 Task: Buy 5 Cleaning & Sanitizing from Home Brewing & Wine Making section under best seller category for shipping address: Dillon Turner, 3507 Cook Hill Road, Danbury, Connecticut 06810, Cell Number 2034707320. Pay from credit card ending with 6759, CVV 506
Action: Mouse moved to (16, 84)
Screenshot: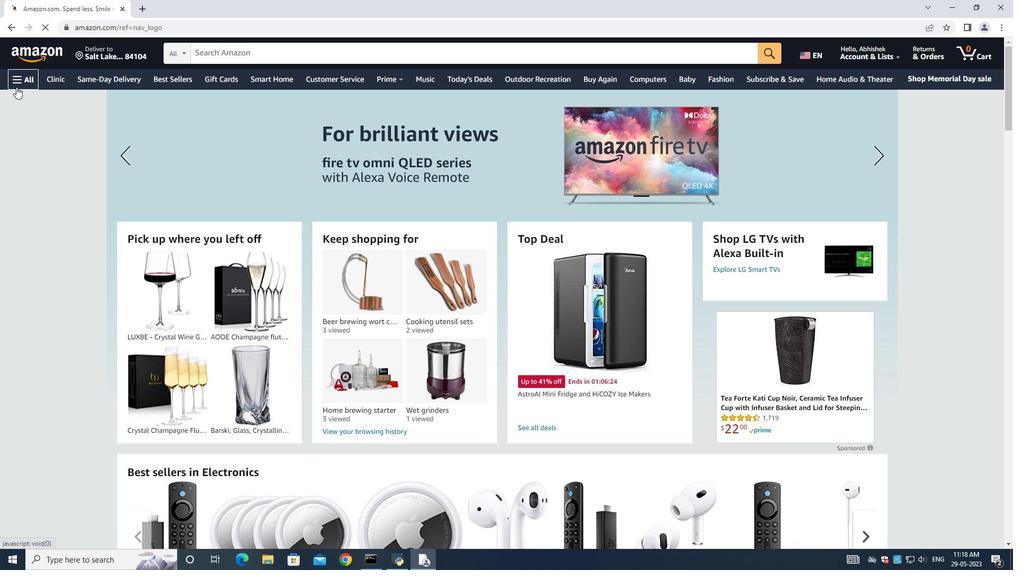 
Action: Mouse pressed left at (16, 84)
Screenshot: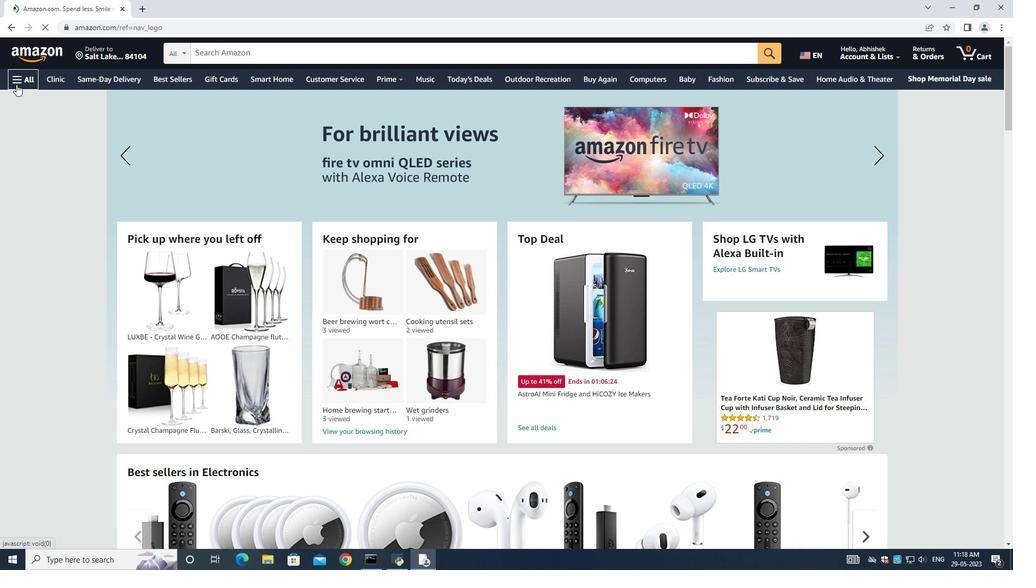 
Action: Mouse moved to (99, 110)
Screenshot: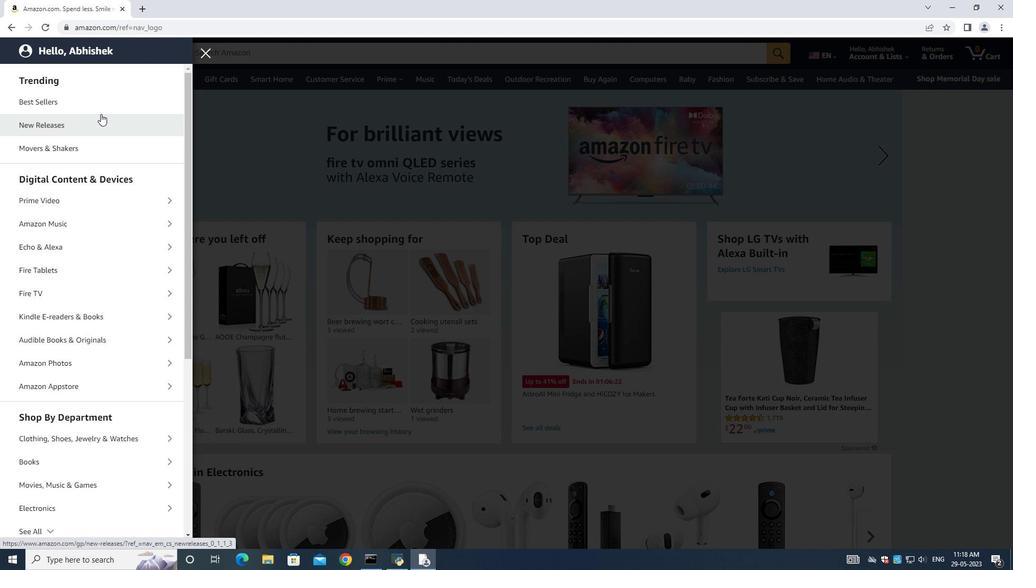 
Action: Mouse pressed left at (99, 110)
Screenshot: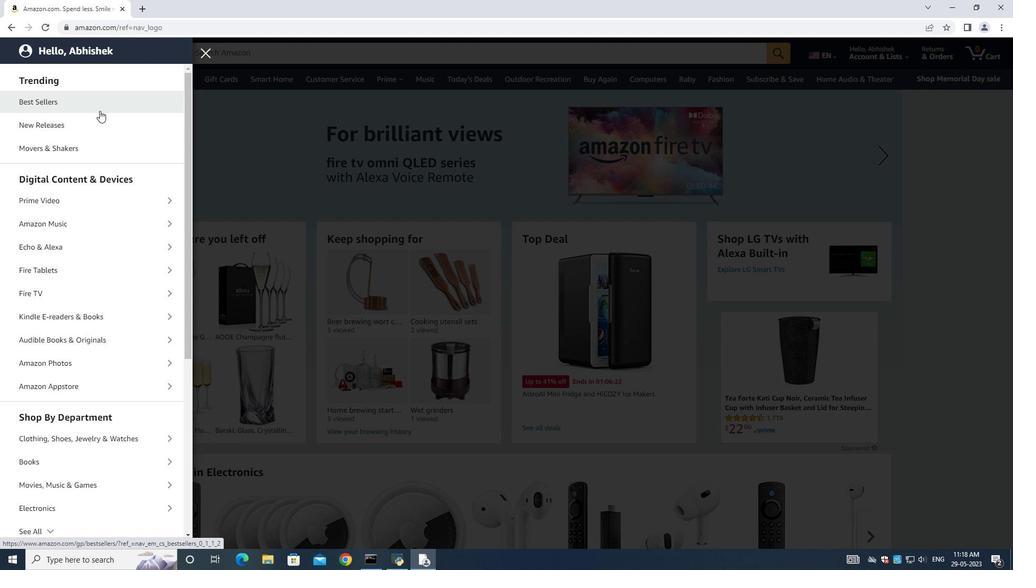 
Action: Mouse moved to (246, 57)
Screenshot: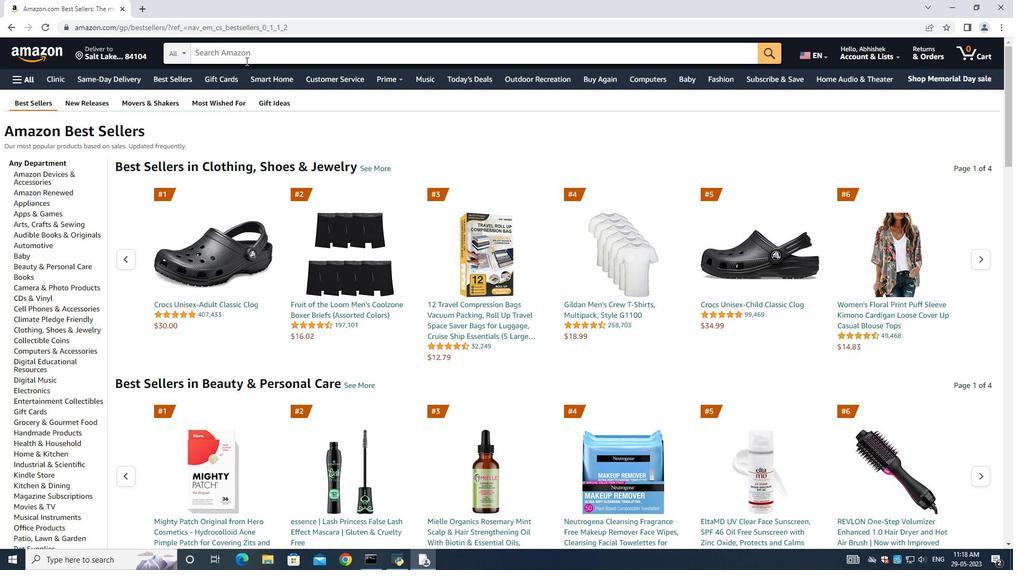 
Action: Mouse pressed left at (246, 57)
Screenshot: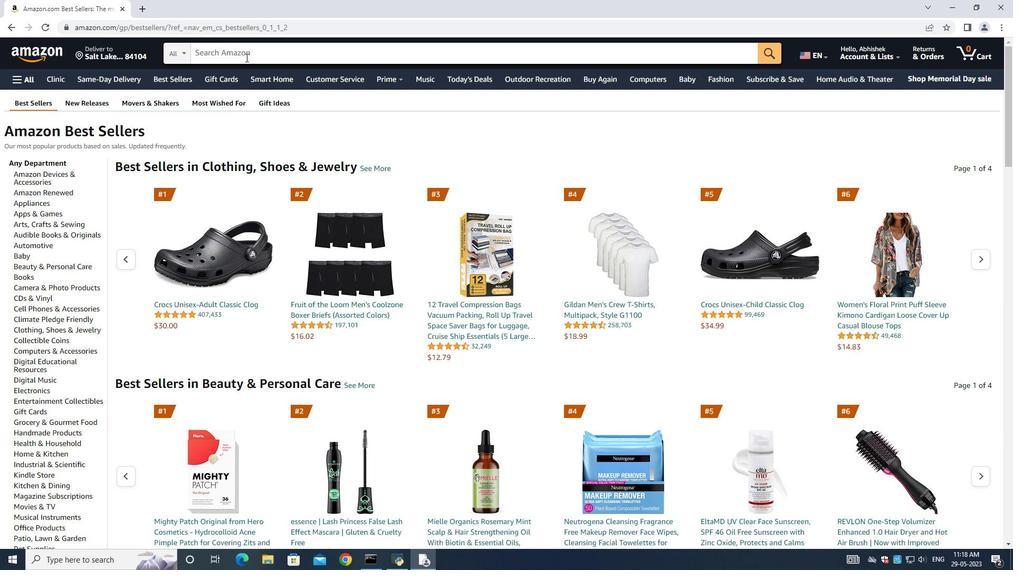 
Action: Key pressed <Key.shift>Cleaning<Key.space><Key.shift><Key.shift><Key.shift><Key.shift><Key.shift><Key.shift><Key.shift><Key.shift><Key.shift><Key.shift><Key.shift><Key.shift><Key.shift><Key.shift><Key.shift><Key.shift><Key.shift><Key.shift><Key.shift><Key.shift><Key.shift><Key.shift><Key.shift><Key.shift><Key.shift><Key.shift><Key.shift>&<Key.space><Key.shift>Sanitizing<Key.enter>
Screenshot: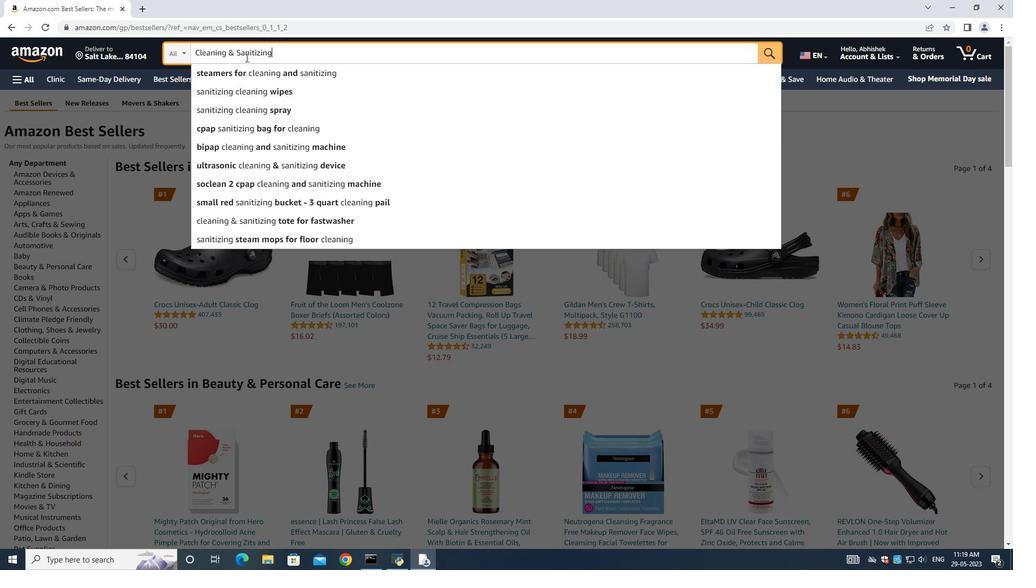 
Action: Mouse moved to (496, 224)
Screenshot: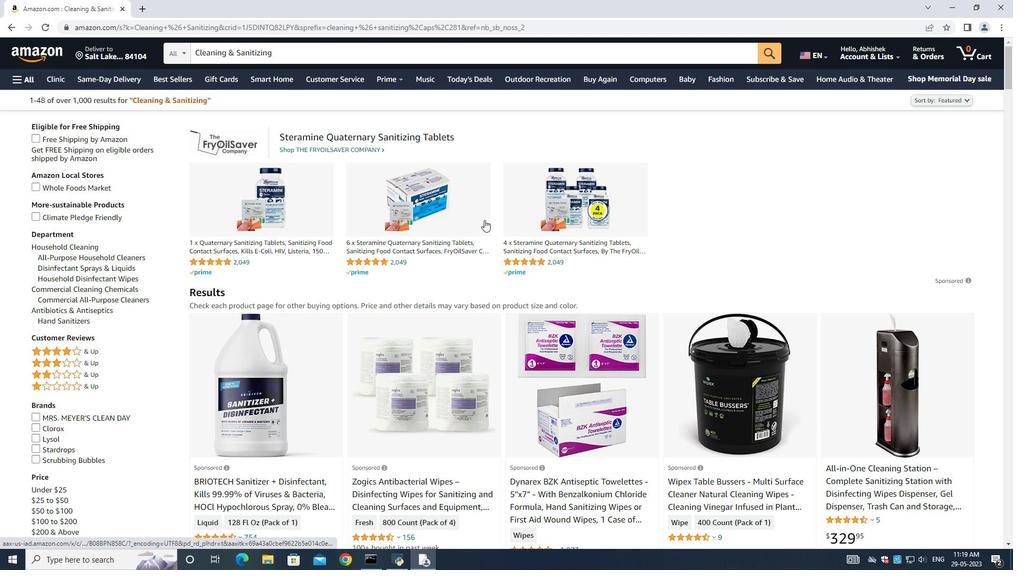 
Action: Mouse scrolled (496, 223) with delta (0, 0)
Screenshot: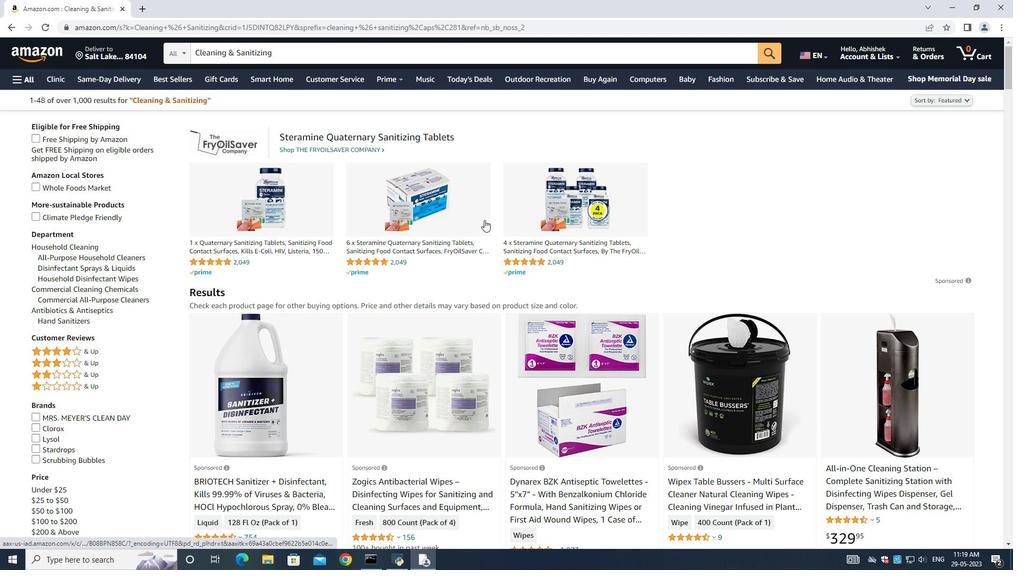 
Action: Mouse moved to (496, 224)
Screenshot: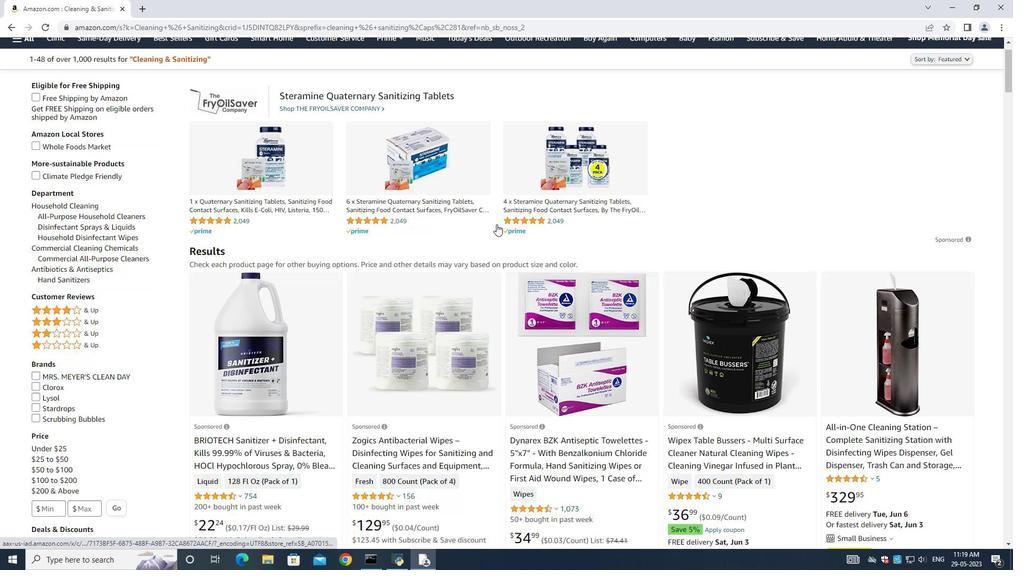 
Action: Mouse scrolled (496, 223) with delta (0, 0)
Screenshot: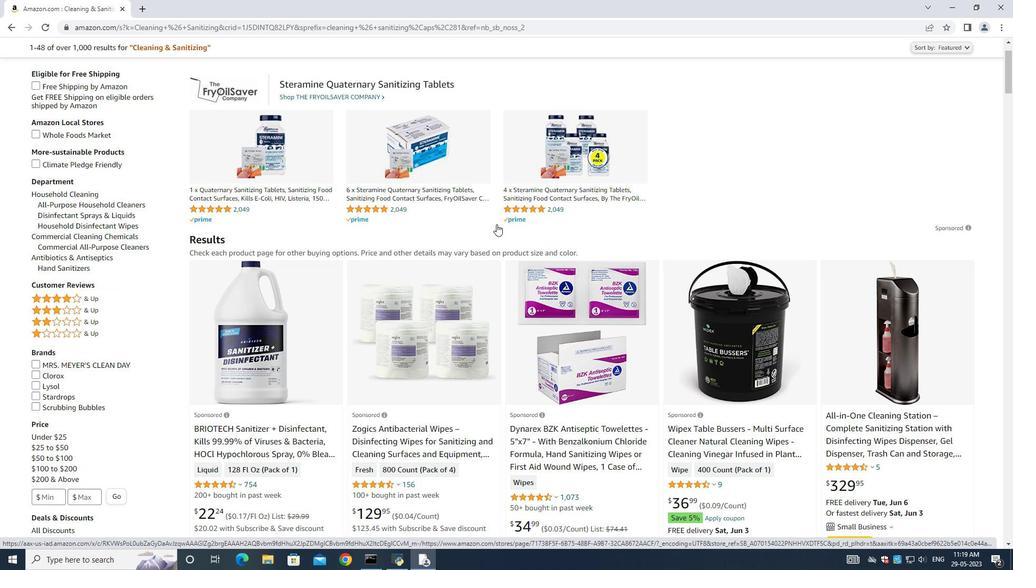
Action: Mouse scrolled (496, 223) with delta (0, 0)
Screenshot: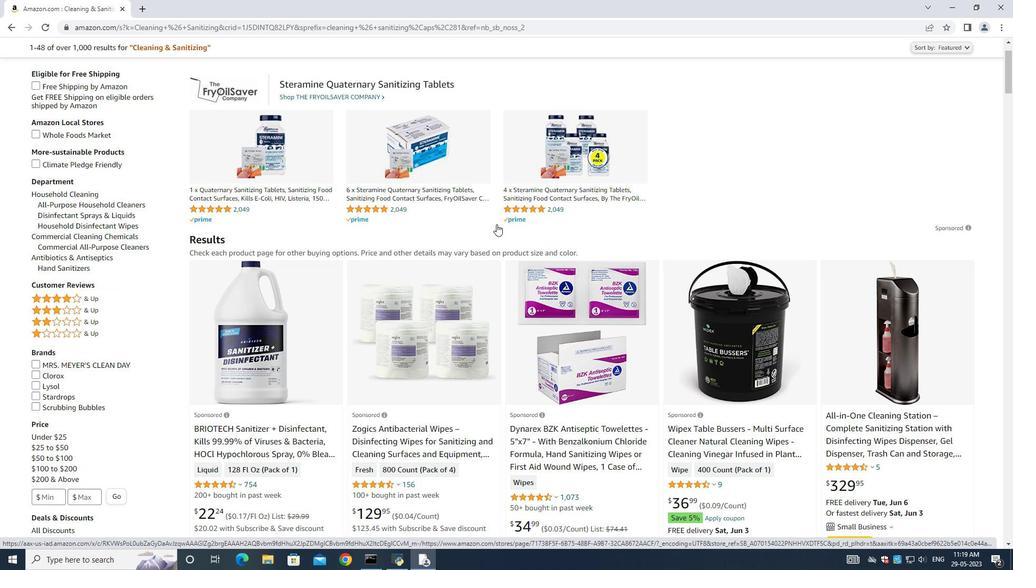 
Action: Mouse moved to (218, 357)
Screenshot: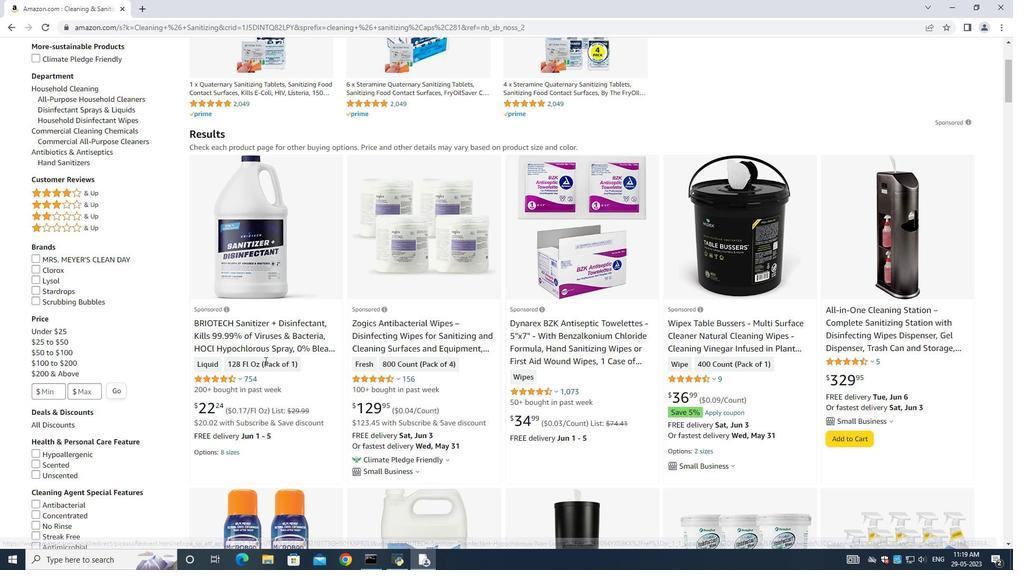
Action: Mouse scrolled (218, 357) with delta (0, 0)
Screenshot: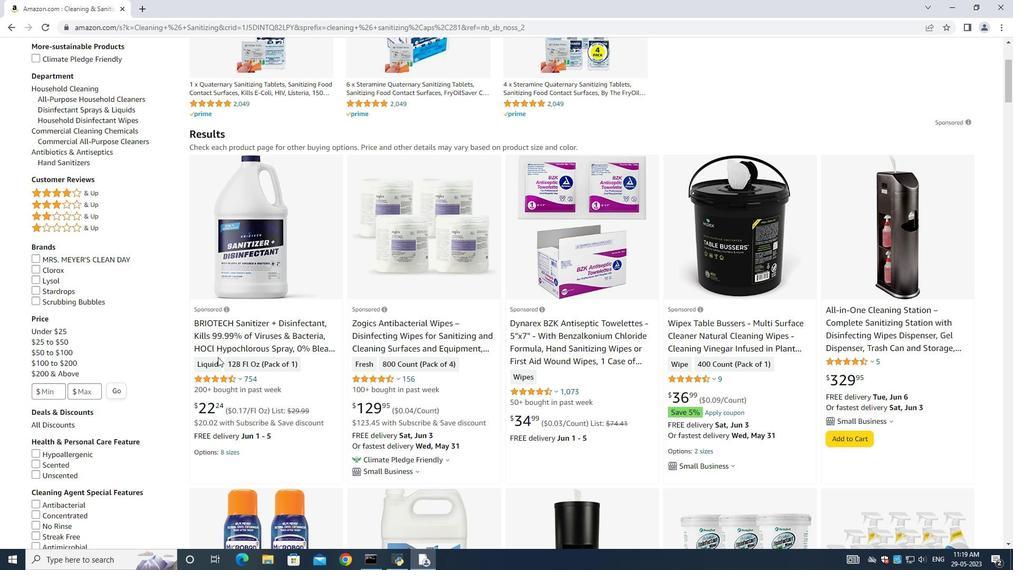 
Action: Mouse scrolled (218, 357) with delta (0, 0)
Screenshot: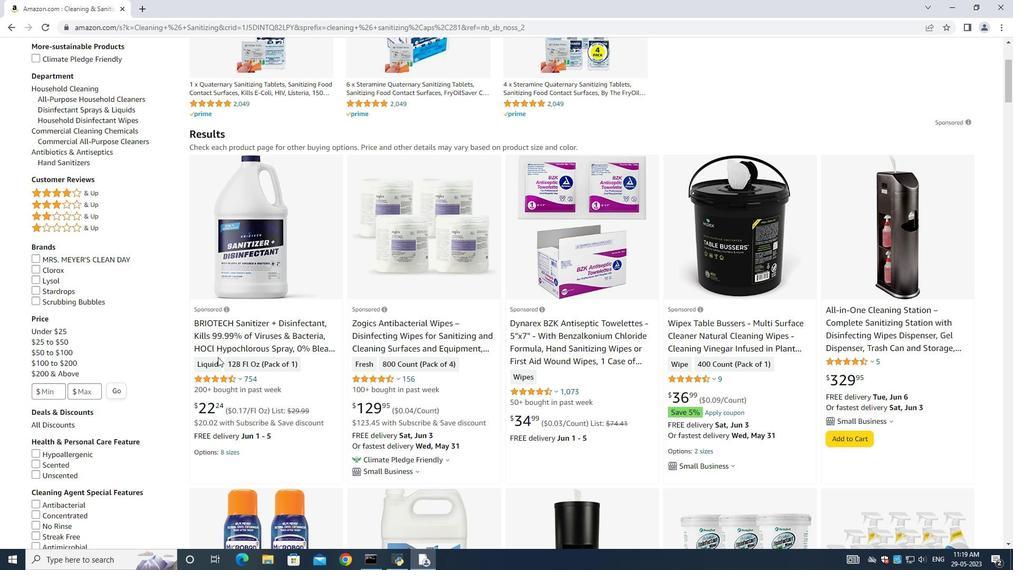 
Action: Mouse scrolled (218, 357) with delta (0, 0)
Screenshot: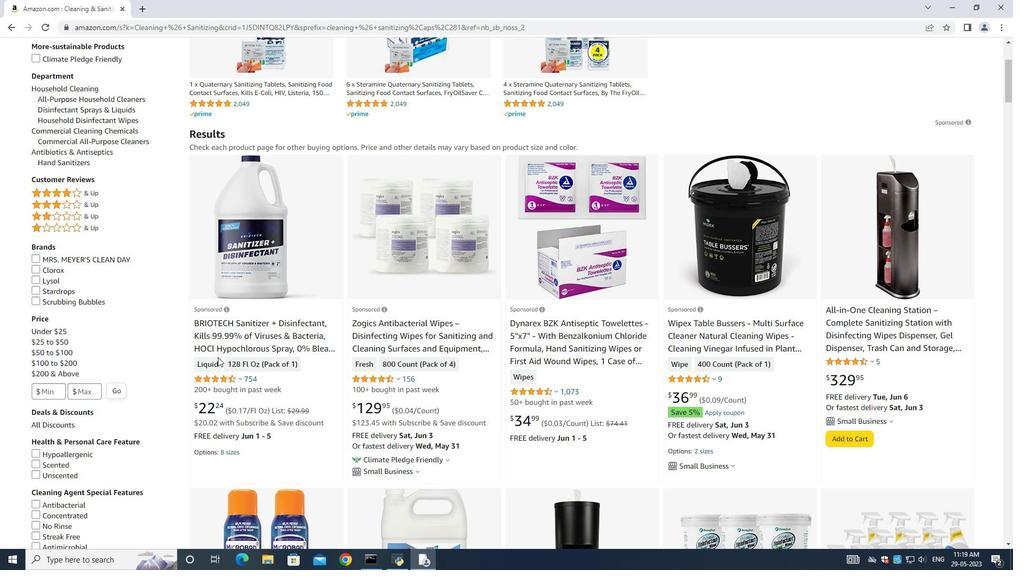 
Action: Mouse scrolled (218, 357) with delta (0, 0)
Screenshot: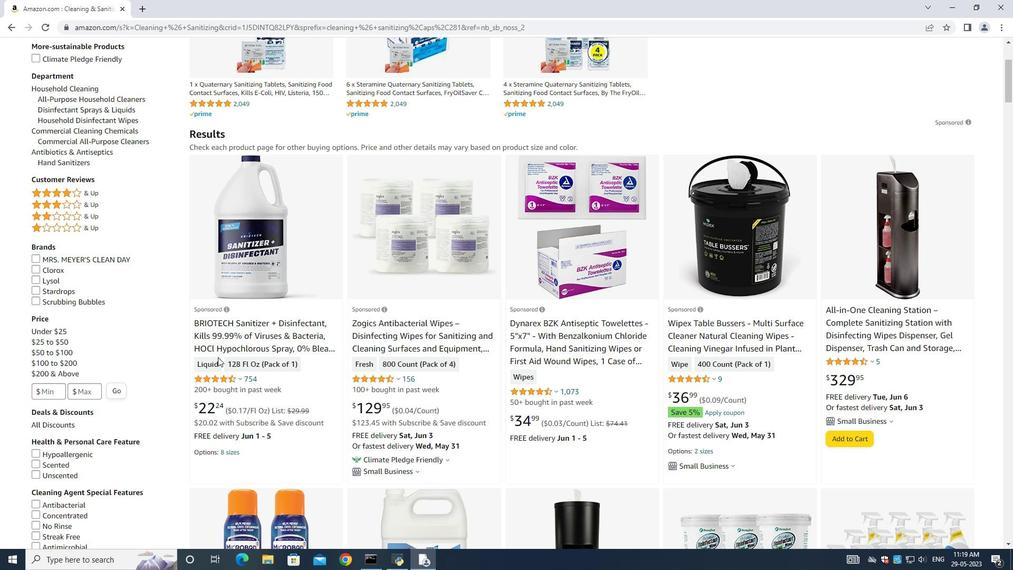 
Action: Mouse moved to (416, 395)
Screenshot: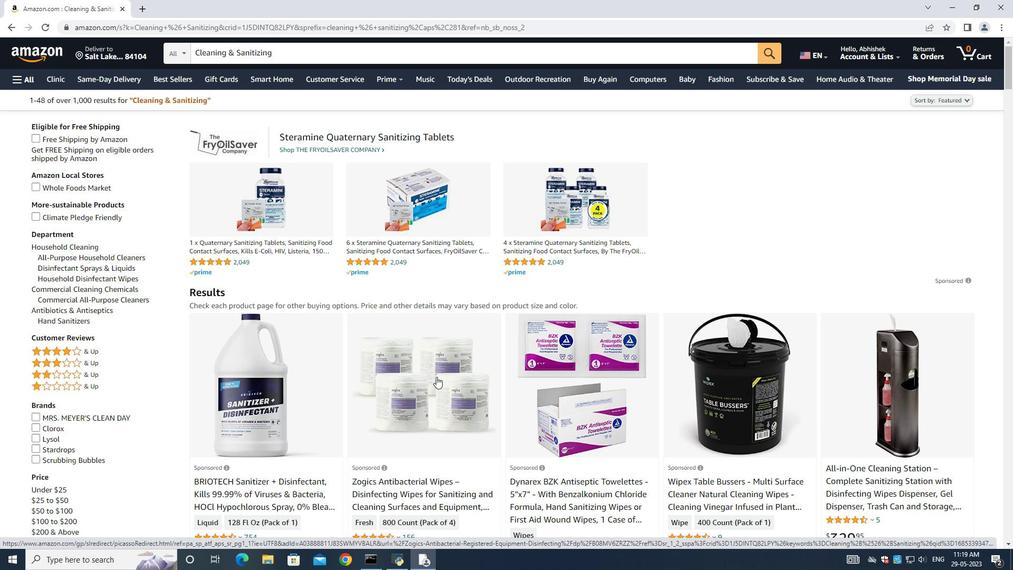 
Action: Mouse scrolled (416, 394) with delta (0, 0)
Screenshot: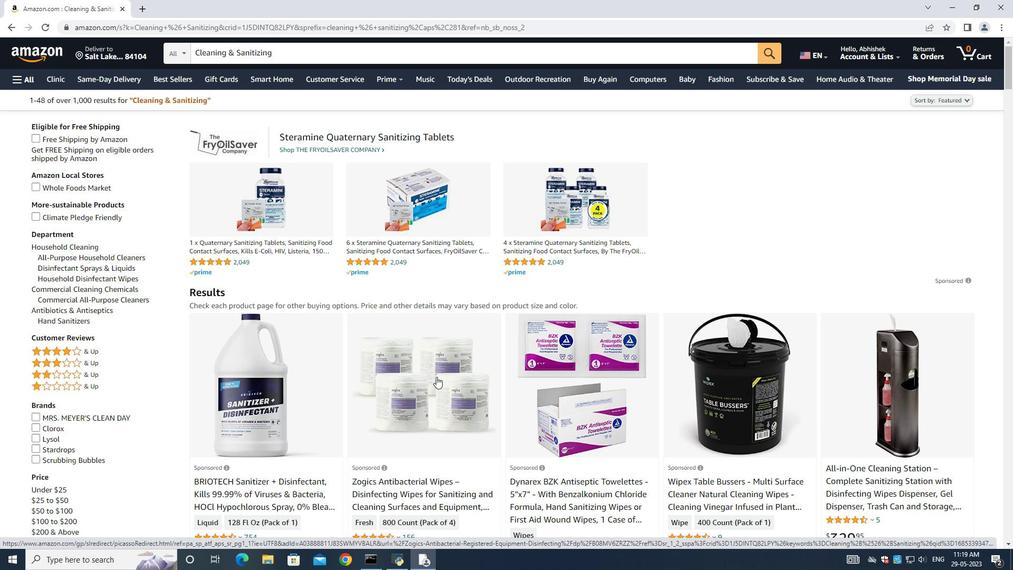 
Action: Mouse scrolled (416, 394) with delta (0, 0)
Screenshot: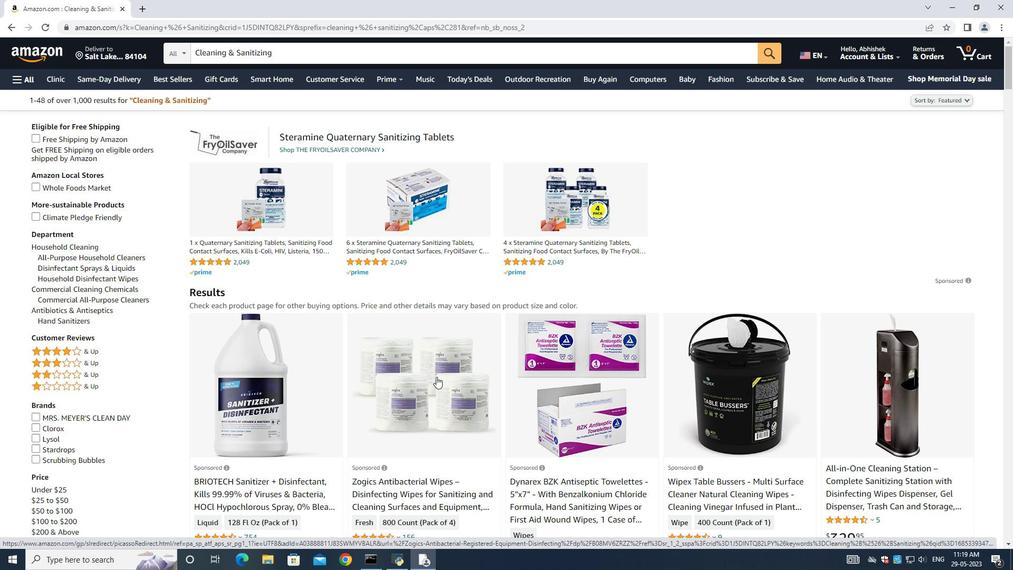 
Action: Mouse scrolled (416, 394) with delta (0, 0)
Screenshot: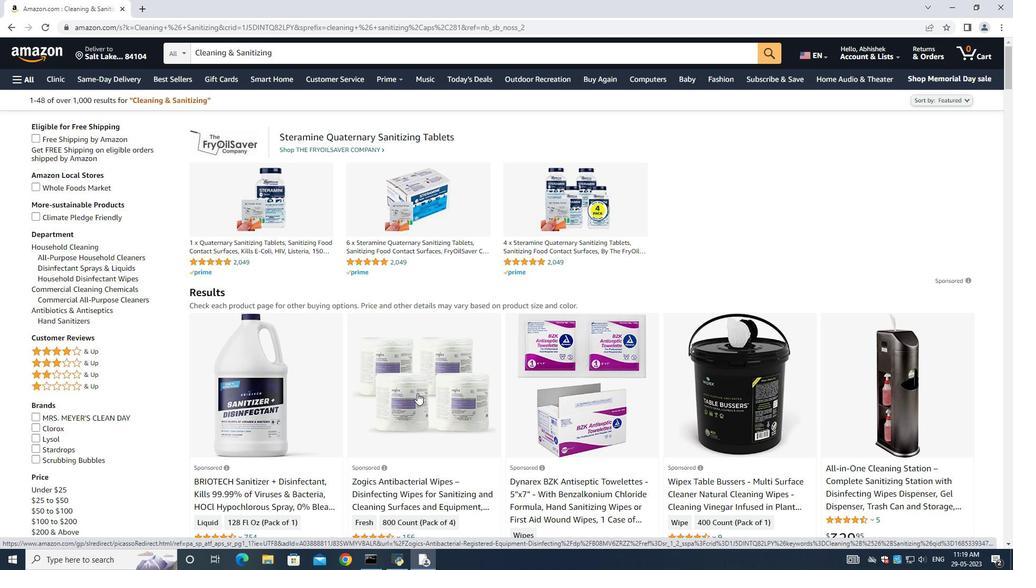 
Action: Mouse scrolled (416, 394) with delta (0, 0)
Screenshot: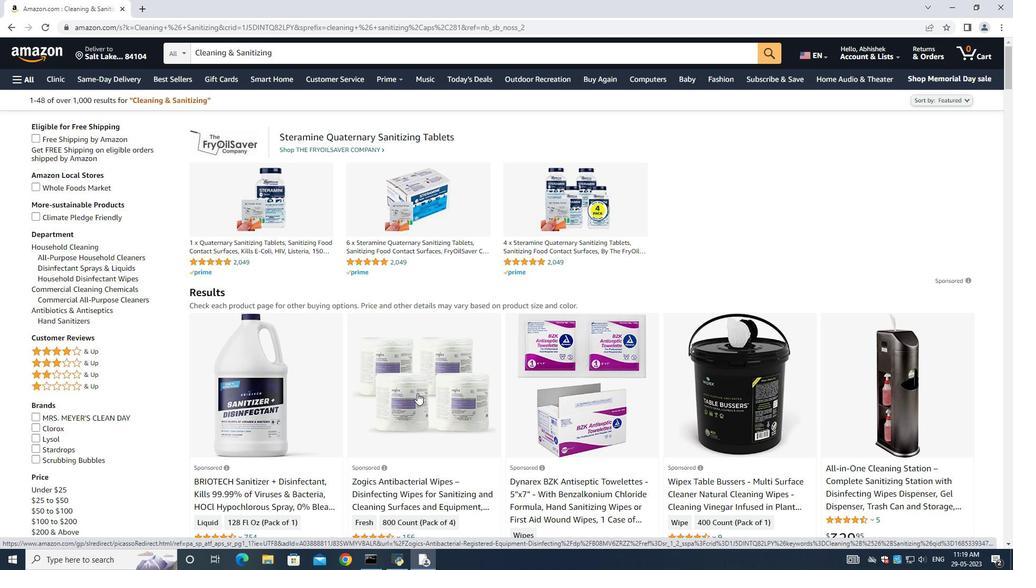 
Action: Mouse scrolled (416, 394) with delta (0, 0)
Screenshot: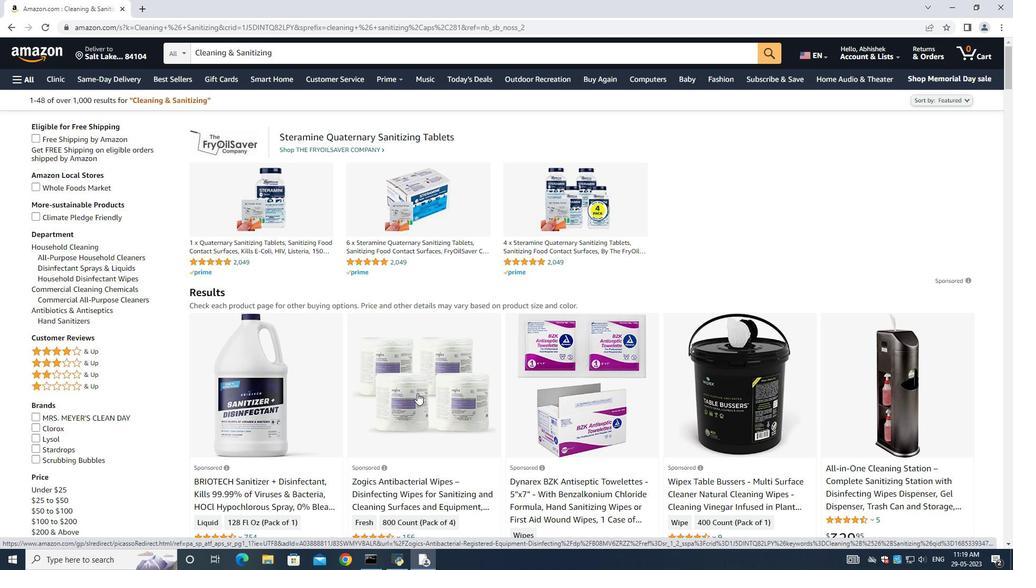 
Action: Mouse scrolled (416, 394) with delta (0, 0)
Screenshot: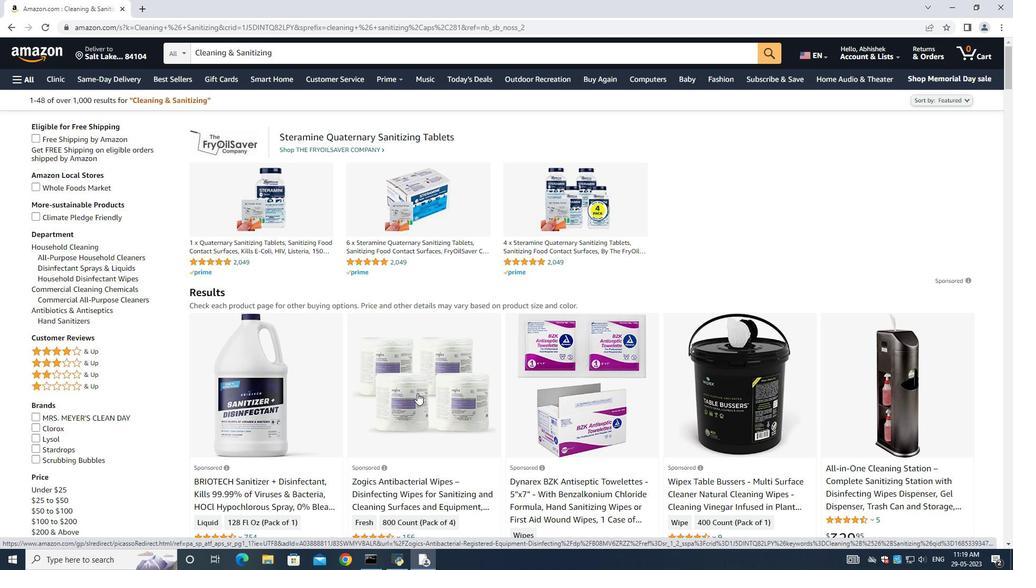 
Action: Mouse moved to (416, 392)
Screenshot: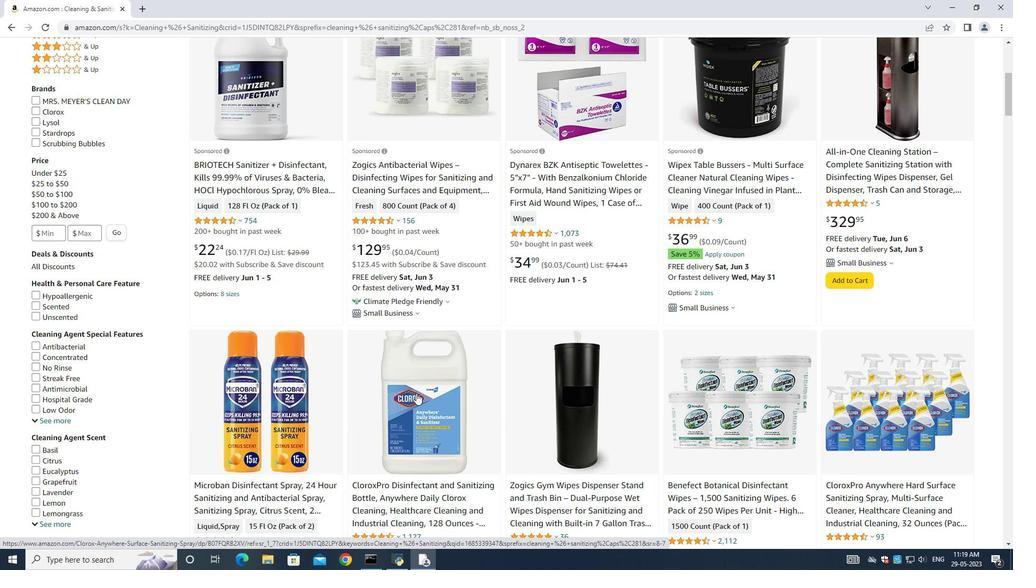 
Action: Mouse scrolled (416, 391) with delta (0, 0)
Screenshot: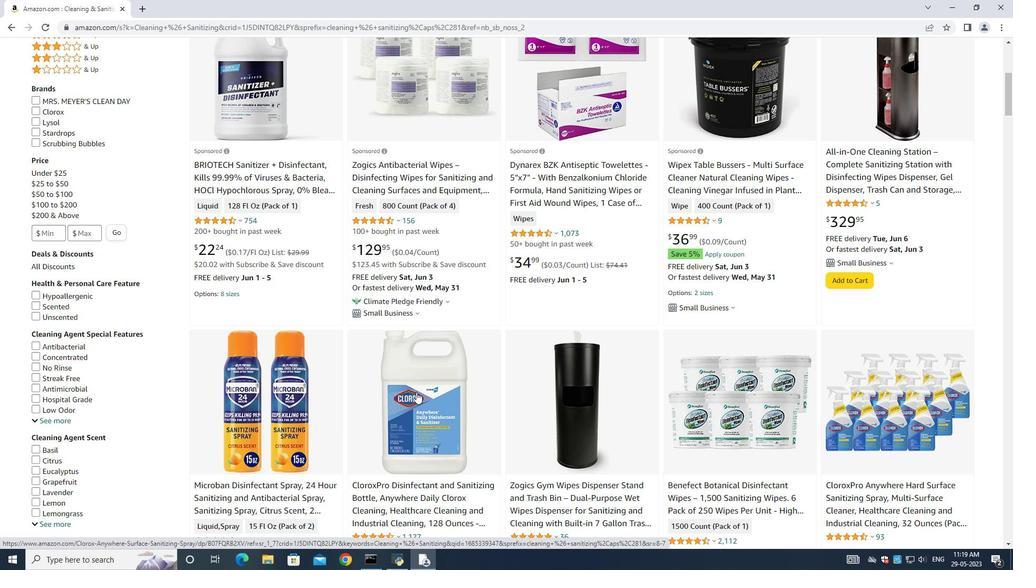 
Action: Mouse scrolled (416, 391) with delta (0, 0)
Screenshot: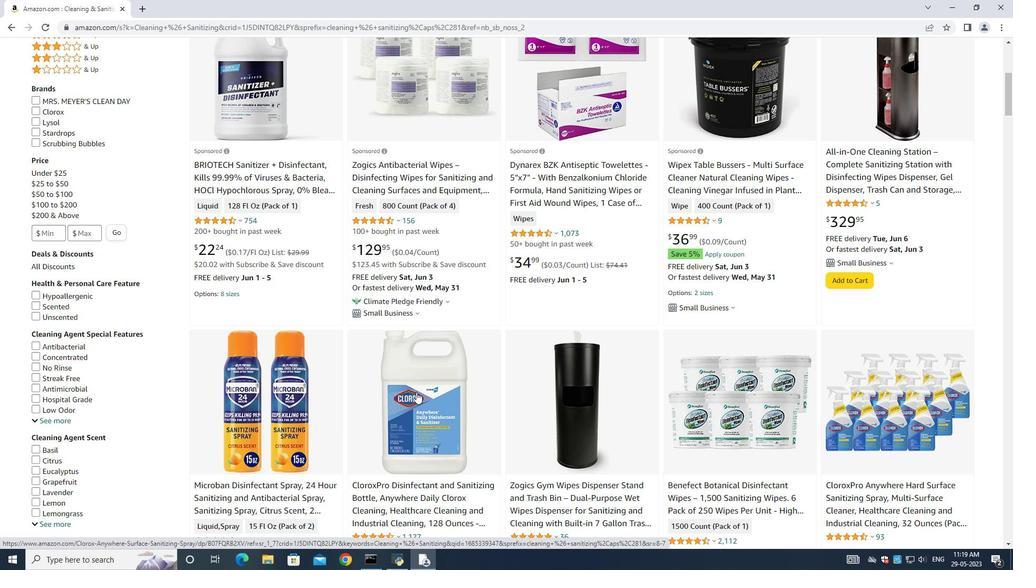 
Action: Mouse scrolled (416, 391) with delta (0, 0)
Screenshot: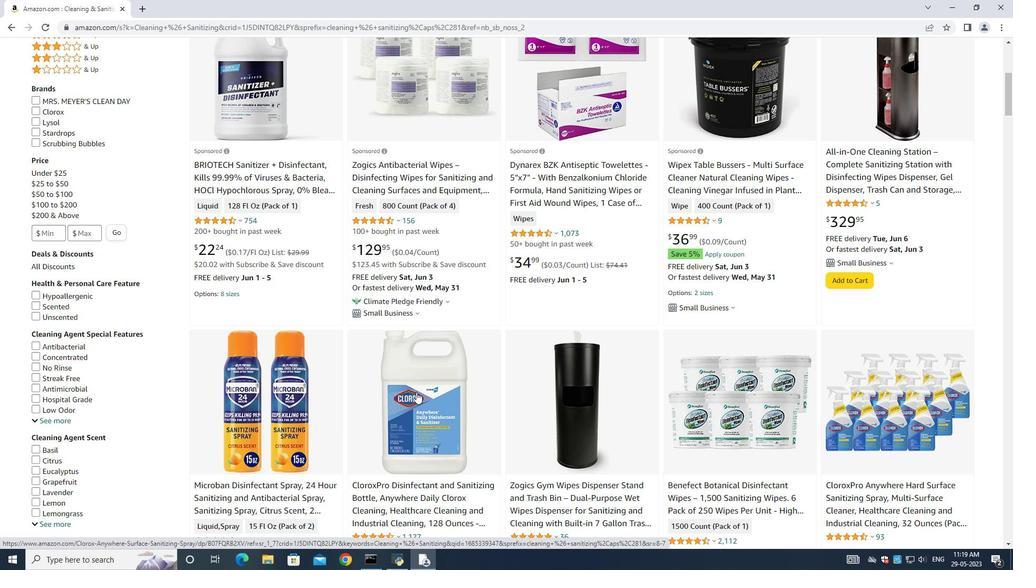 
Action: Mouse scrolled (416, 391) with delta (0, 0)
Screenshot: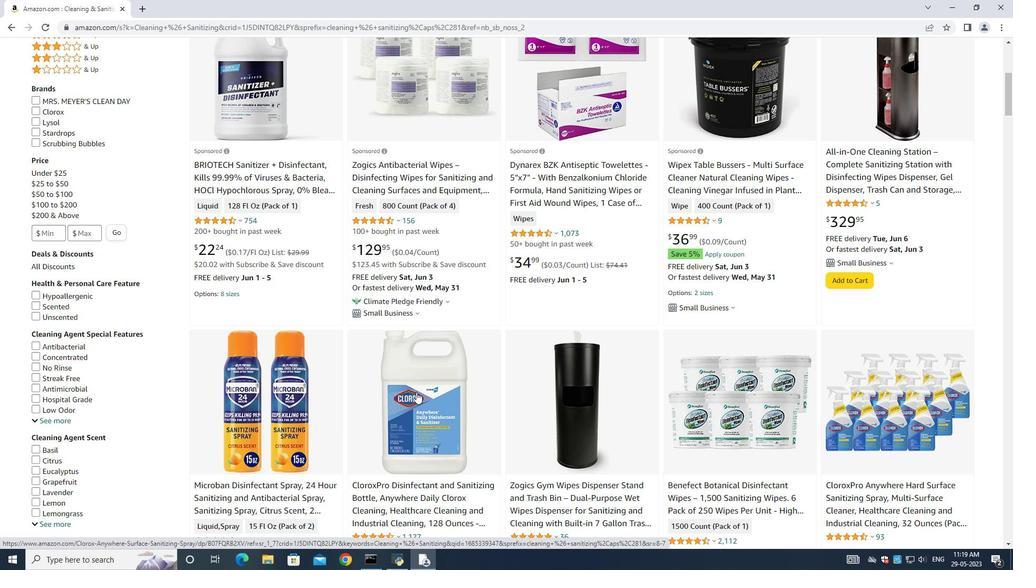 
Action: Mouse scrolled (416, 391) with delta (0, 0)
Screenshot: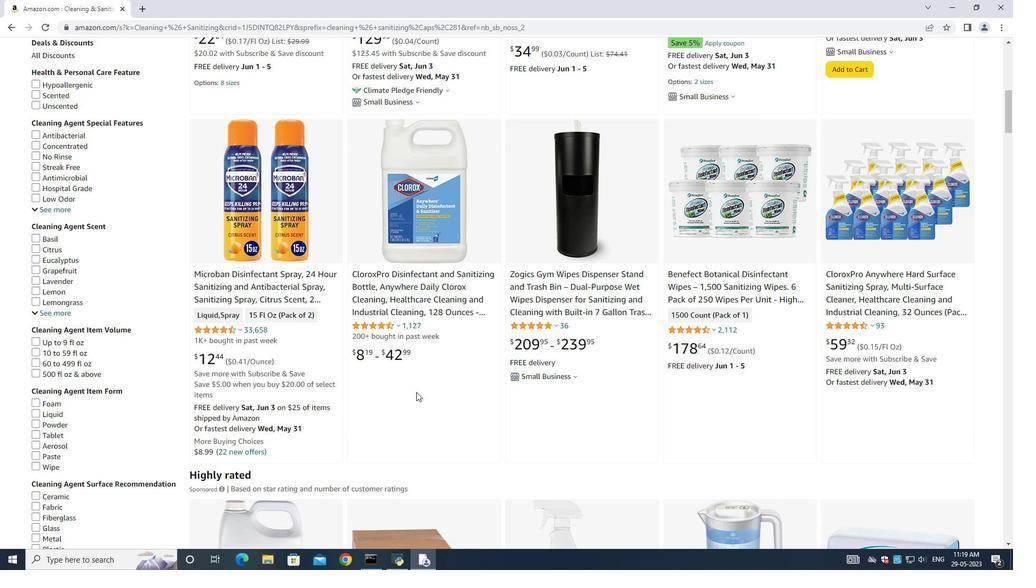 
Action: Mouse scrolled (416, 391) with delta (0, 0)
Screenshot: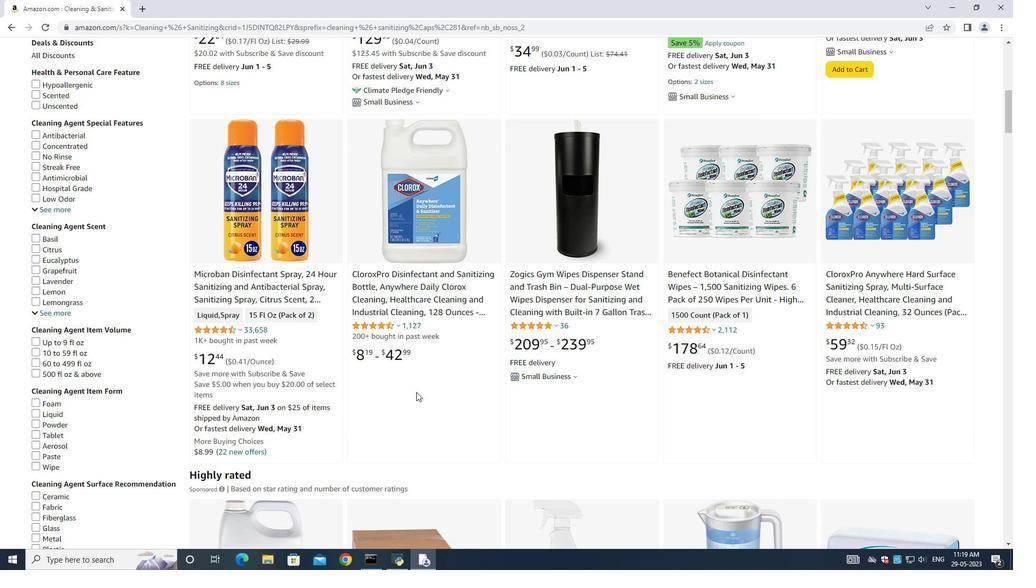 
Action: Mouse scrolled (416, 391) with delta (0, 0)
Screenshot: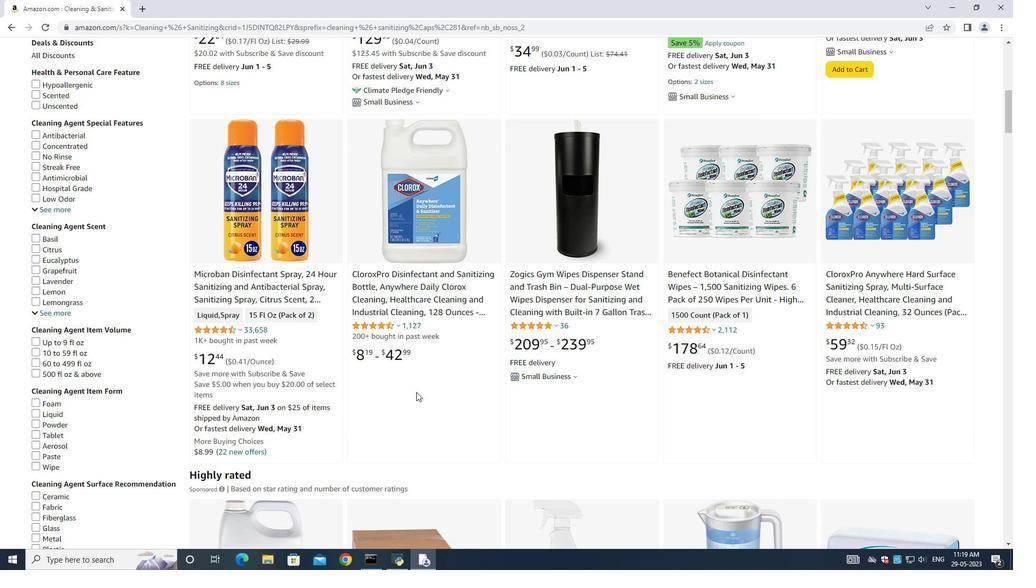 
Action: Mouse scrolled (416, 391) with delta (0, 0)
Screenshot: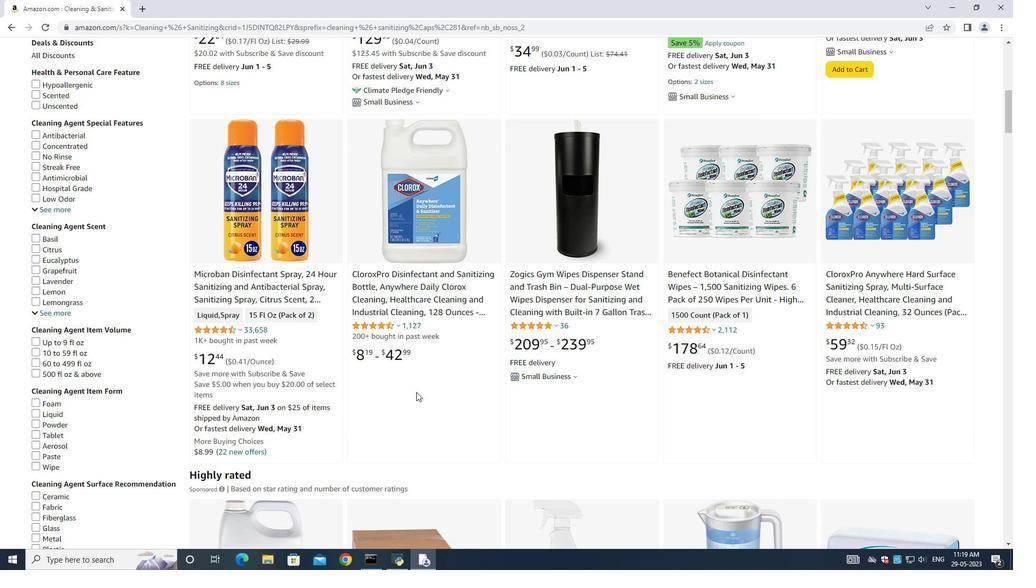 
Action: Mouse moved to (989, 405)
Screenshot: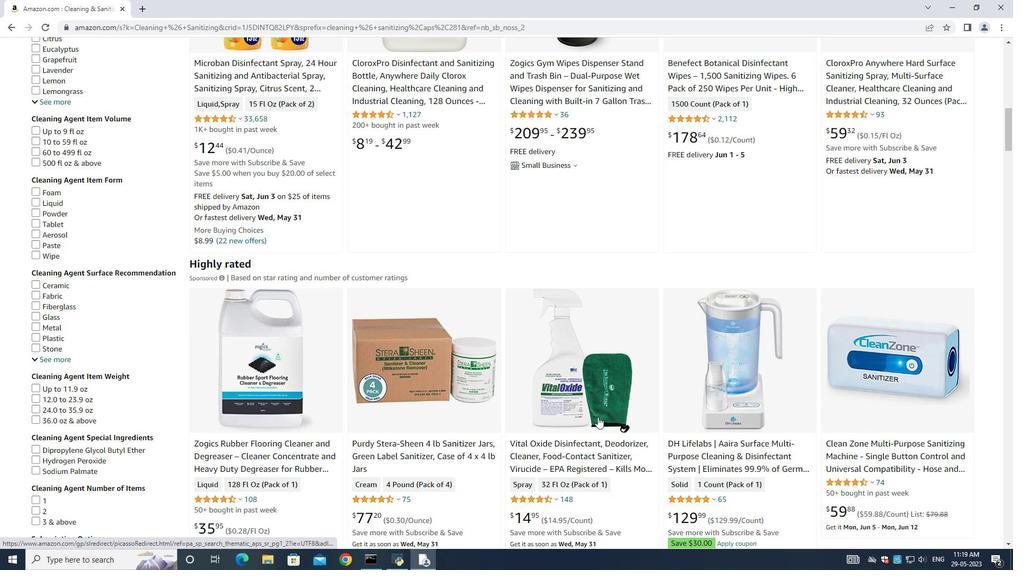 
Action: Mouse scrolled (989, 406) with delta (0, 0)
Screenshot: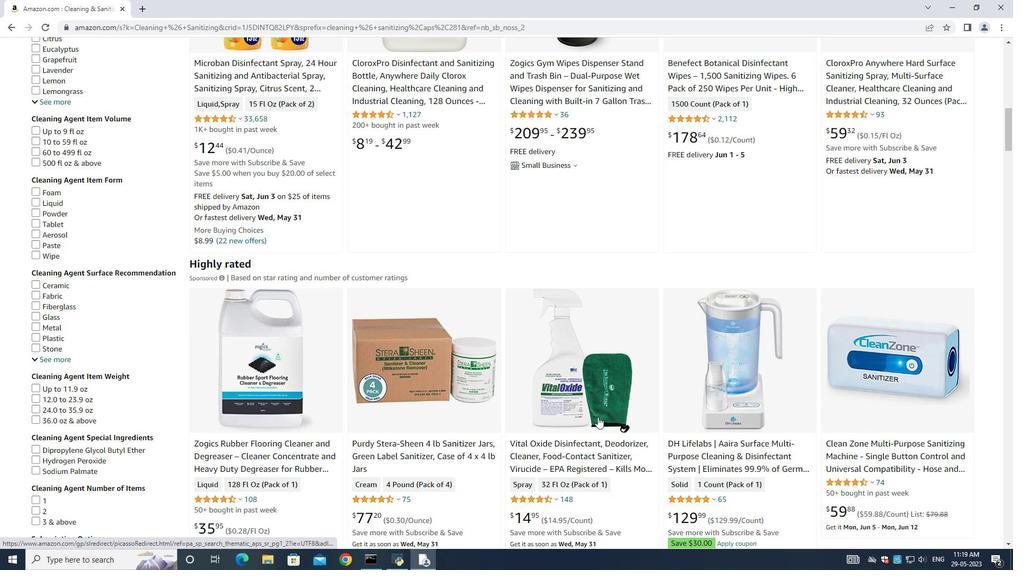 
Action: Mouse moved to (1007, 403)
Screenshot: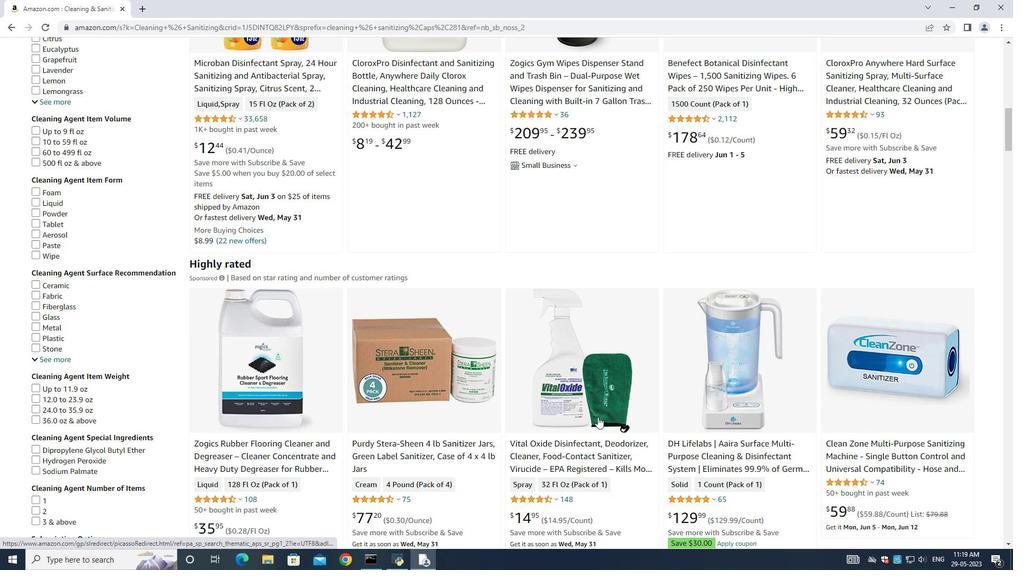 
Action: Mouse scrolled (1002, 405) with delta (0, 0)
Screenshot: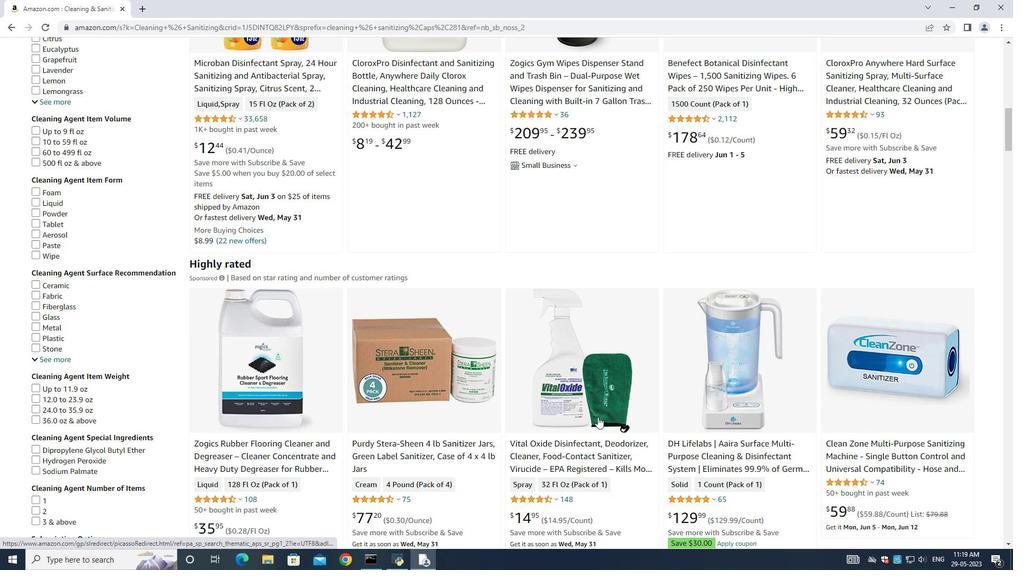 
Action: Mouse moved to (1008, 403)
Screenshot: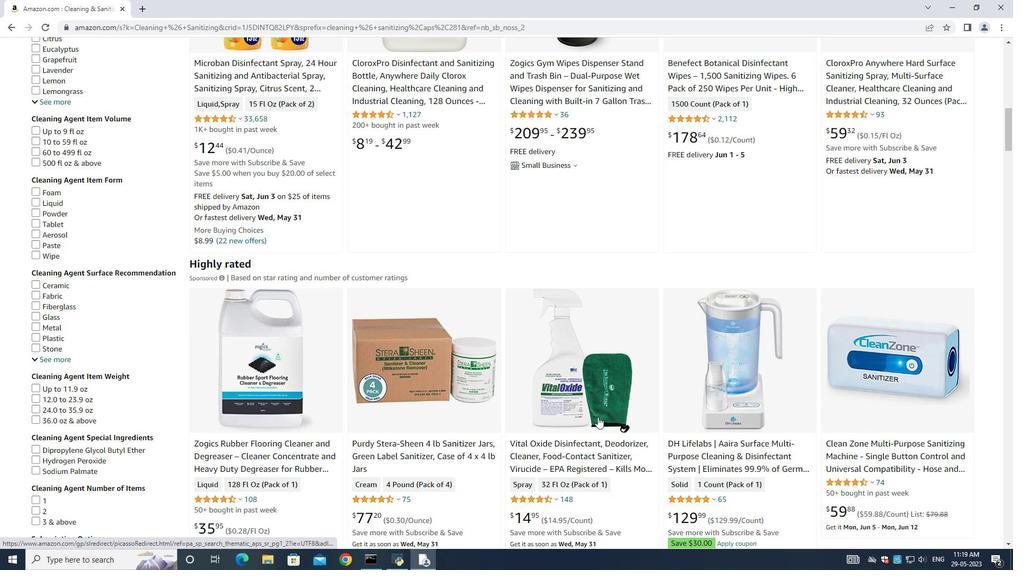 
Action: Mouse scrolled (1007, 404) with delta (0, 0)
Screenshot: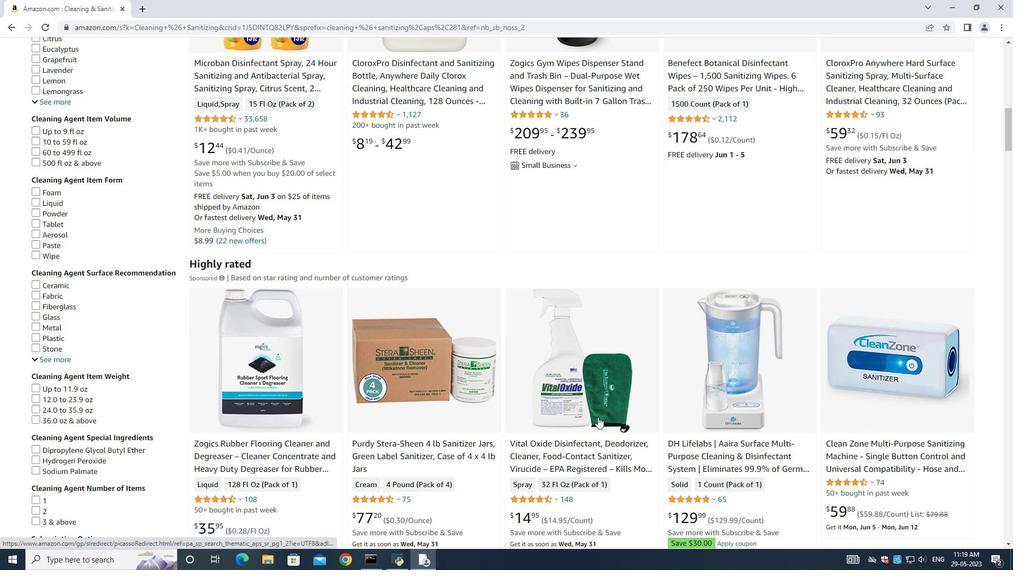 
Action: Mouse moved to (1009, 403)
Screenshot: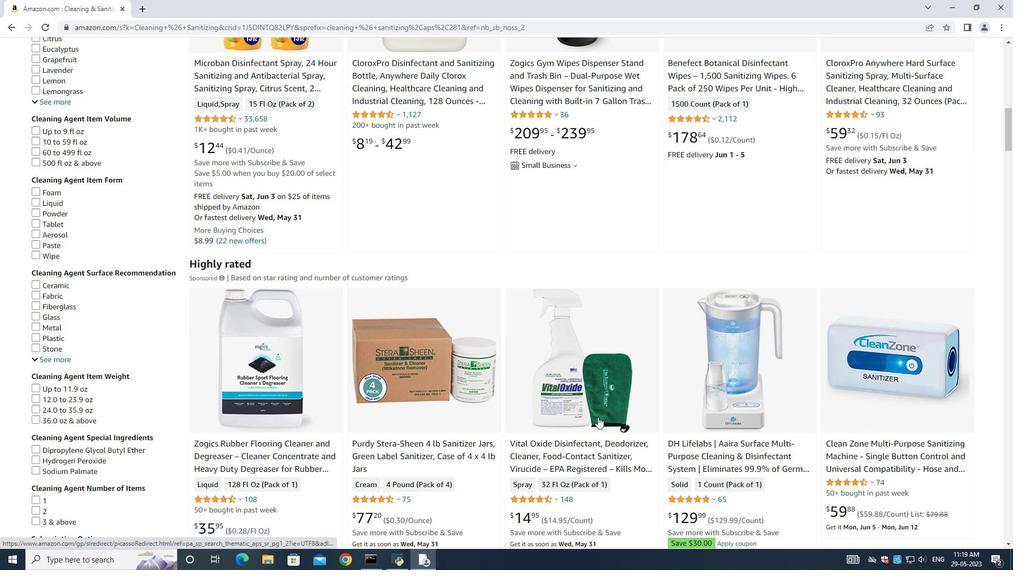 
Action: Mouse scrolled (1008, 404) with delta (0, 0)
Screenshot: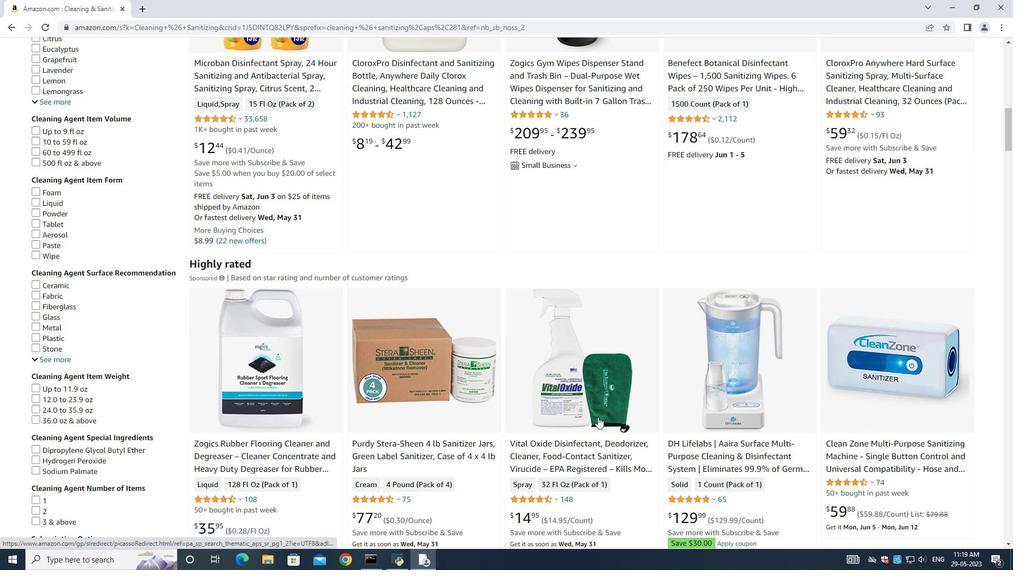 
Action: Mouse scrolled (1009, 404) with delta (0, 0)
Screenshot: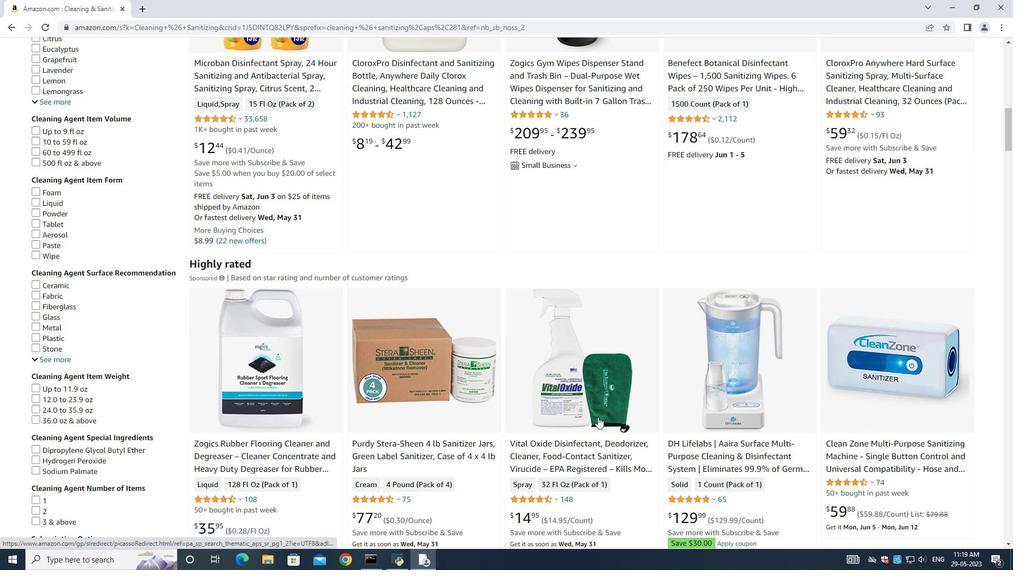 
Action: Mouse scrolled (1009, 404) with delta (0, 0)
Screenshot: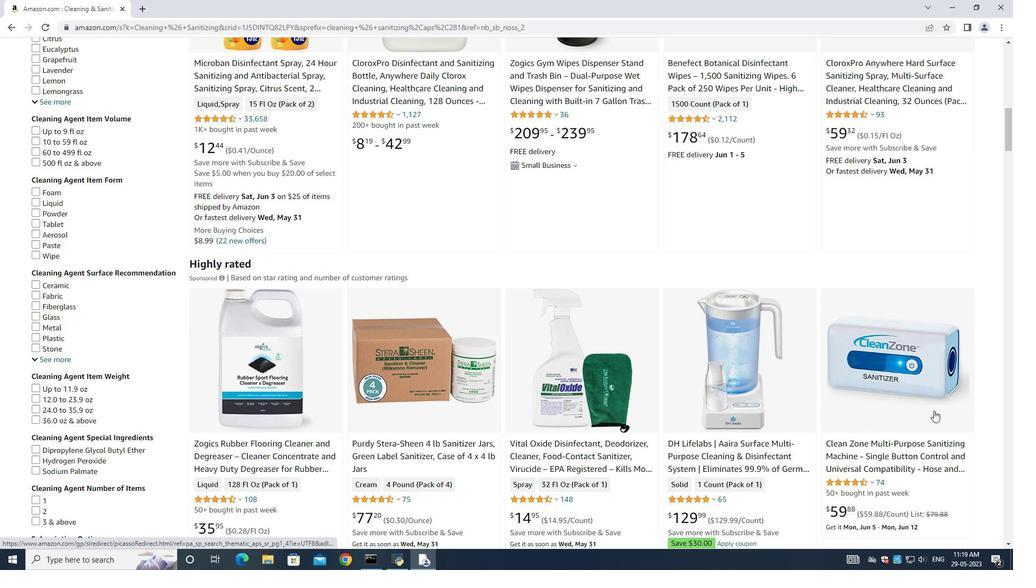 
Action: Mouse scrolled (1009, 404) with delta (0, 0)
Screenshot: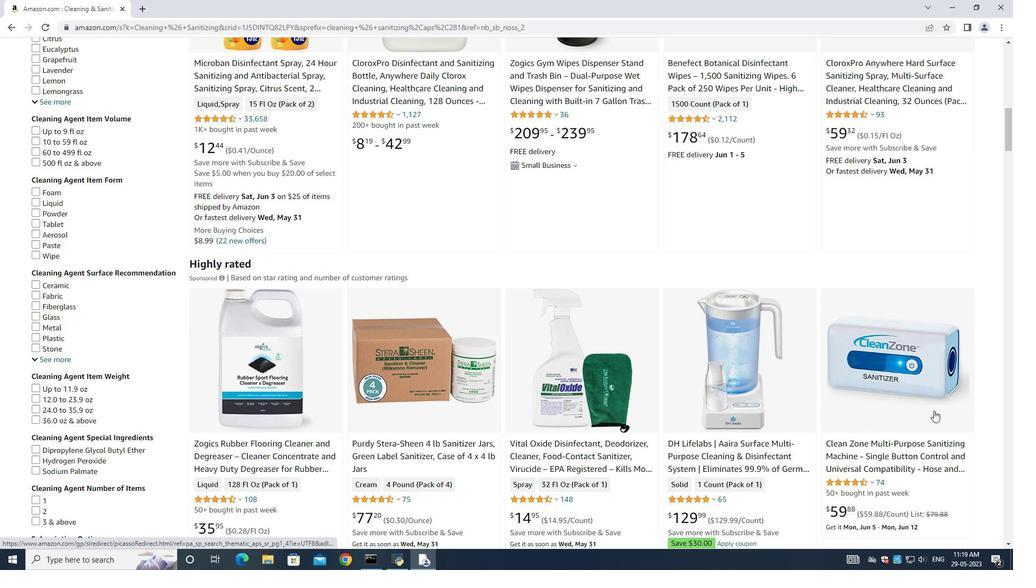 
Action: Mouse scrolled (1009, 404) with delta (0, 0)
Screenshot: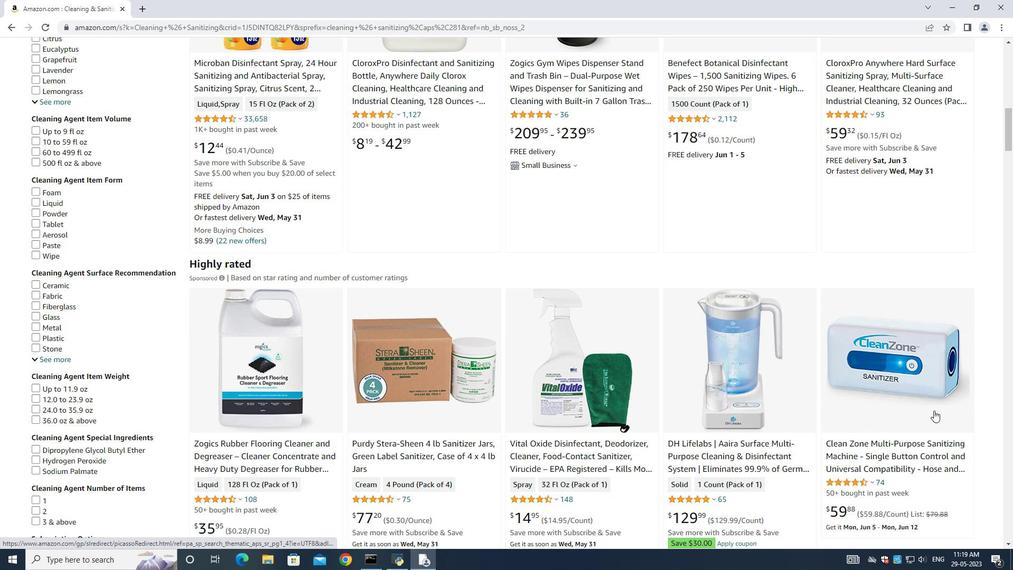 
Action: Mouse moved to (953, 376)
Screenshot: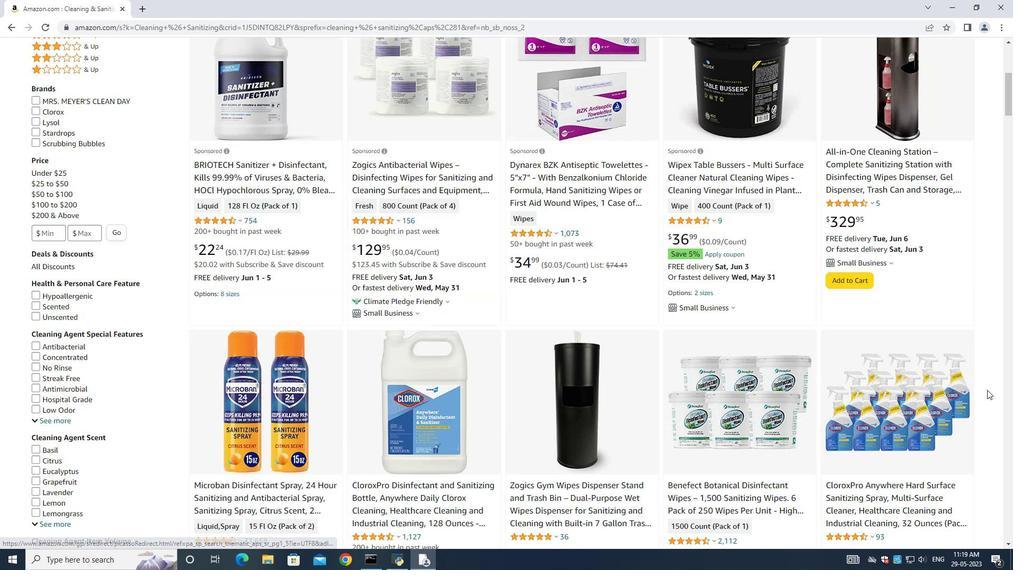 
Action: Mouse scrolled (953, 377) with delta (0, 0)
Screenshot: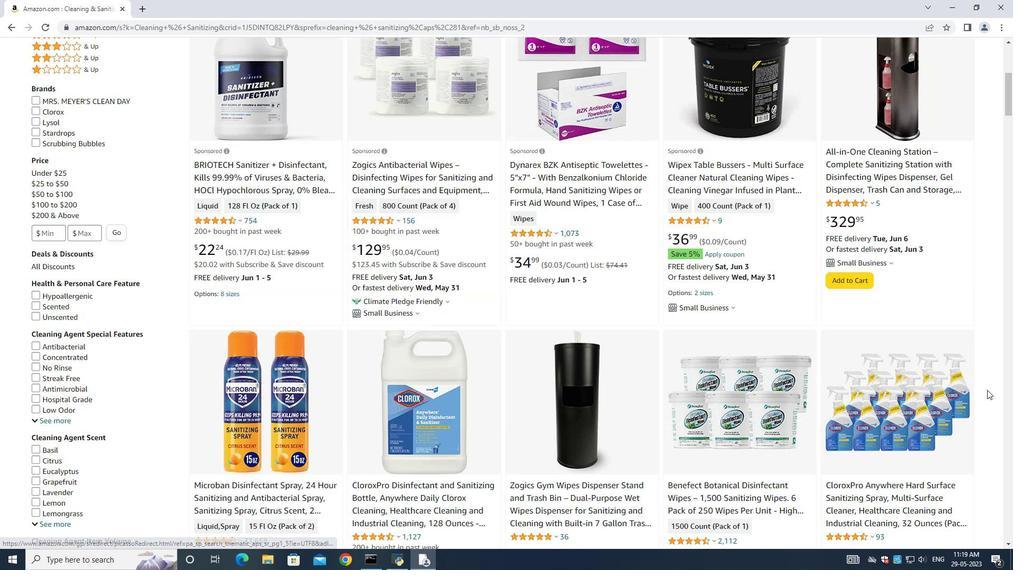 
Action: Mouse scrolled (953, 377) with delta (0, 0)
Screenshot: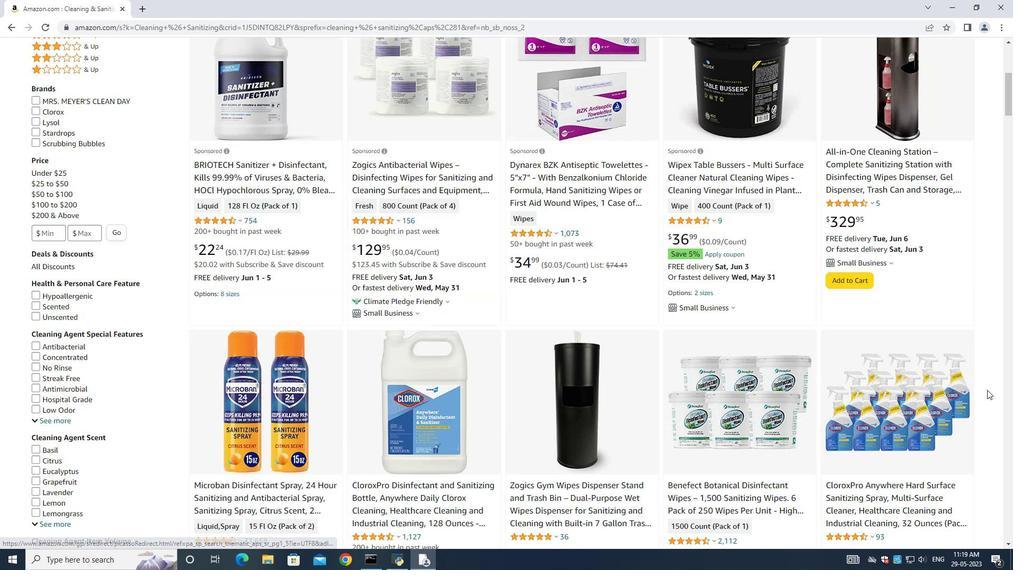 
Action: Mouse moved to (953, 376)
Screenshot: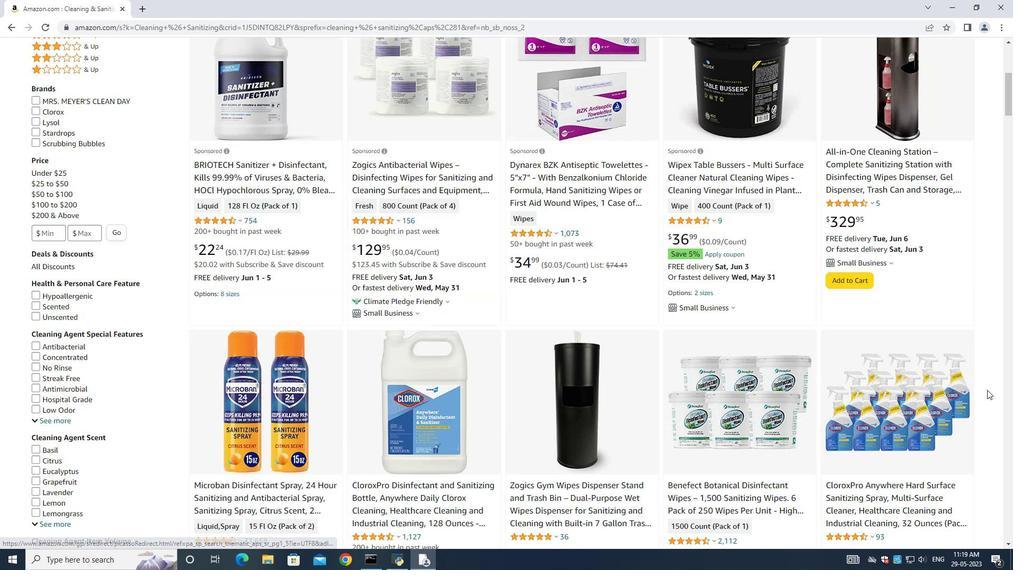 
Action: Mouse scrolled (953, 377) with delta (0, 0)
Screenshot: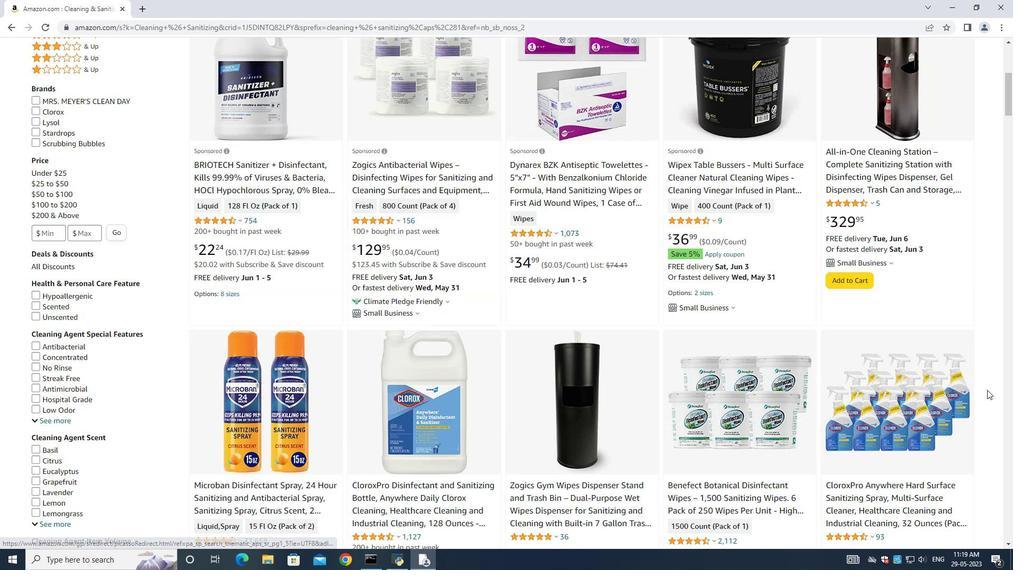 
Action: Mouse scrolled (953, 377) with delta (0, 0)
Screenshot: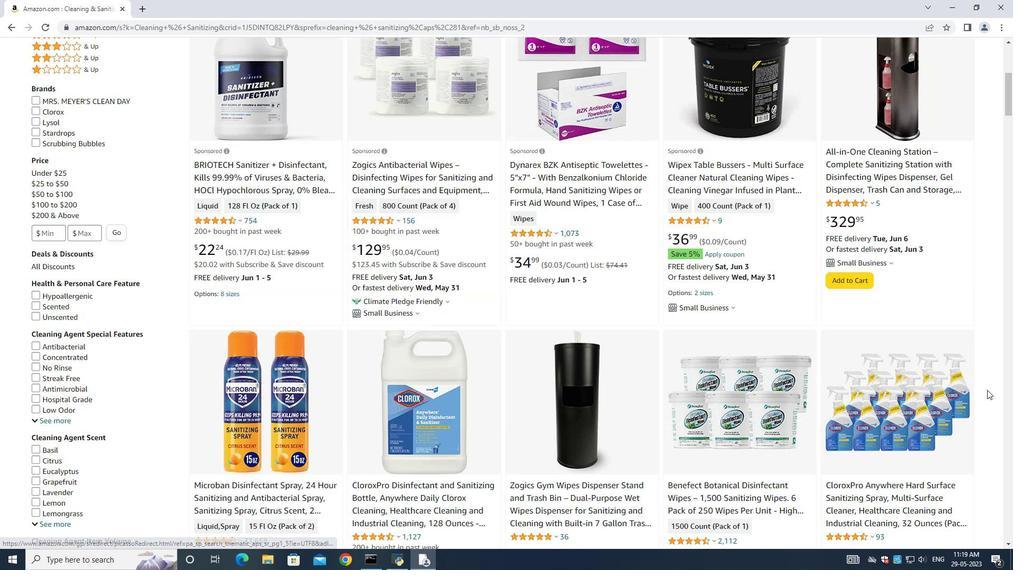 
Action: Mouse scrolled (953, 377) with delta (0, 0)
Screenshot: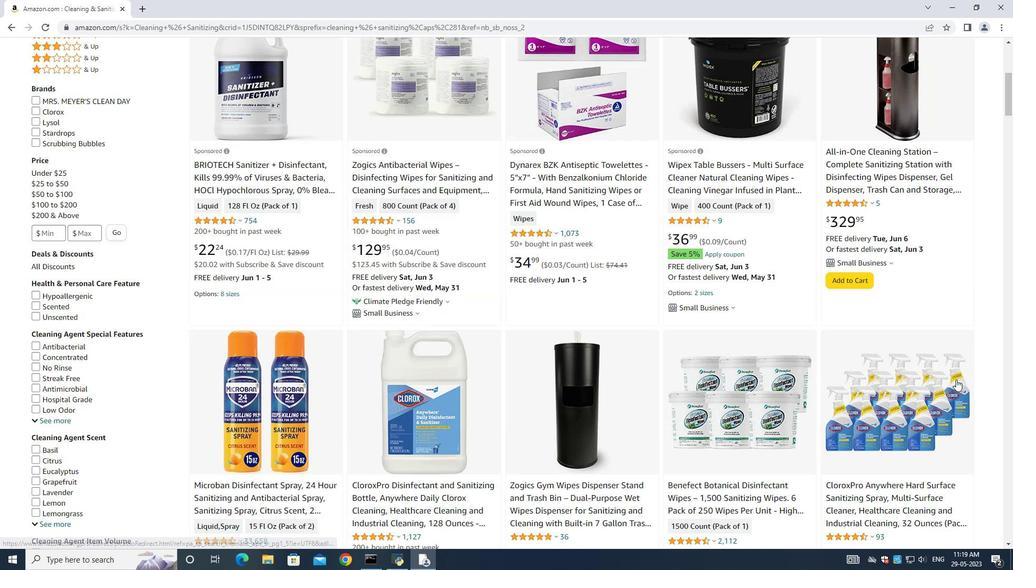 
Action: Mouse moved to (876, 429)
Screenshot: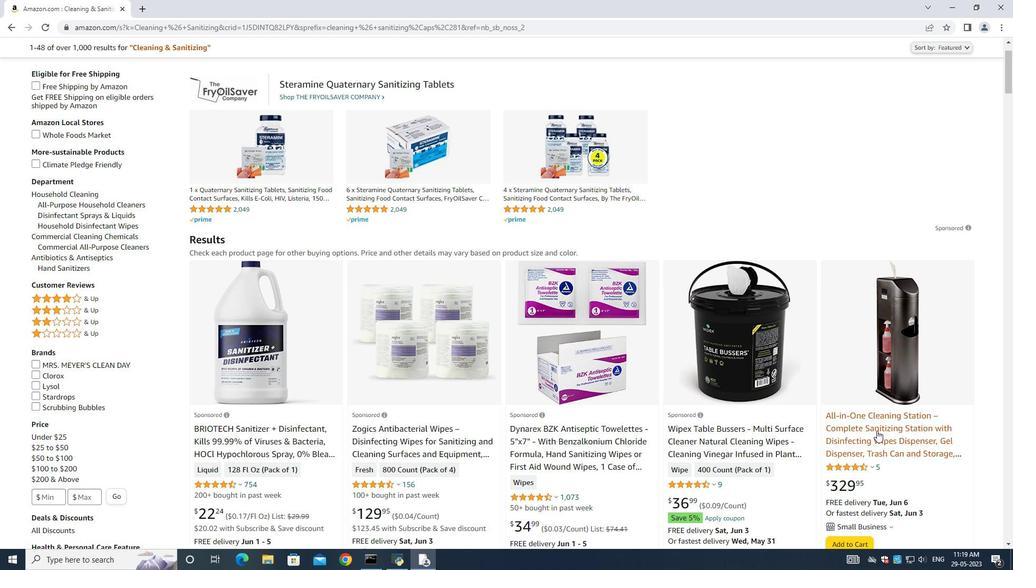 
Action: Mouse pressed left at (876, 429)
Screenshot: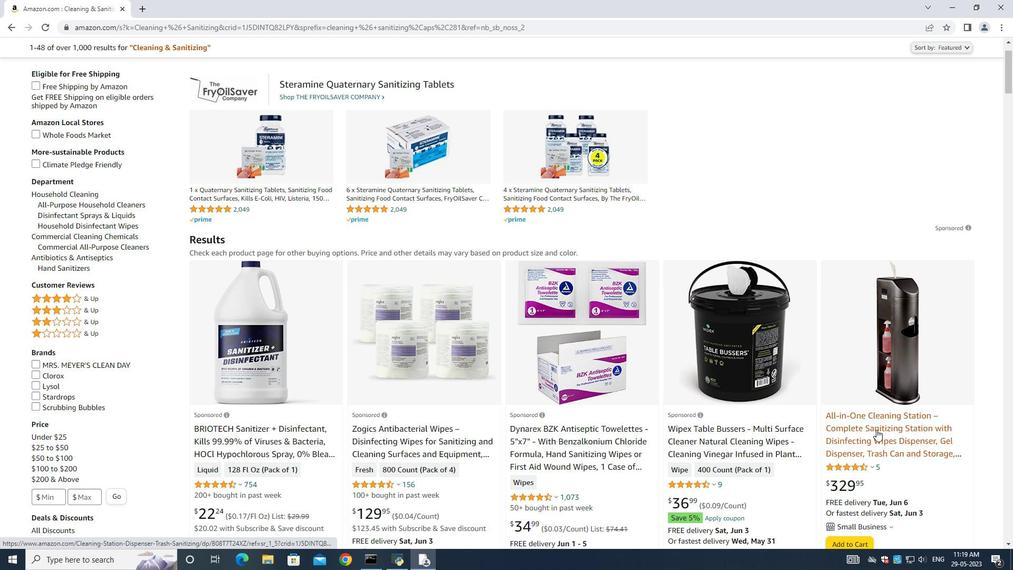 
Action: Mouse moved to (126, 355)
Screenshot: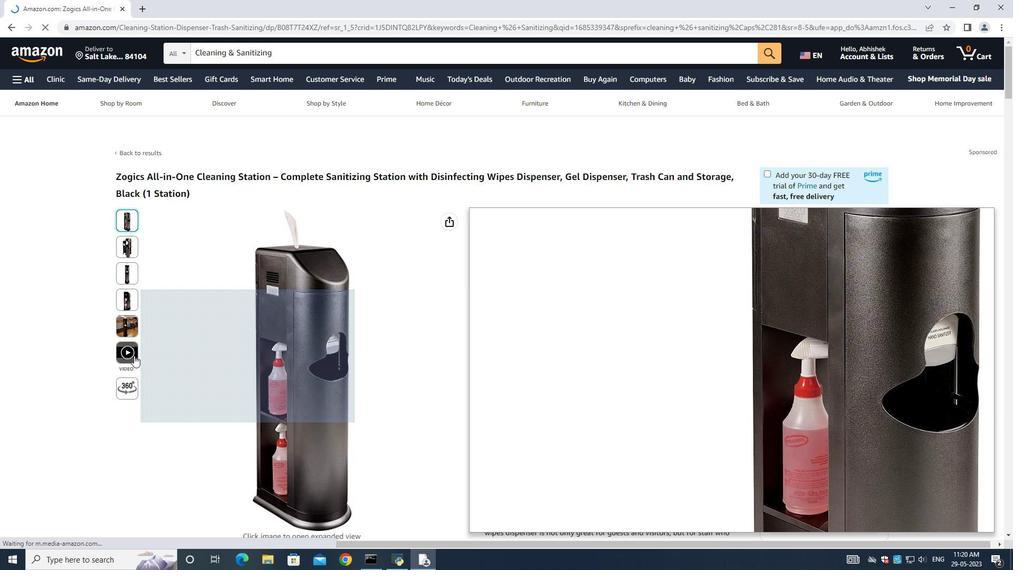
Action: Mouse pressed left at (126, 355)
Screenshot: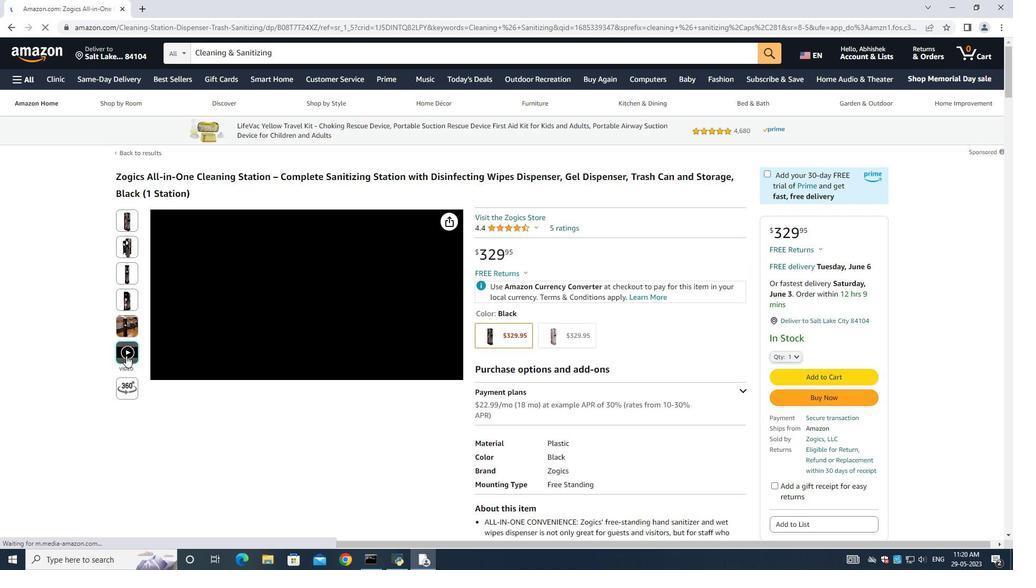 
Action: Mouse moved to (982, 97)
Screenshot: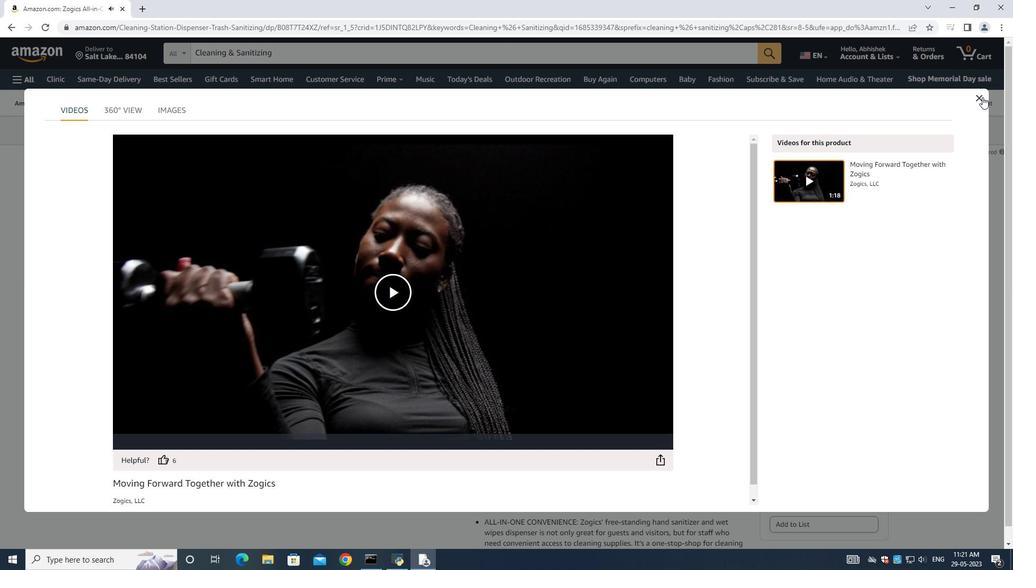 
Action: Mouse pressed left at (982, 97)
Screenshot: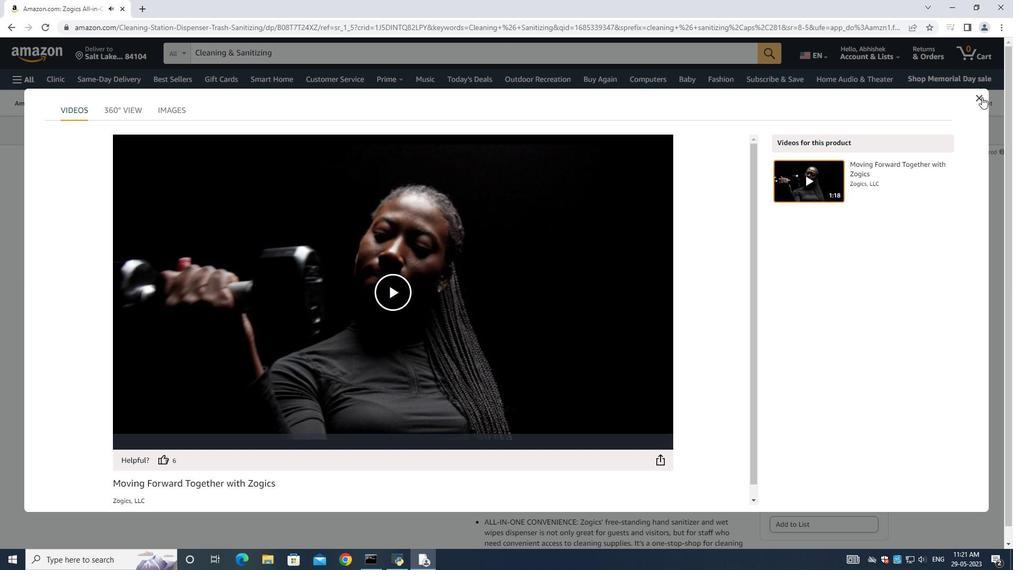 
Action: Mouse moved to (131, 328)
Screenshot: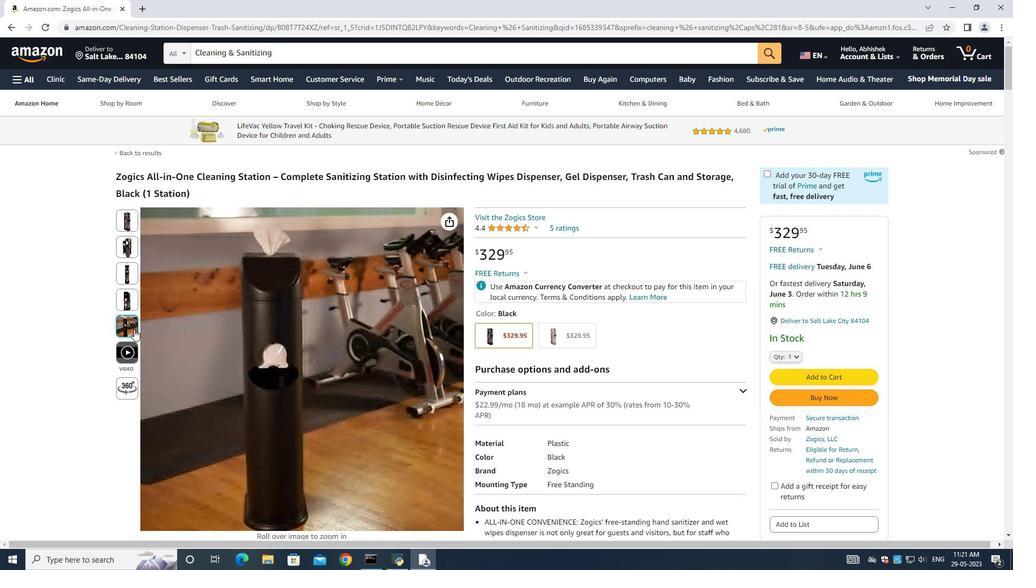 
Action: Mouse pressed left at (131, 328)
Screenshot: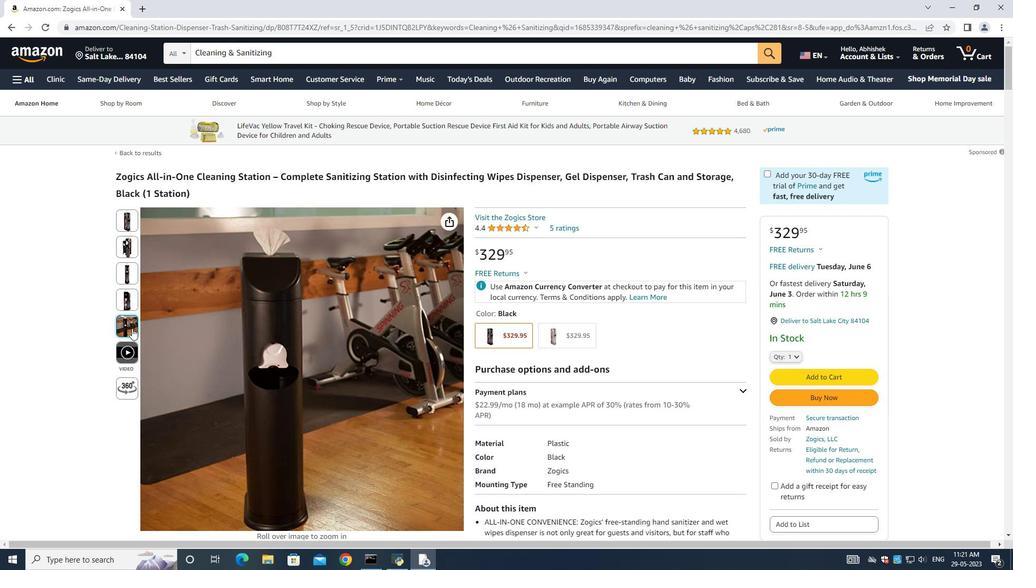 
Action: Mouse moved to (121, 298)
Screenshot: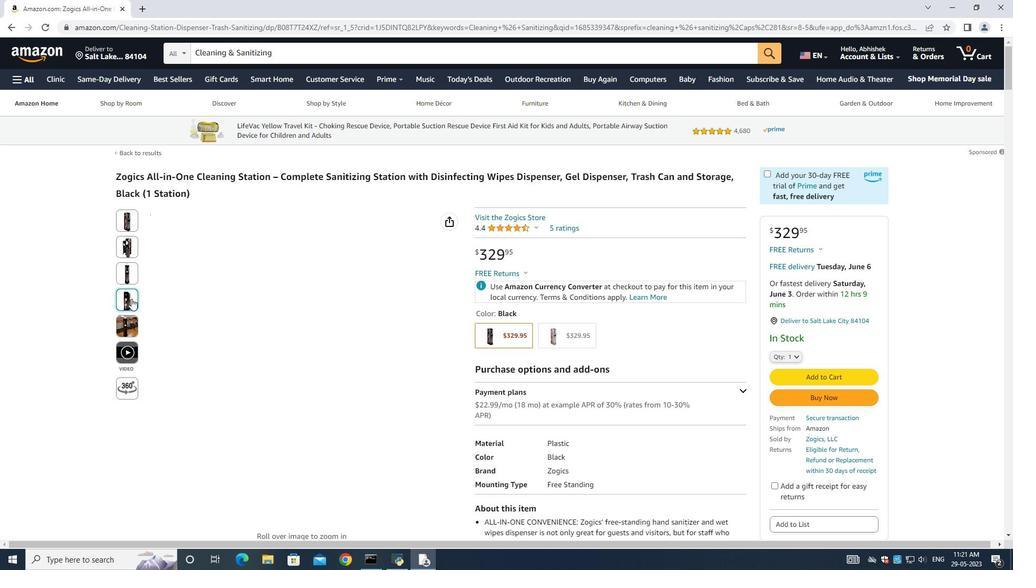
Action: Mouse pressed left at (121, 298)
Screenshot: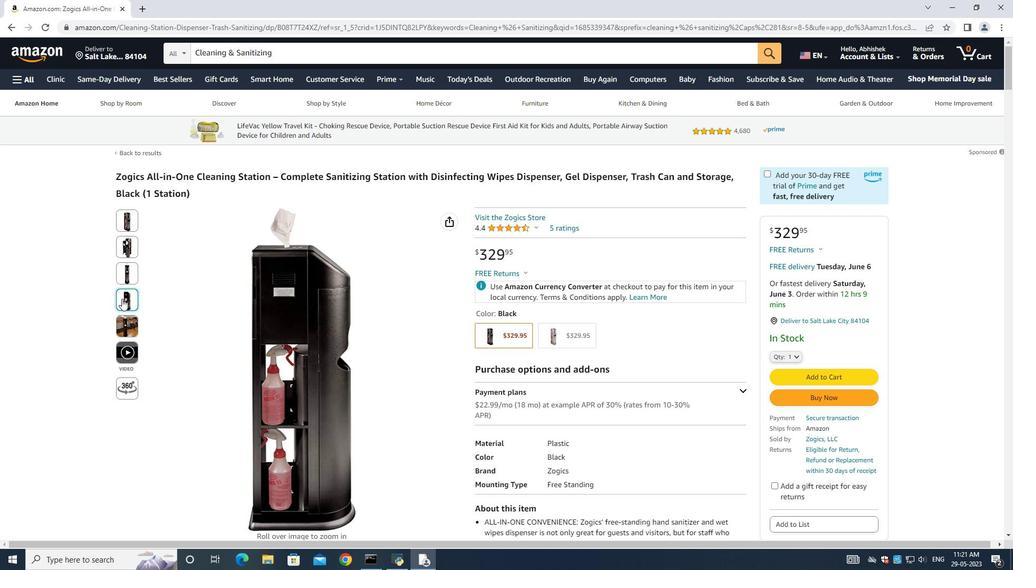 
Action: Mouse moved to (123, 269)
Screenshot: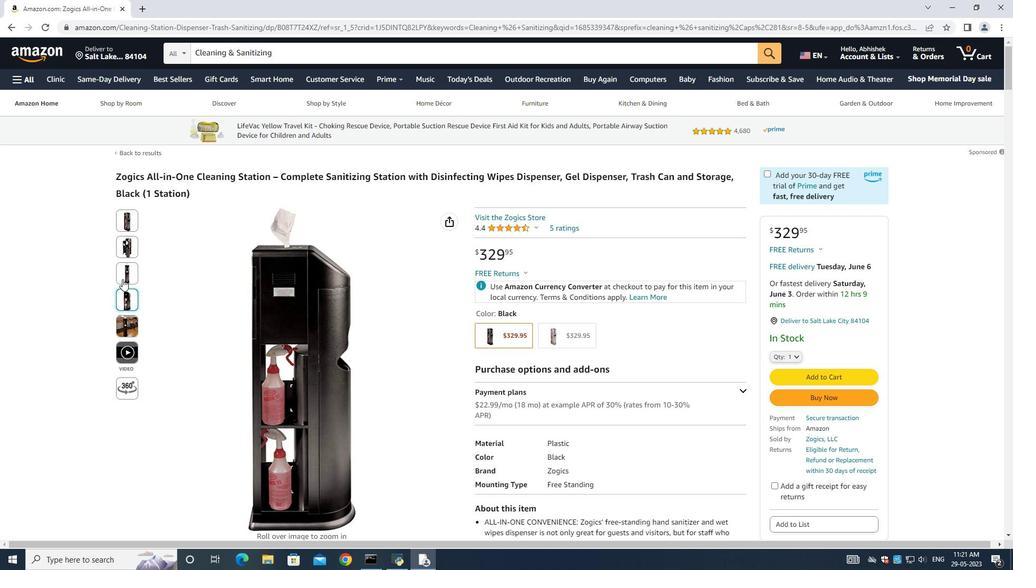 
Action: Mouse pressed left at (123, 269)
Screenshot: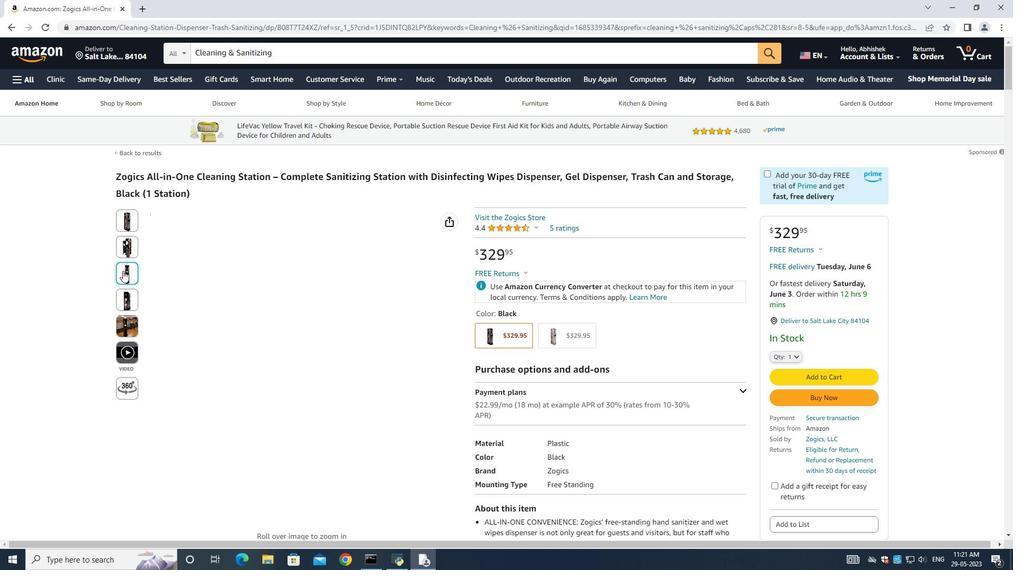 
Action: Mouse moved to (129, 242)
Screenshot: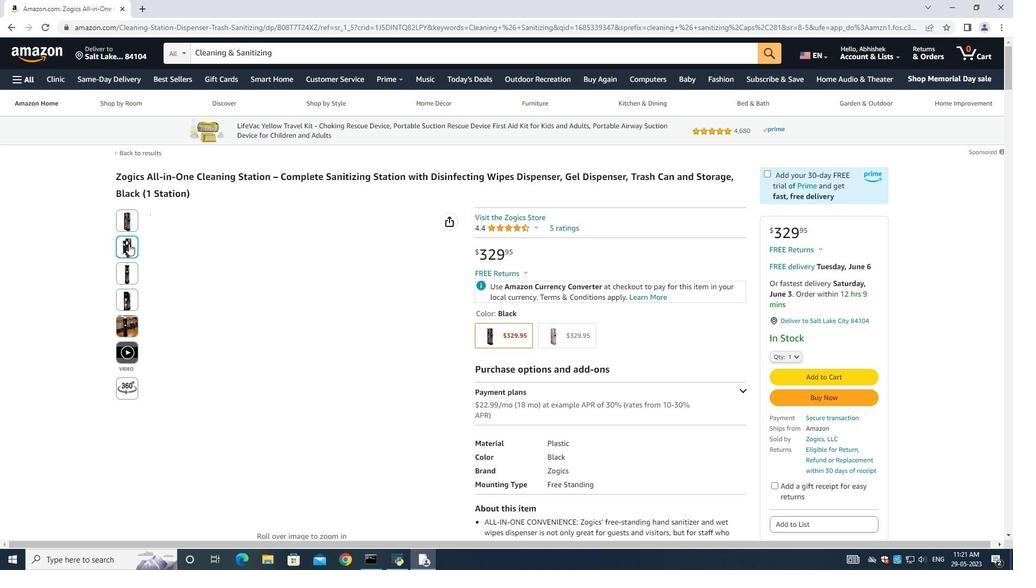 
Action: Mouse pressed left at (129, 242)
Screenshot: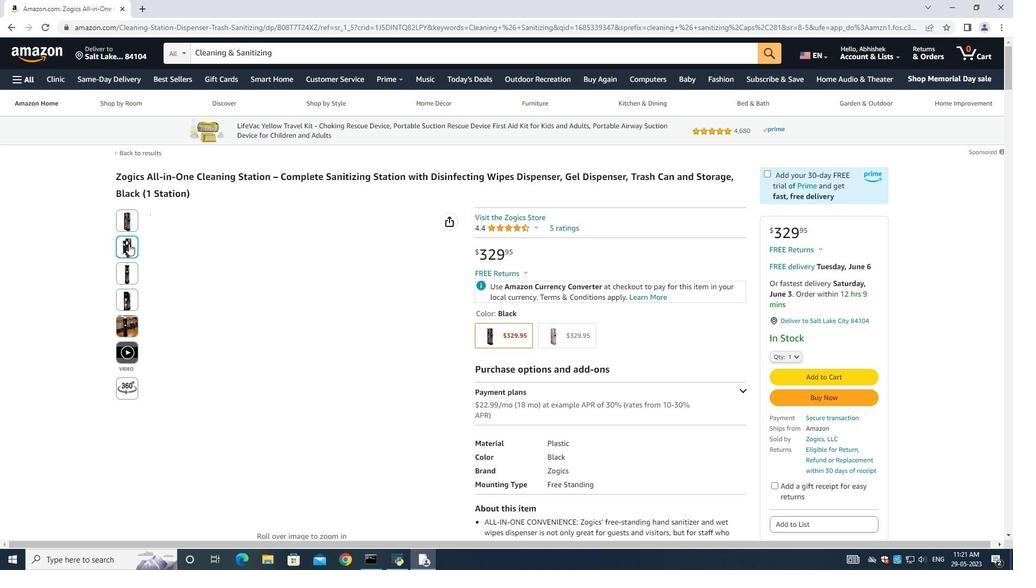 
Action: Mouse moved to (128, 220)
Screenshot: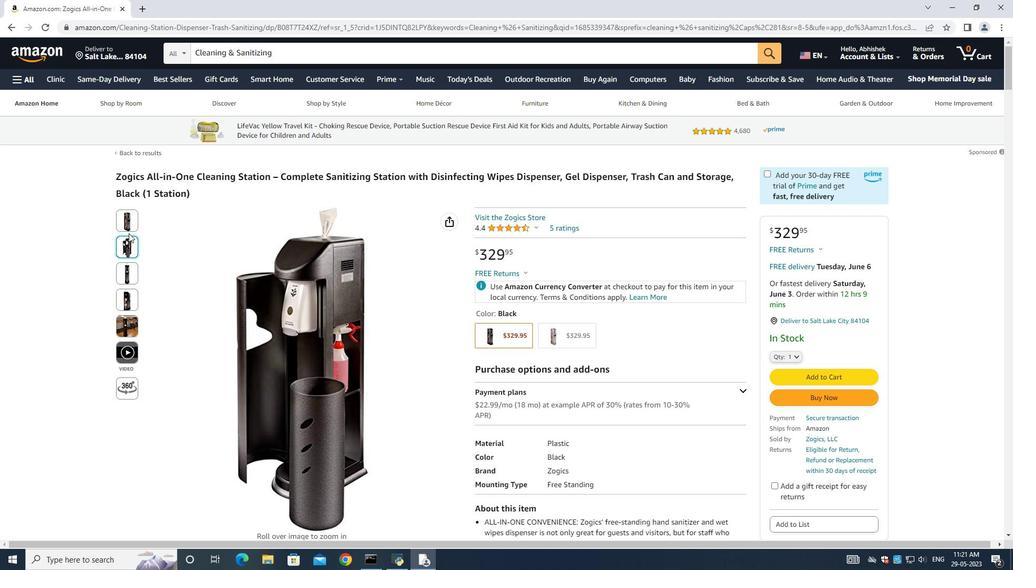 
Action: Mouse pressed left at (128, 220)
Screenshot: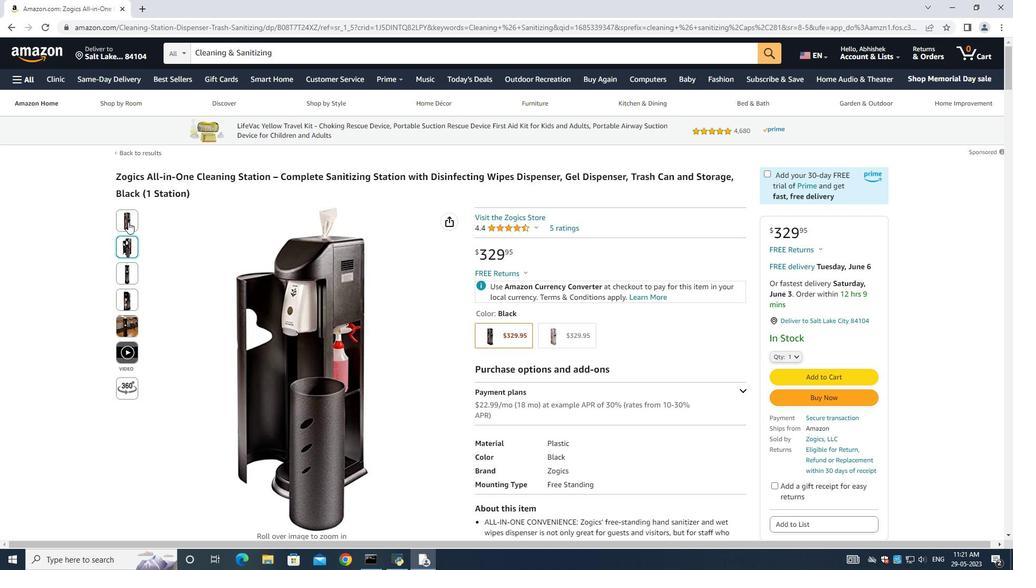 
Action: Mouse moved to (794, 354)
Screenshot: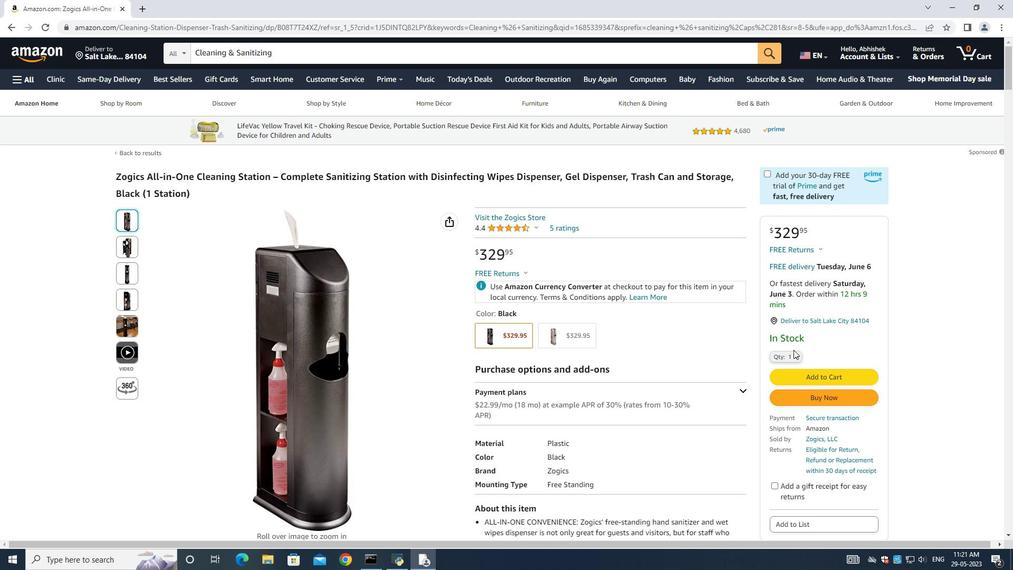 
Action: Mouse pressed left at (794, 354)
Screenshot: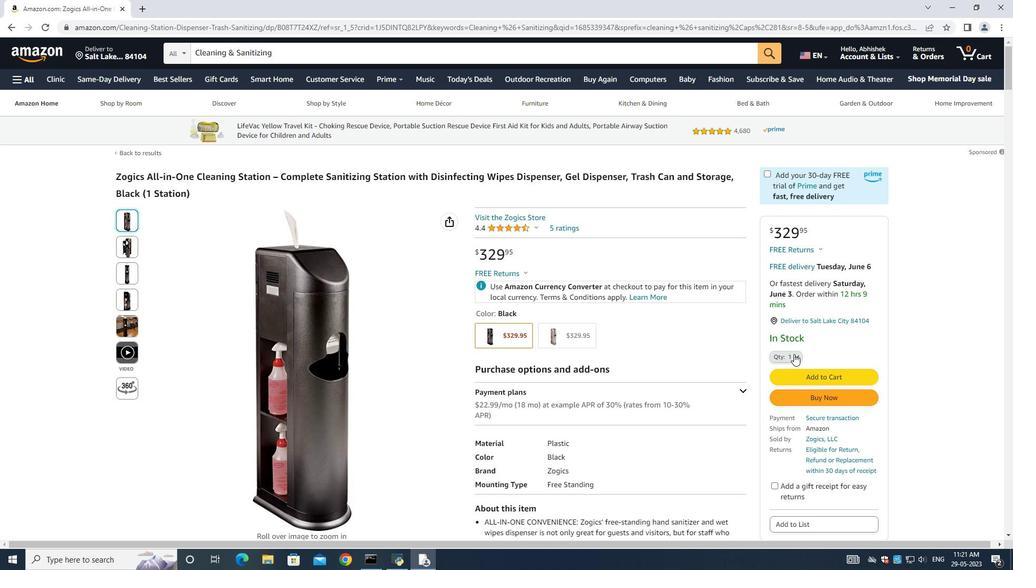 
Action: Mouse moved to (782, 117)
Screenshot: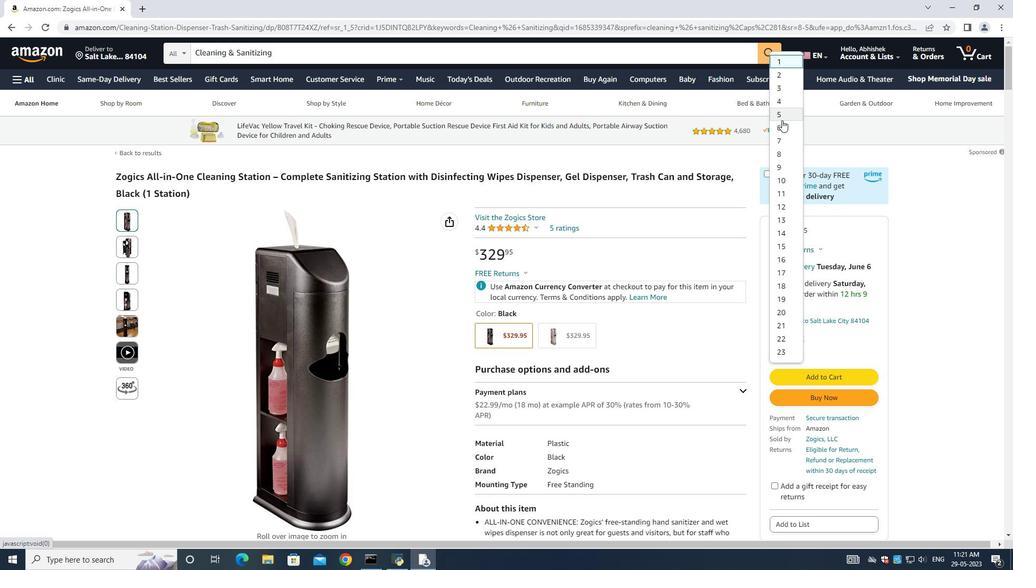 
Action: Mouse pressed left at (782, 117)
Screenshot: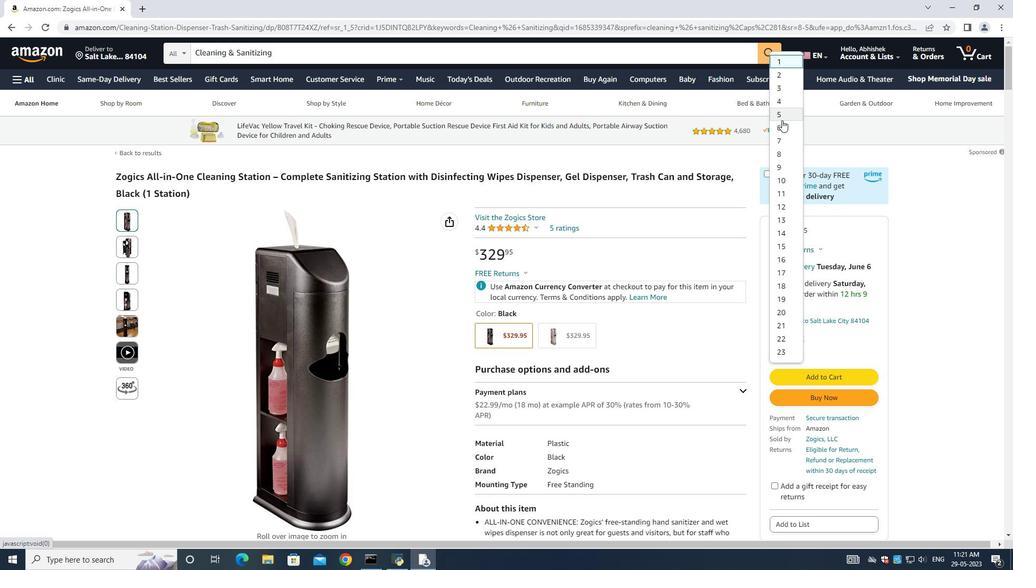 
Action: Mouse moved to (814, 397)
Screenshot: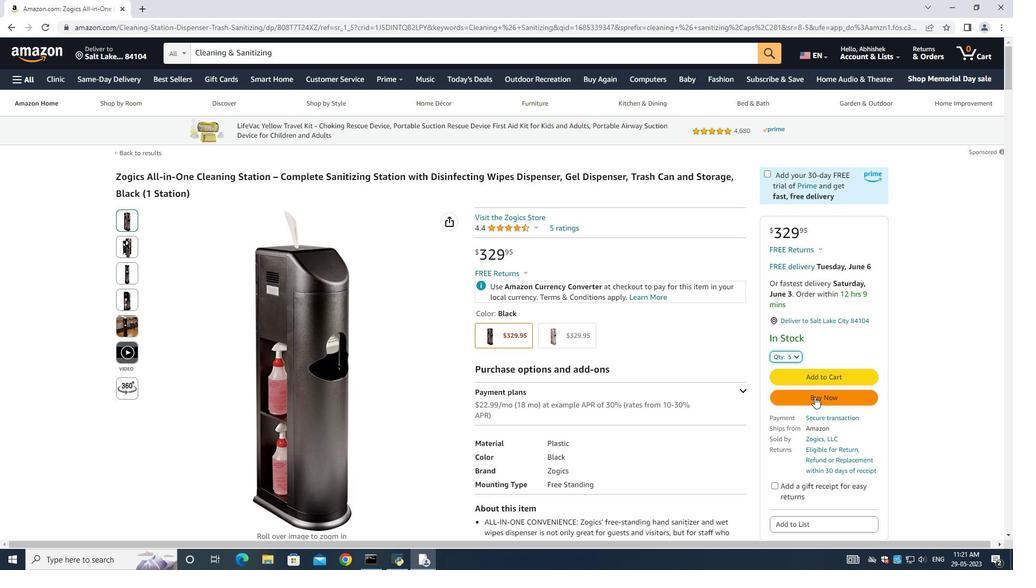 
Action: Mouse pressed left at (814, 397)
Screenshot: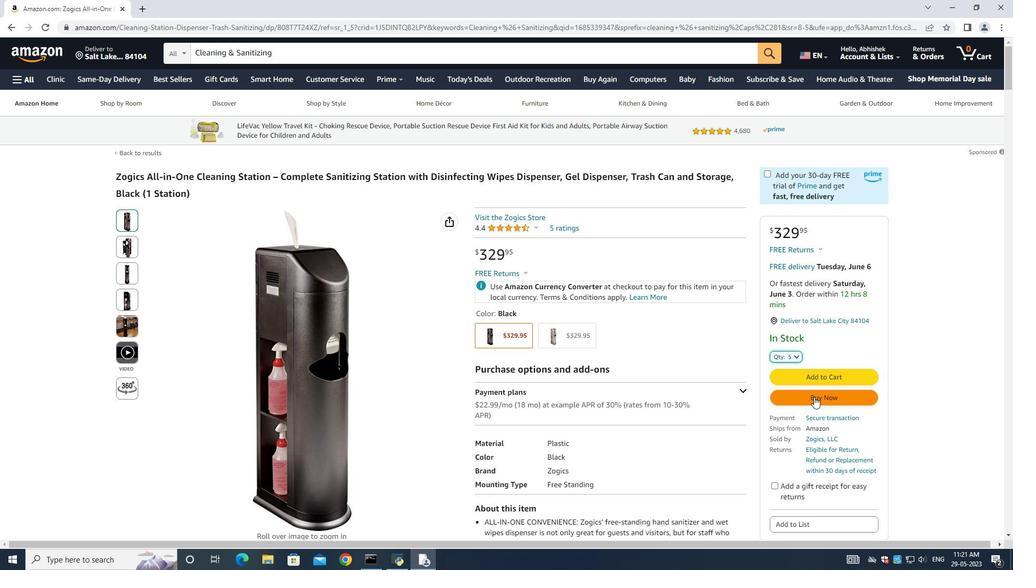 
Action: Mouse moved to (342, 375)
Screenshot: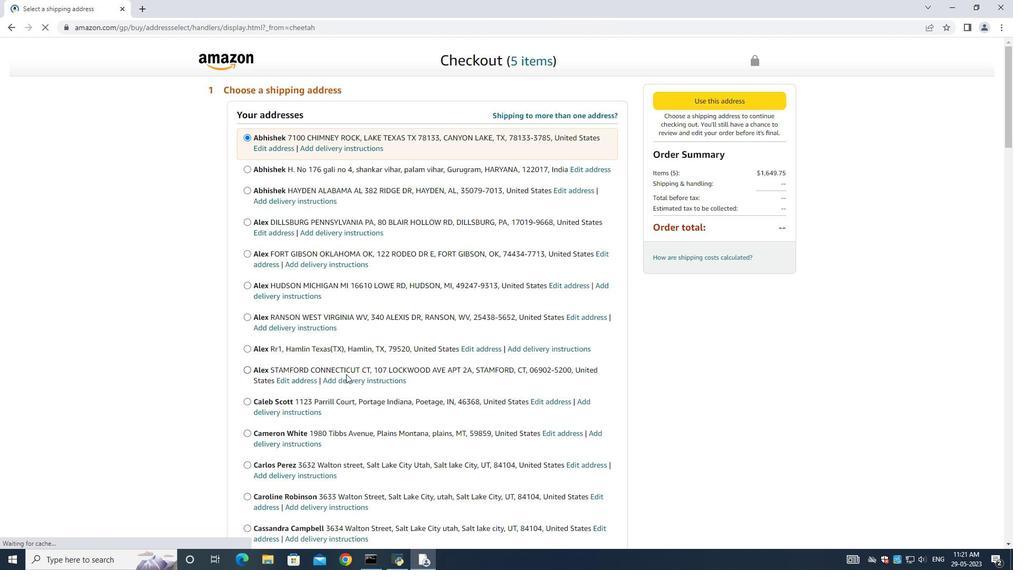 
Action: Mouse scrolled (342, 374) with delta (0, 0)
Screenshot: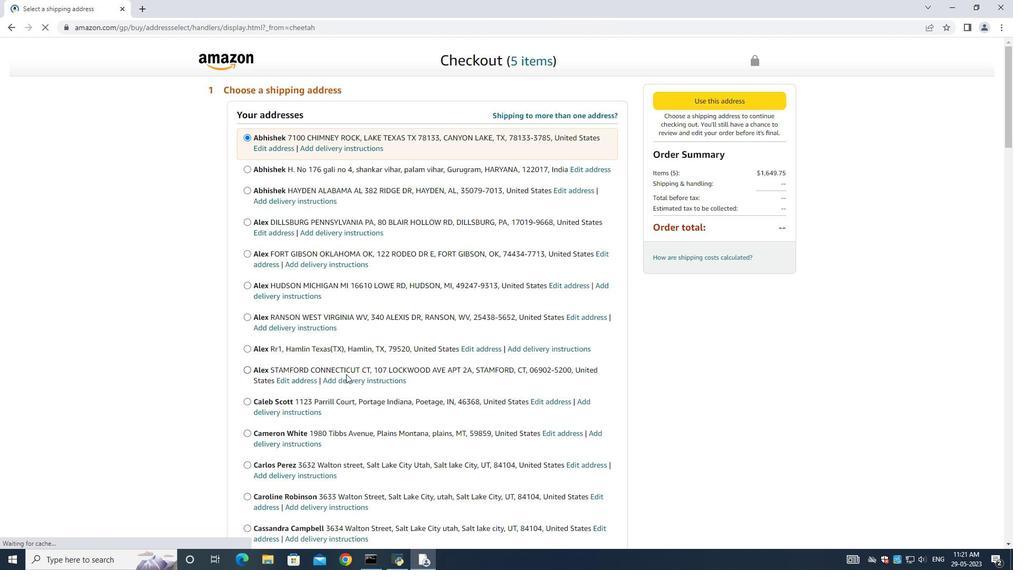 
Action: Mouse moved to (337, 381)
Screenshot: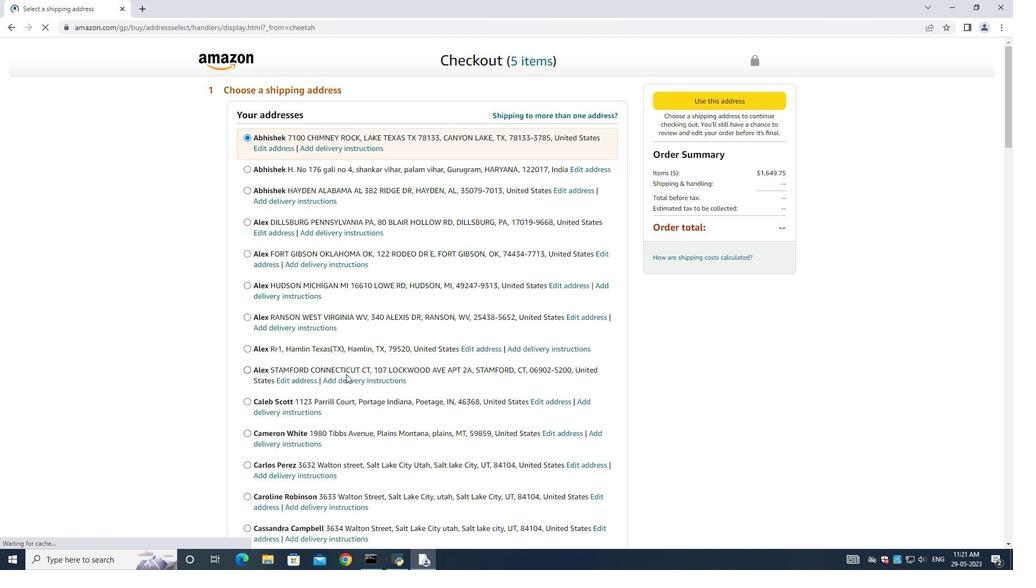 
Action: Mouse scrolled (337, 380) with delta (0, 0)
Screenshot: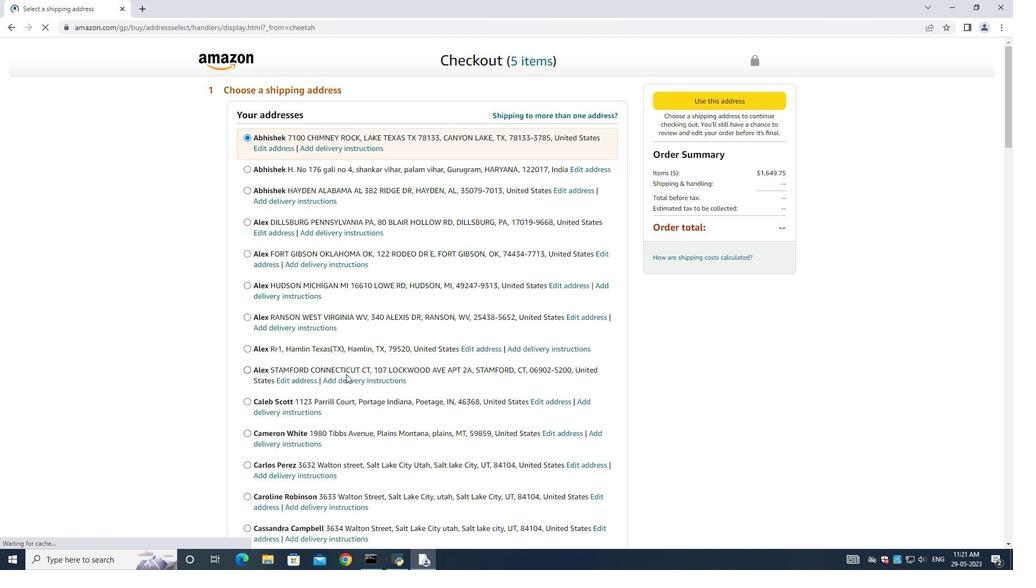 
Action: Mouse moved to (337, 381)
Screenshot: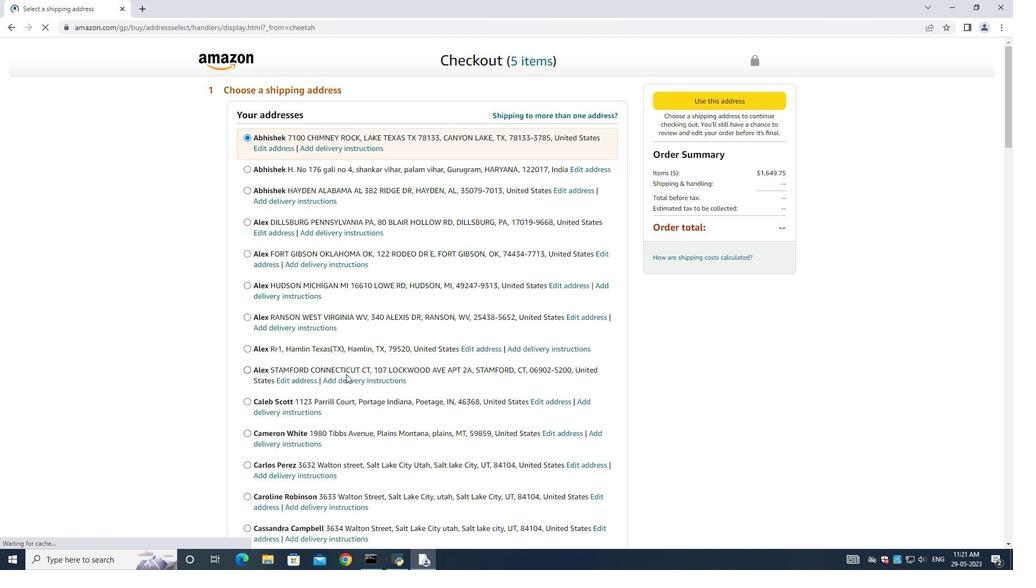 
Action: Mouse scrolled (337, 380) with delta (0, 0)
Screenshot: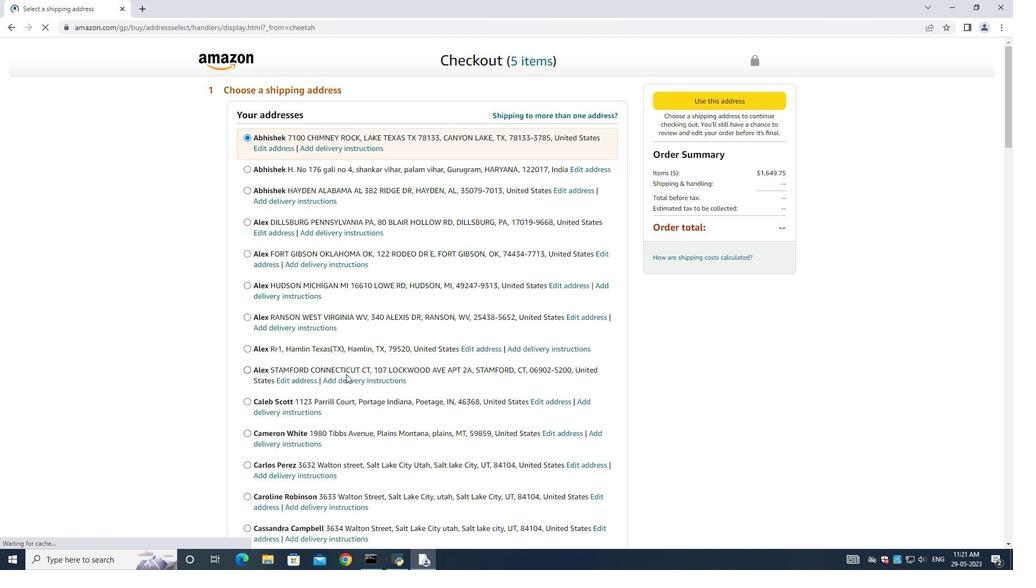 
Action: Mouse scrolled (337, 380) with delta (0, 0)
Screenshot: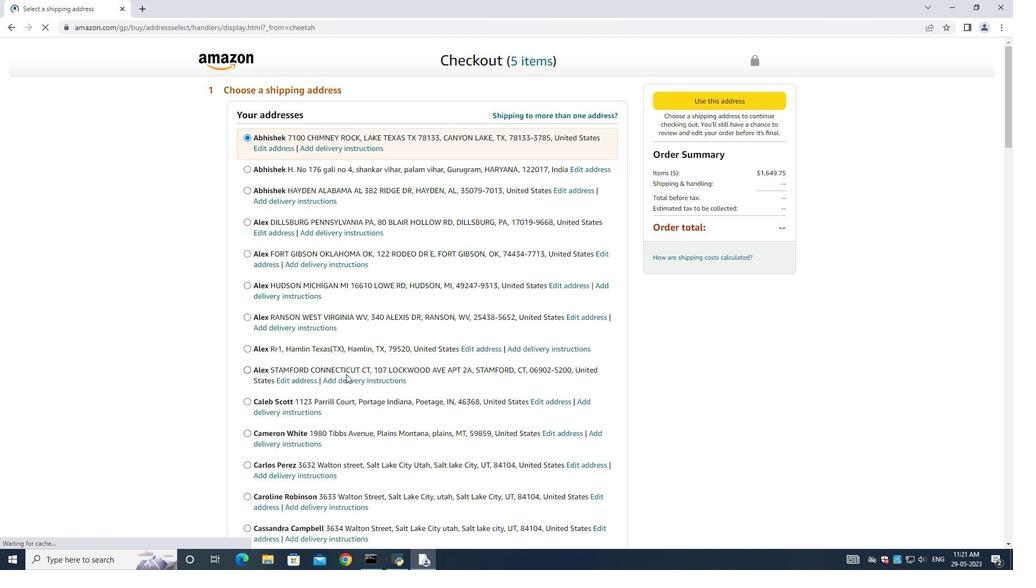 
Action: Mouse scrolled (337, 380) with delta (0, 0)
Screenshot: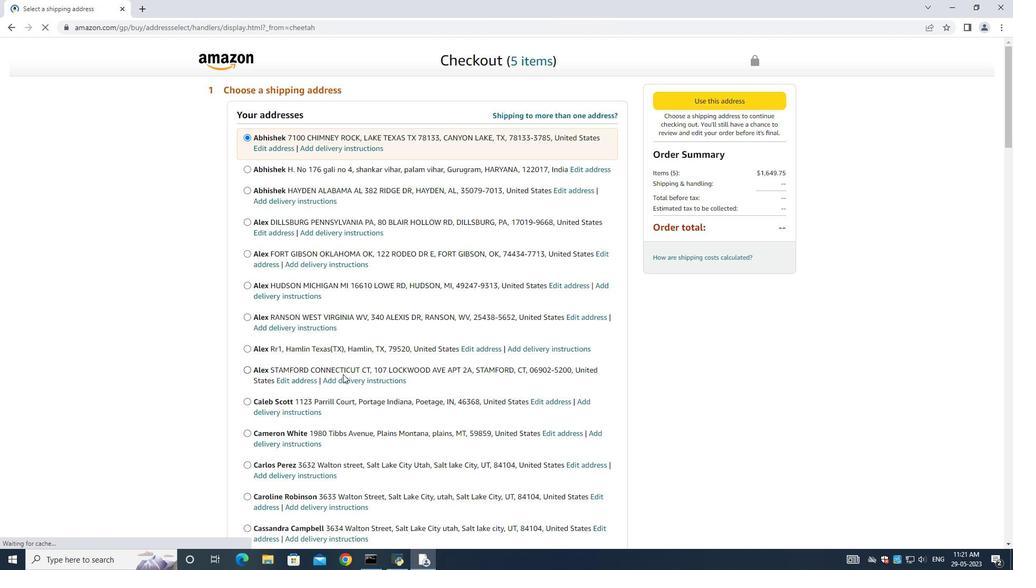 
Action: Mouse moved to (344, 376)
Screenshot: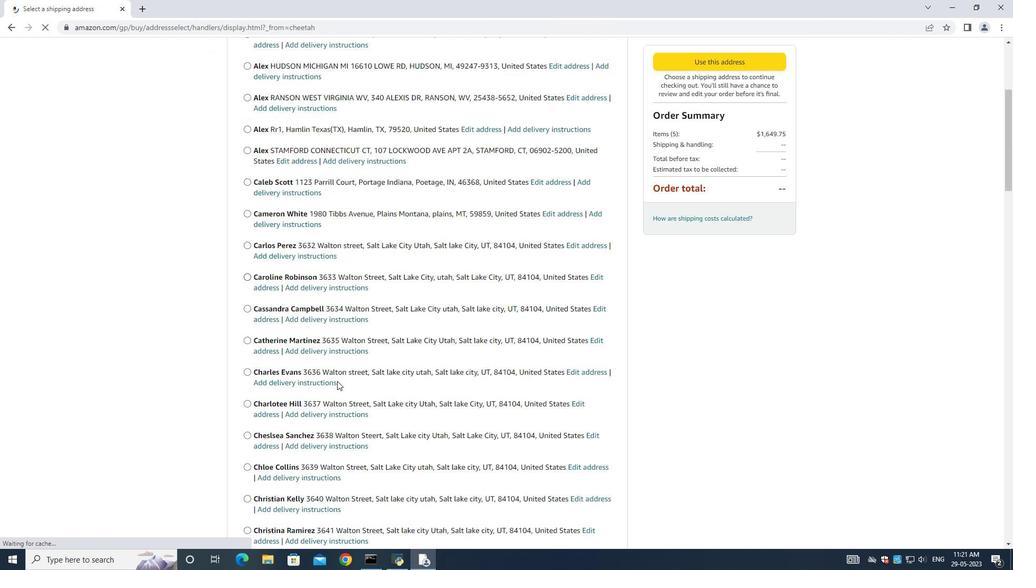 
Action: Mouse scrolled (344, 376) with delta (0, 0)
Screenshot: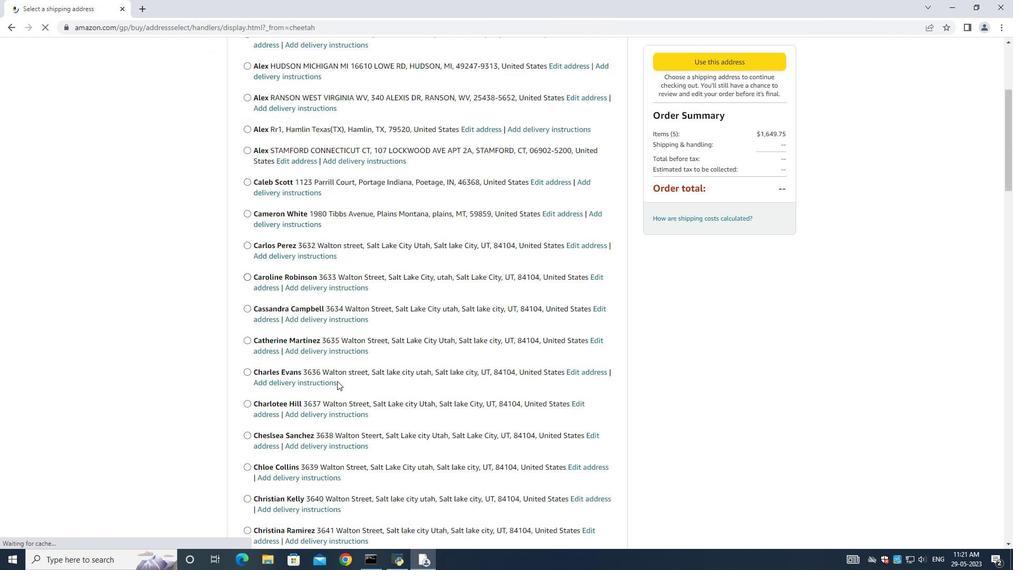 
Action: Mouse scrolled (344, 376) with delta (0, 0)
Screenshot: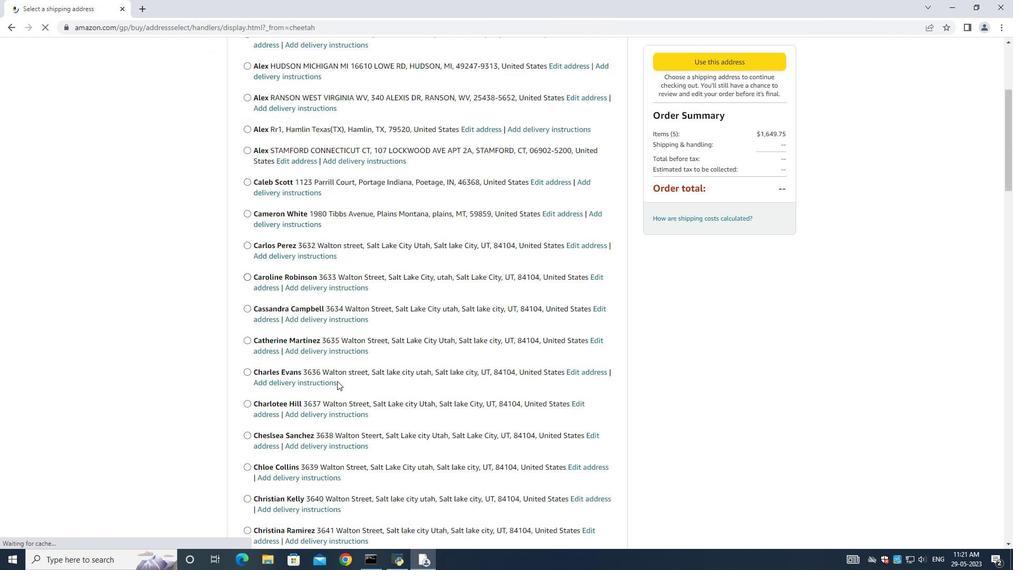 
Action: Mouse scrolled (344, 376) with delta (0, 0)
Screenshot: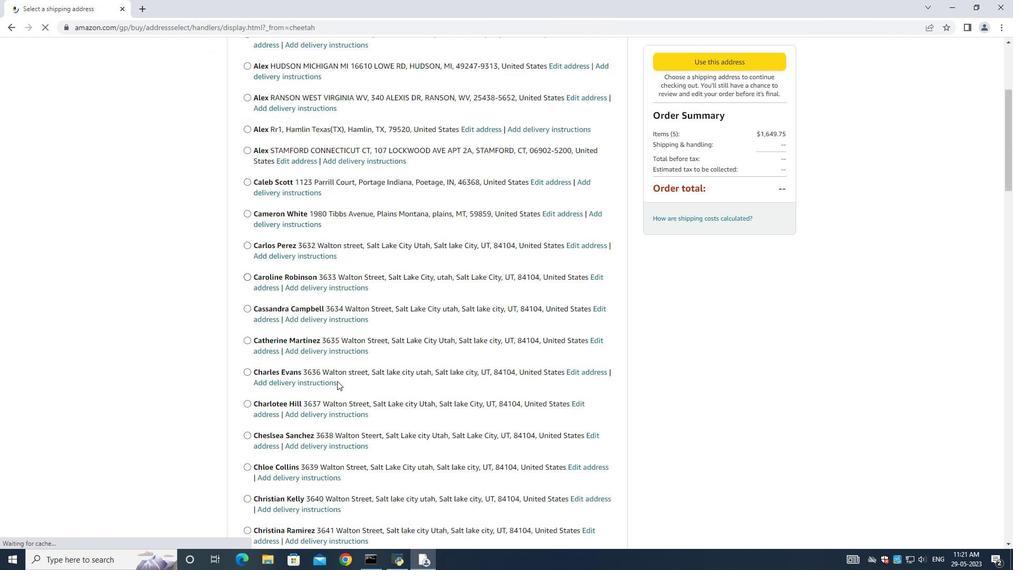 
Action: Mouse scrolled (344, 376) with delta (0, 0)
Screenshot: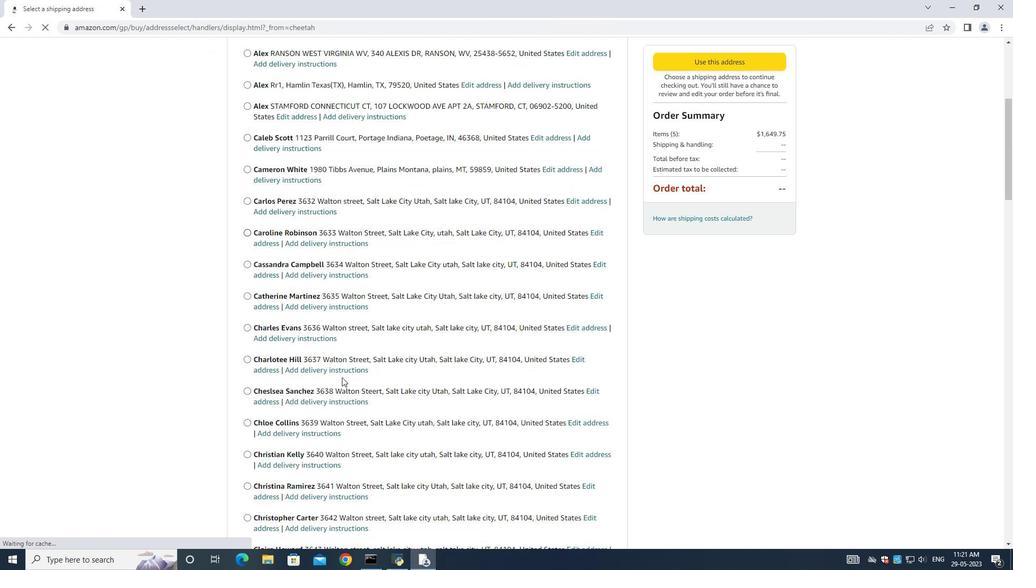 
Action: Mouse scrolled (344, 376) with delta (0, 0)
Screenshot: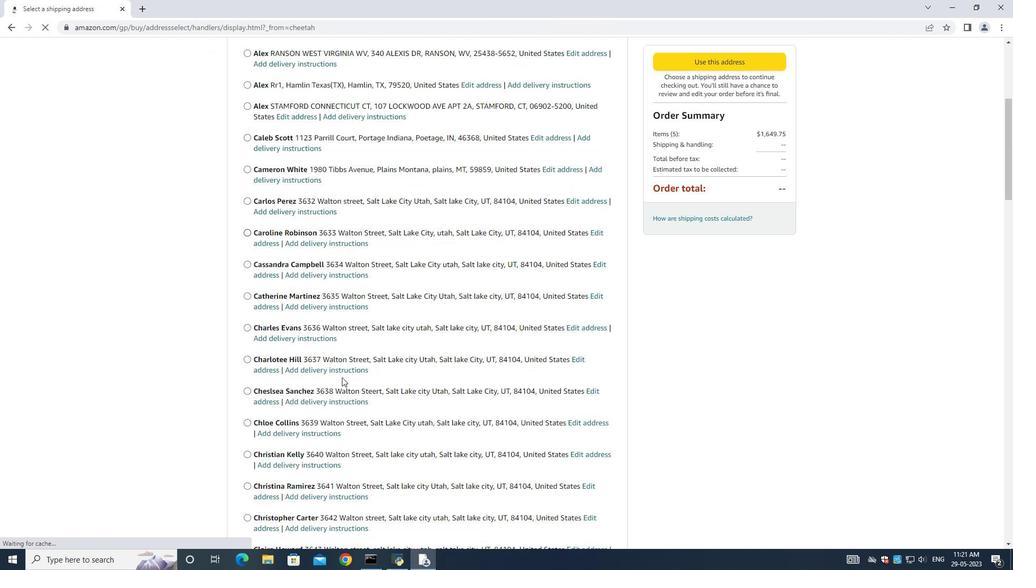 
Action: Mouse scrolled (344, 376) with delta (0, 0)
Screenshot: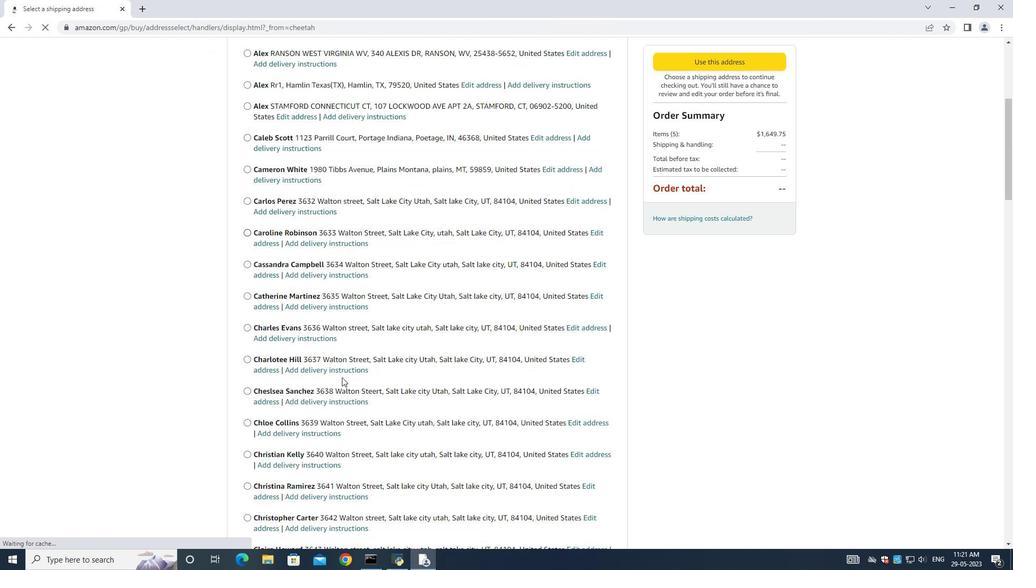 
Action: Mouse moved to (344, 375)
Screenshot: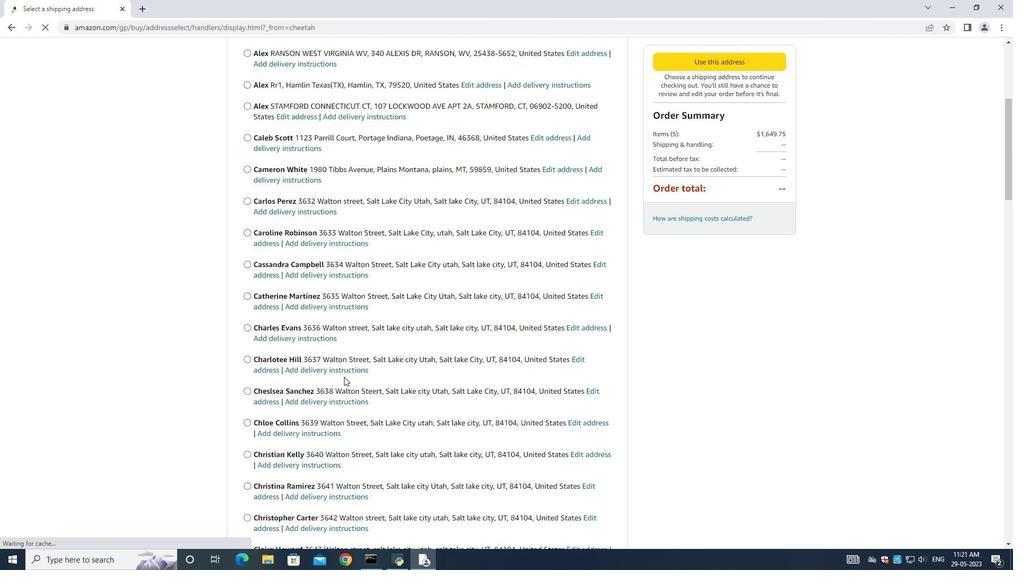 
Action: Mouse scrolled (344, 374) with delta (0, 0)
Screenshot: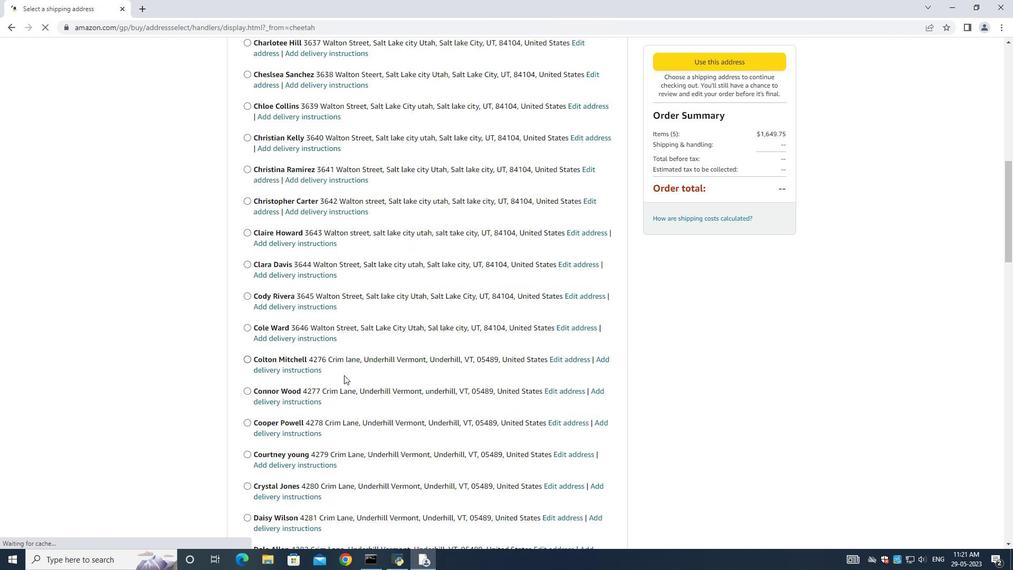 
Action: Mouse scrolled (344, 374) with delta (0, 0)
Screenshot: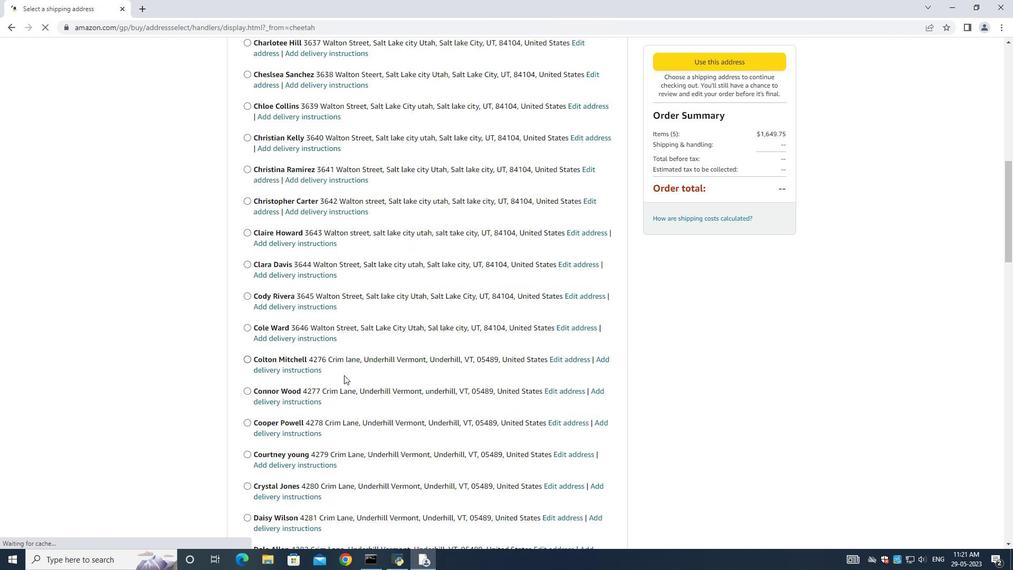 
Action: Mouse scrolled (344, 374) with delta (0, 0)
Screenshot: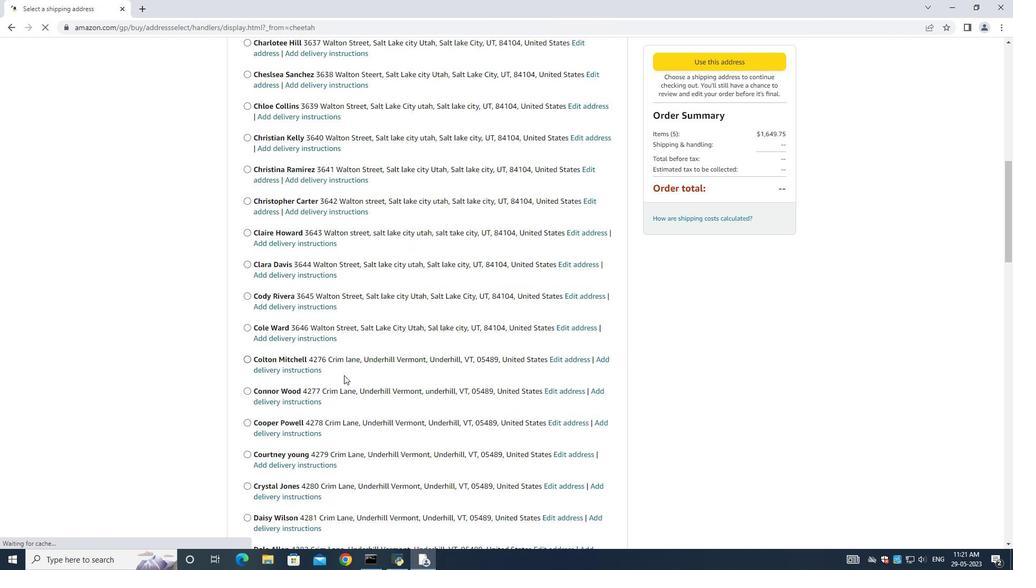 
Action: Mouse scrolled (344, 374) with delta (0, 0)
Screenshot: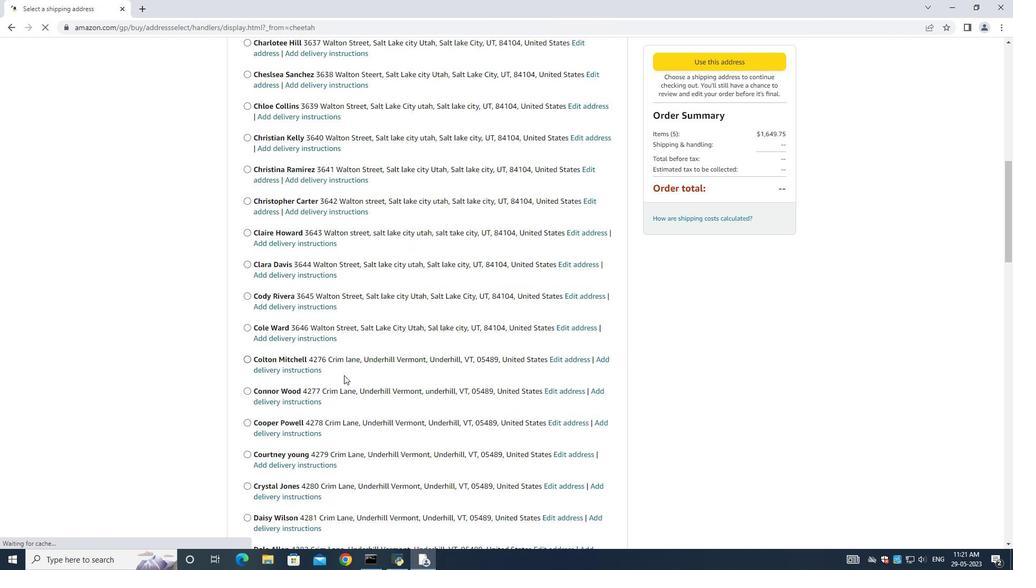 
Action: Mouse moved to (328, 426)
Screenshot: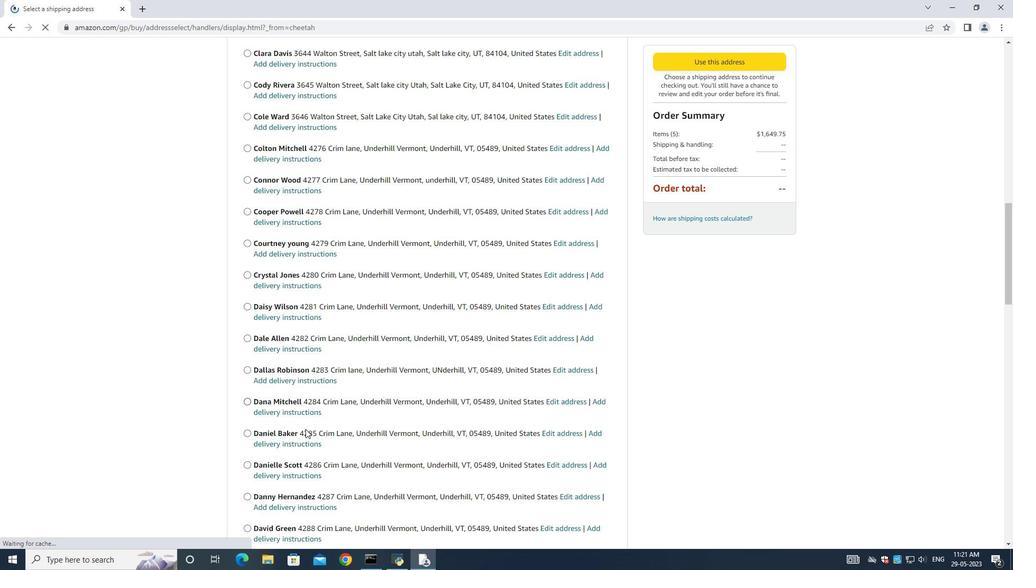 
Action: Mouse scrolled (327, 426) with delta (0, 0)
Screenshot: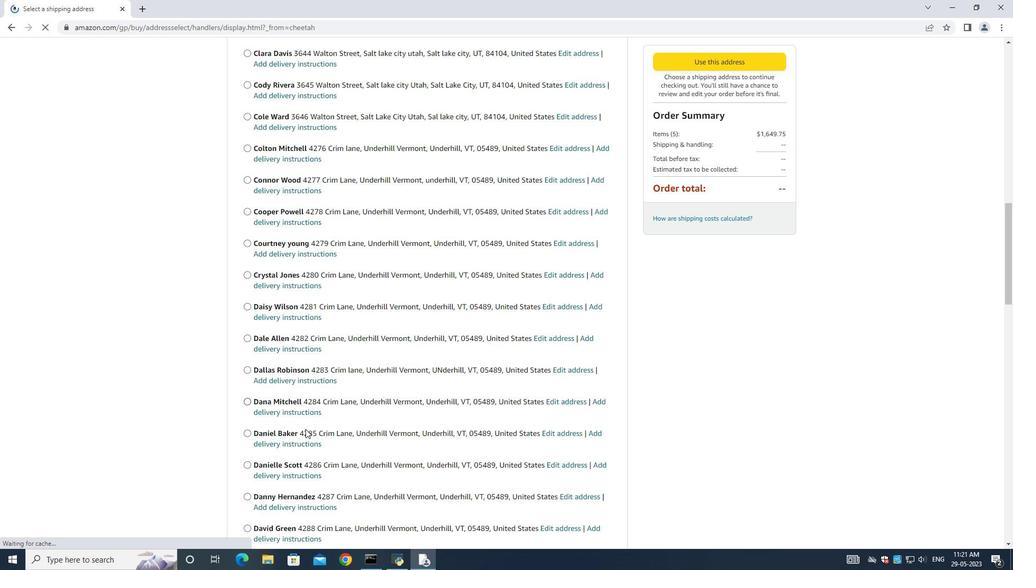 
Action: Mouse moved to (330, 426)
Screenshot: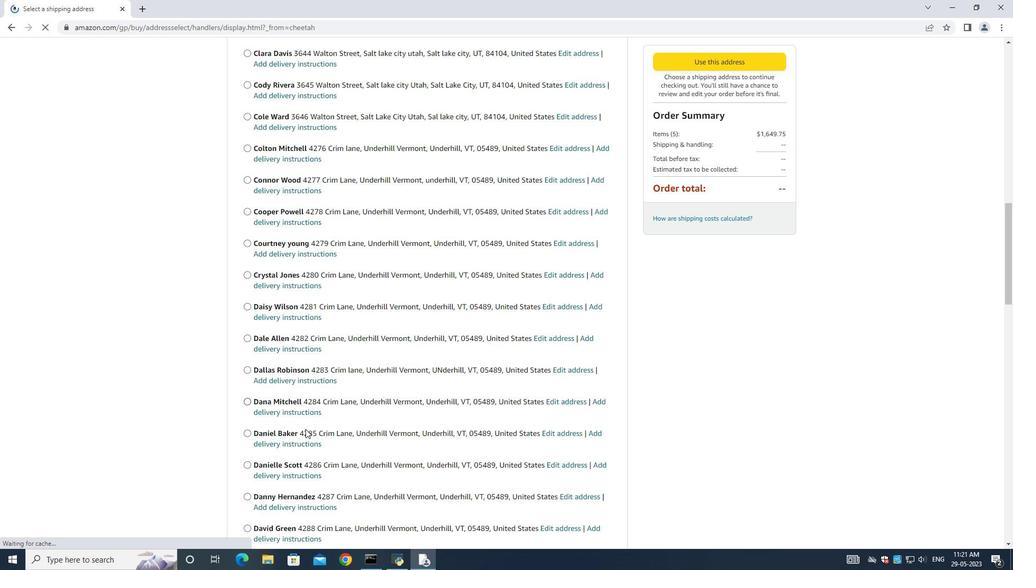 
Action: Mouse scrolled (330, 425) with delta (0, 0)
Screenshot: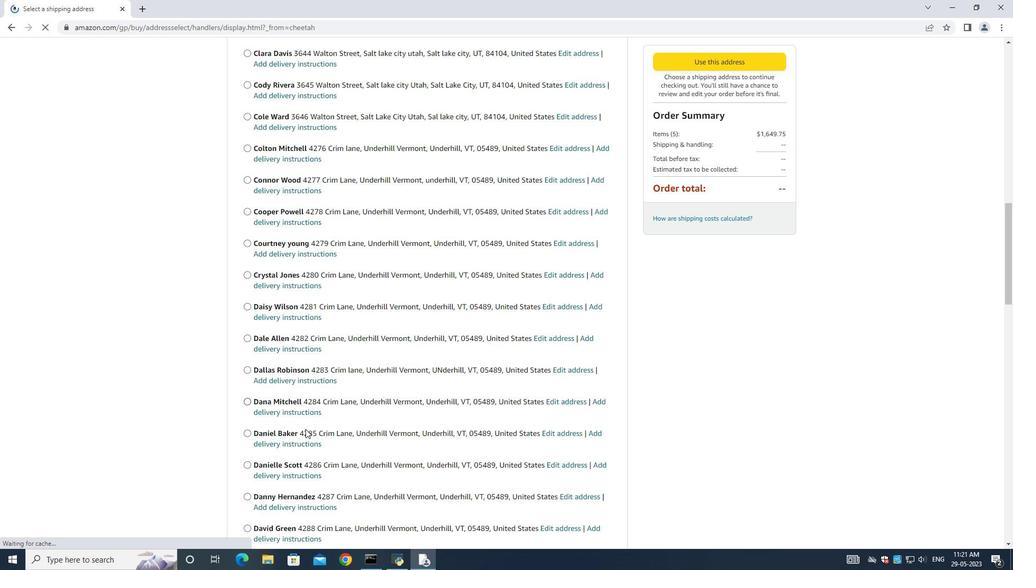 
Action: Mouse moved to (331, 425)
Screenshot: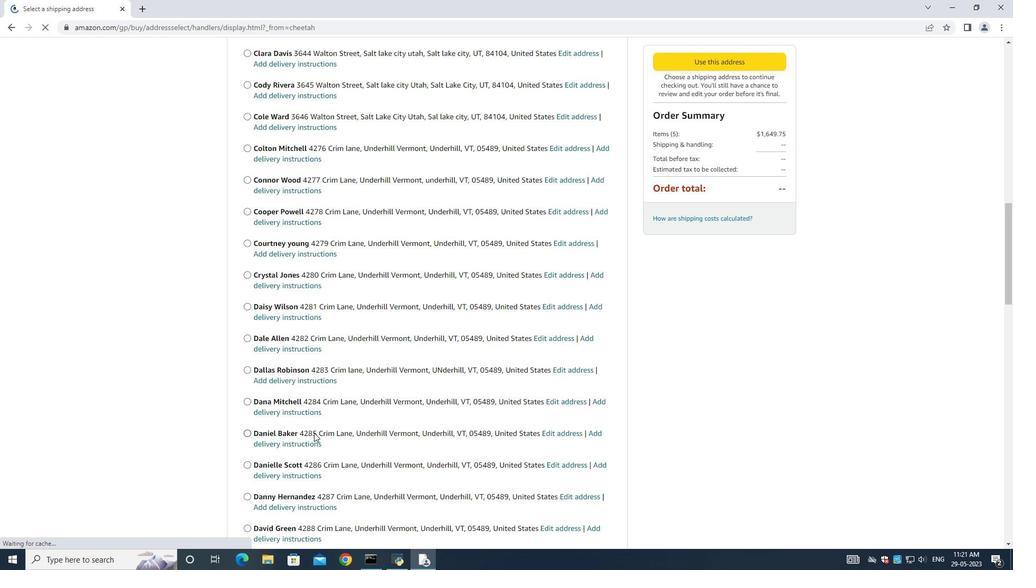 
Action: Mouse scrolled (330, 425) with delta (0, 0)
Screenshot: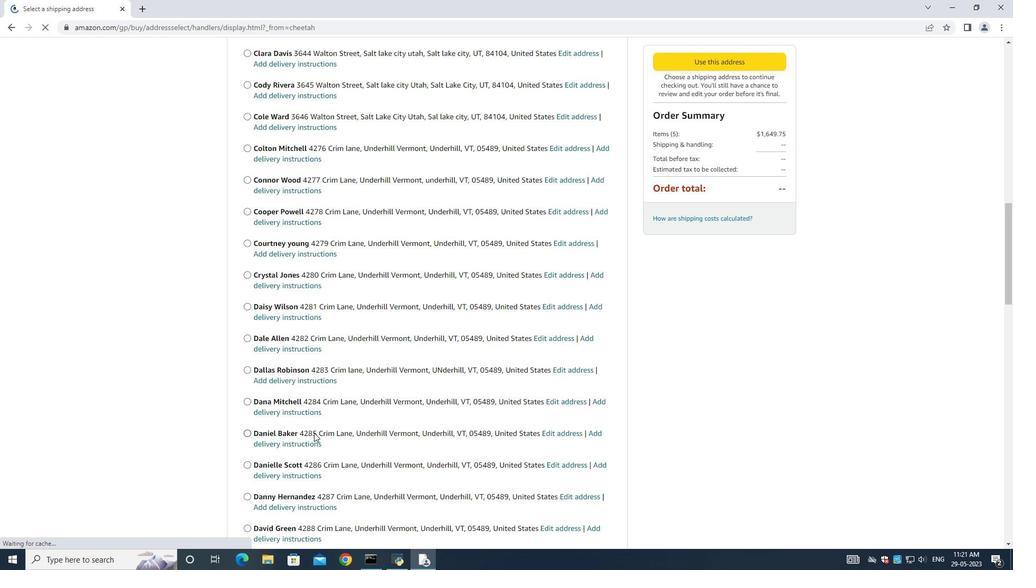 
Action: Mouse moved to (331, 423)
Screenshot: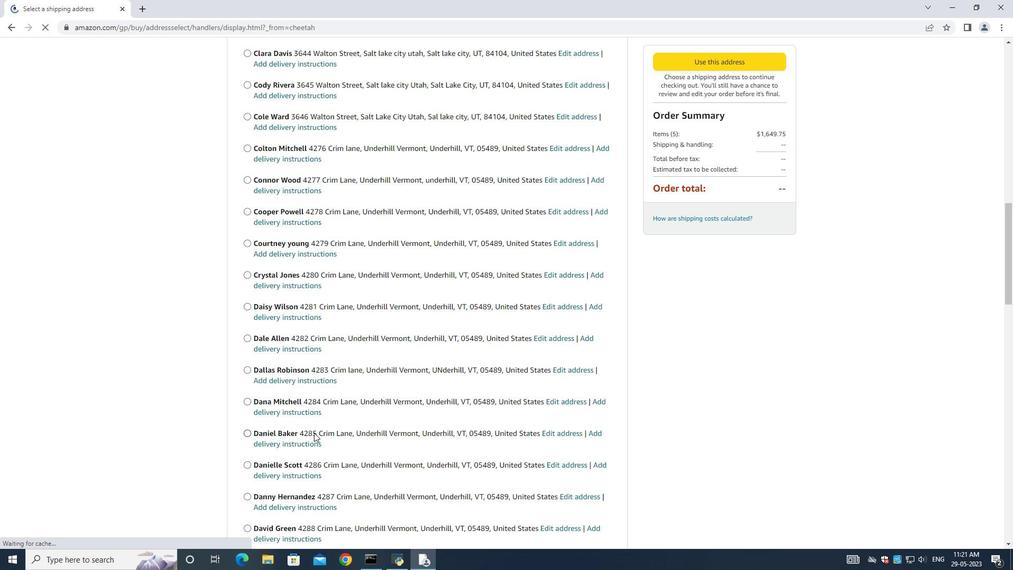 
Action: Mouse scrolled (331, 424) with delta (0, 0)
Screenshot: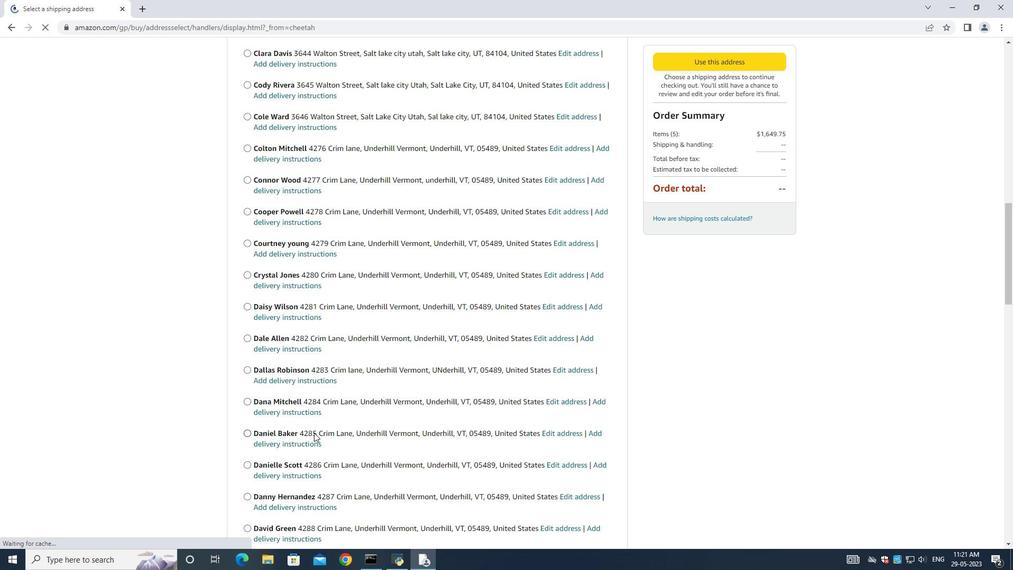 
Action: Mouse moved to (333, 412)
Screenshot: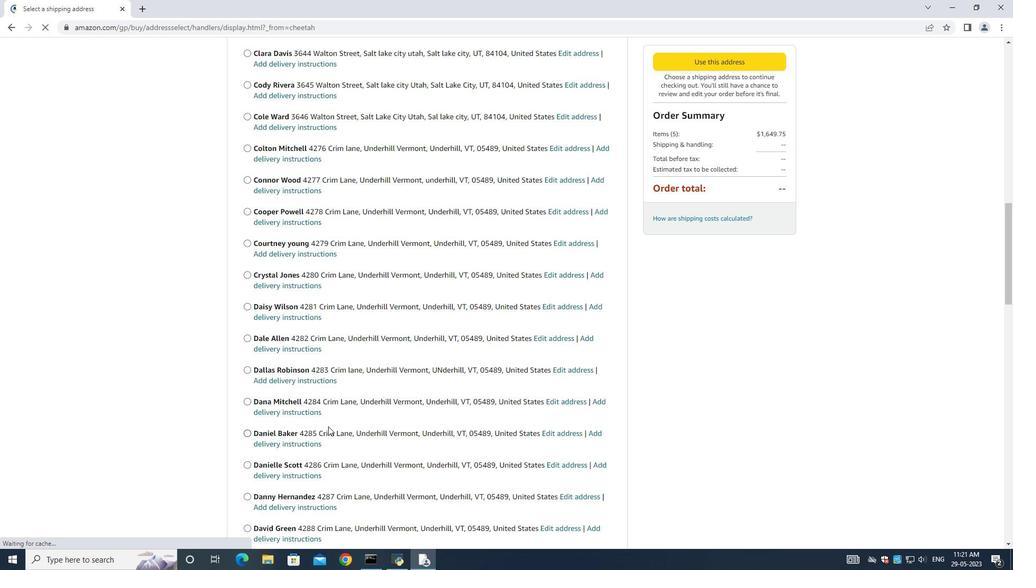 
Action: Mouse scrolled (331, 419) with delta (0, 0)
Screenshot: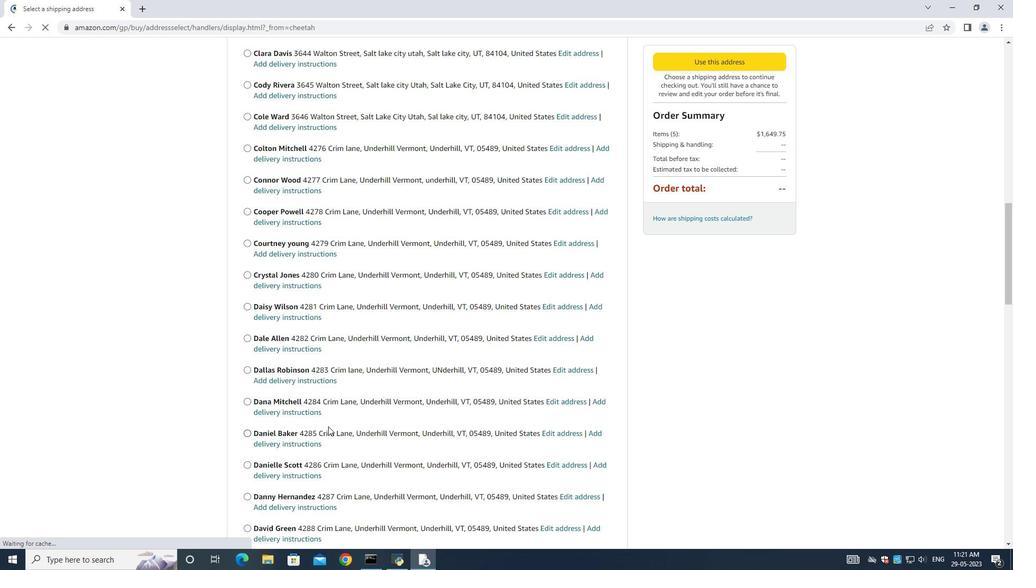 
Action: Mouse moved to (291, 450)
Screenshot: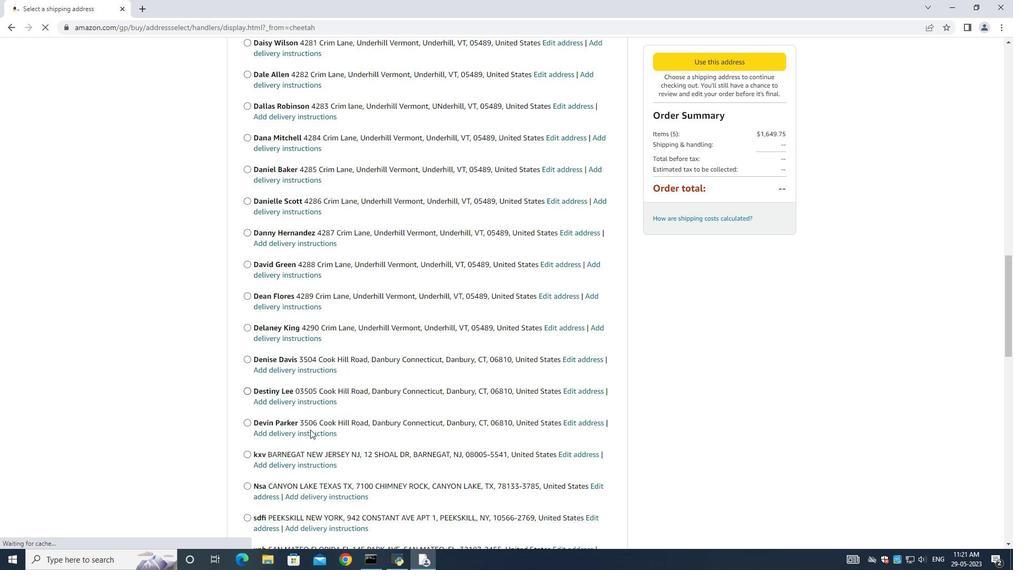 
Action: Mouse scrolled (291, 450) with delta (0, 0)
Screenshot: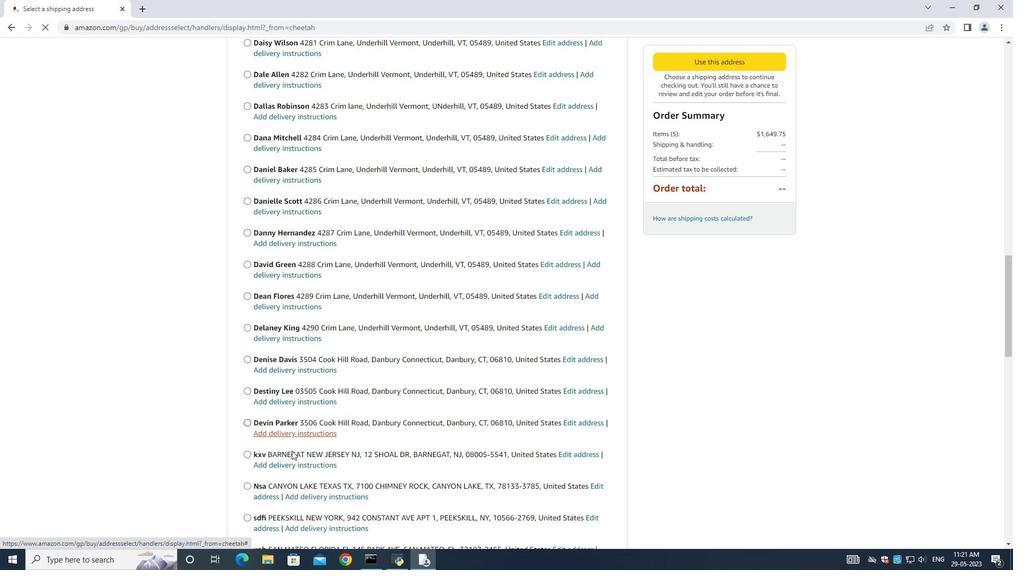 
Action: Mouse scrolled (291, 450) with delta (0, 0)
Screenshot: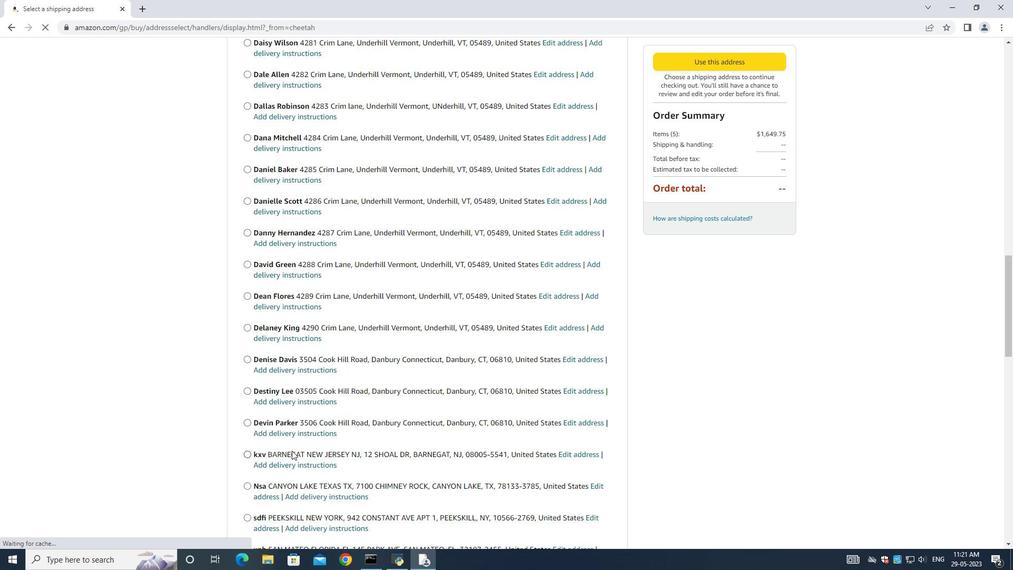 
Action: Mouse moved to (292, 450)
Screenshot: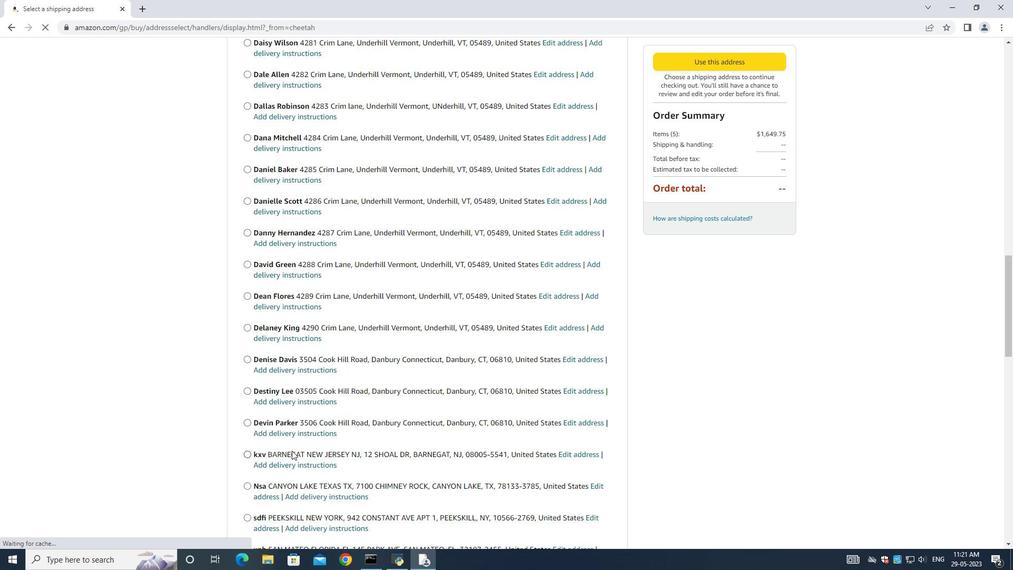 
Action: Mouse scrolled (292, 449) with delta (0, 0)
Screenshot: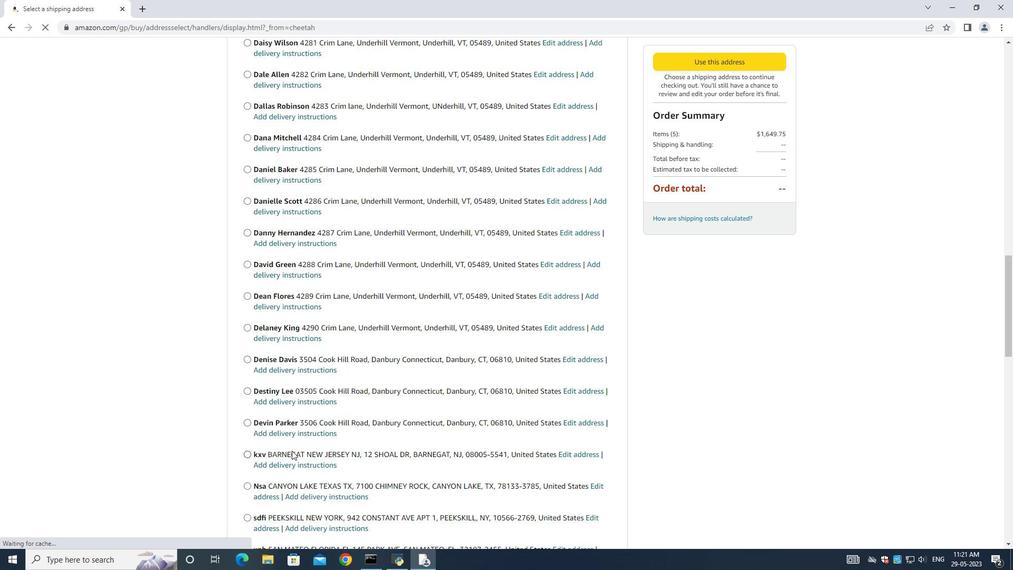 
Action: Mouse moved to (297, 446)
Screenshot: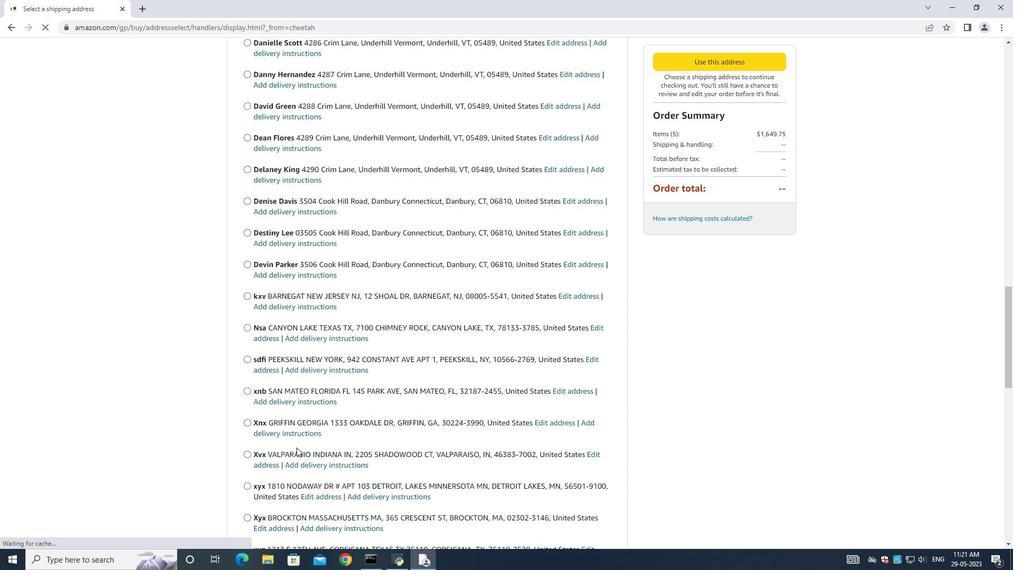 
Action: Mouse scrolled (297, 446) with delta (0, 0)
Screenshot: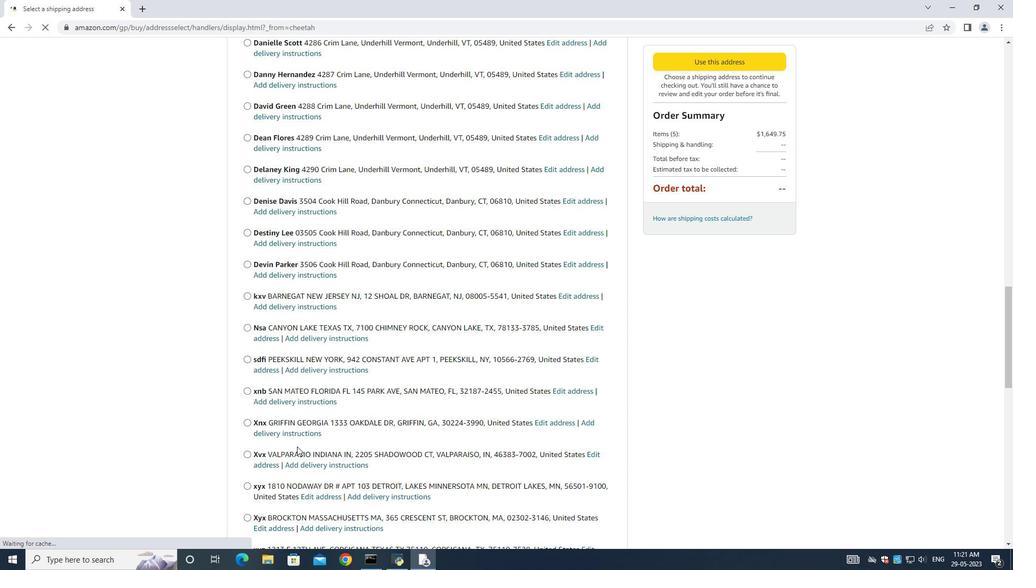 
Action: Mouse scrolled (297, 446) with delta (0, 0)
Screenshot: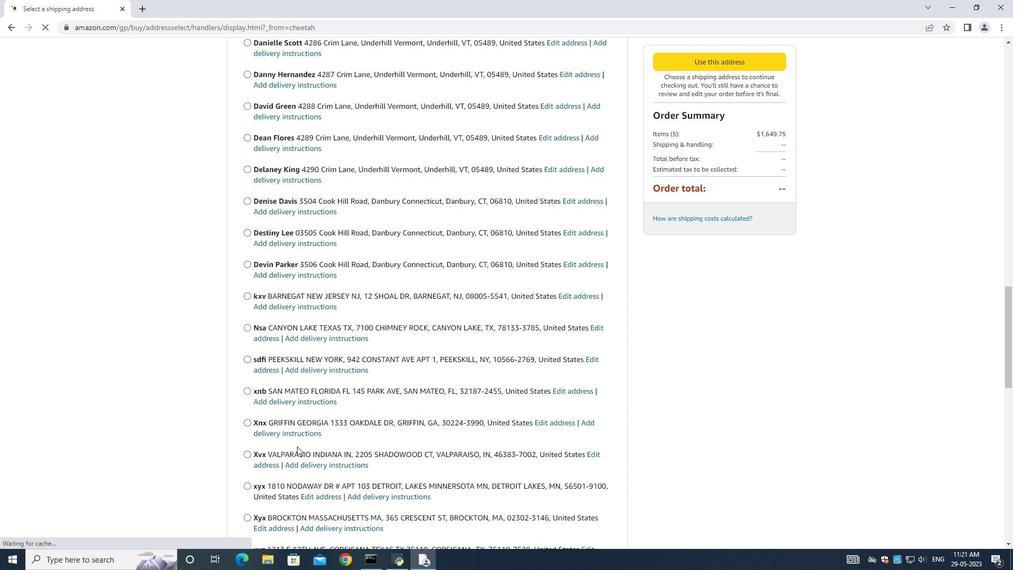 
Action: Mouse scrolled (297, 446) with delta (0, 0)
Screenshot: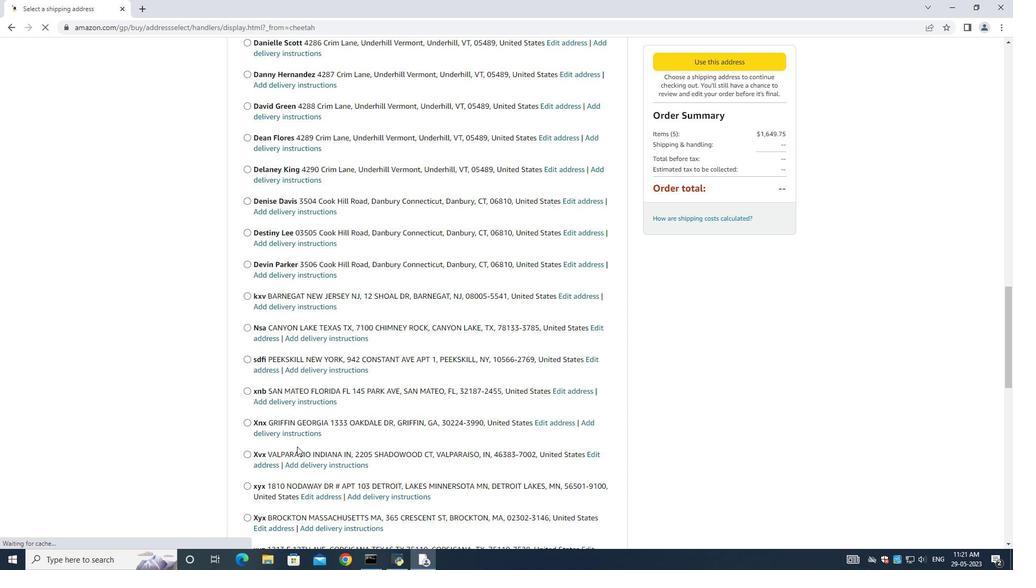 
Action: Mouse moved to (297, 445)
Screenshot: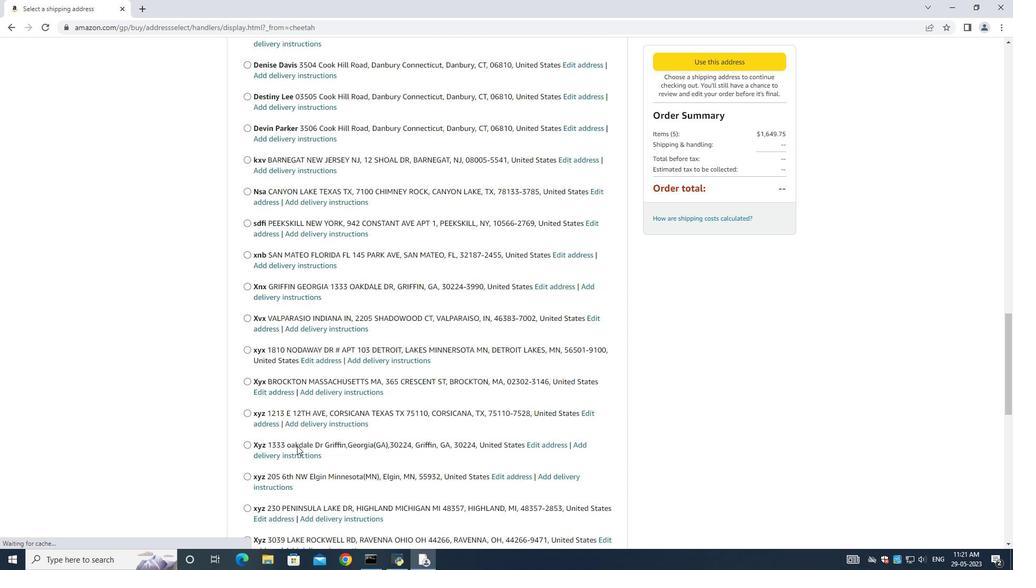 
Action: Mouse scrolled (297, 445) with delta (0, 0)
Screenshot: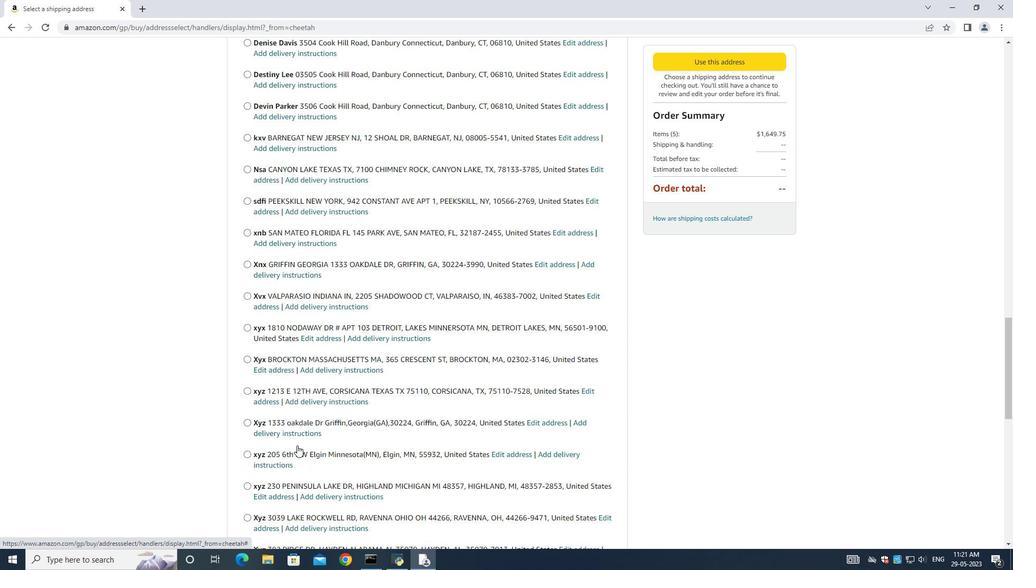 
Action: Mouse scrolled (297, 445) with delta (0, 0)
Screenshot: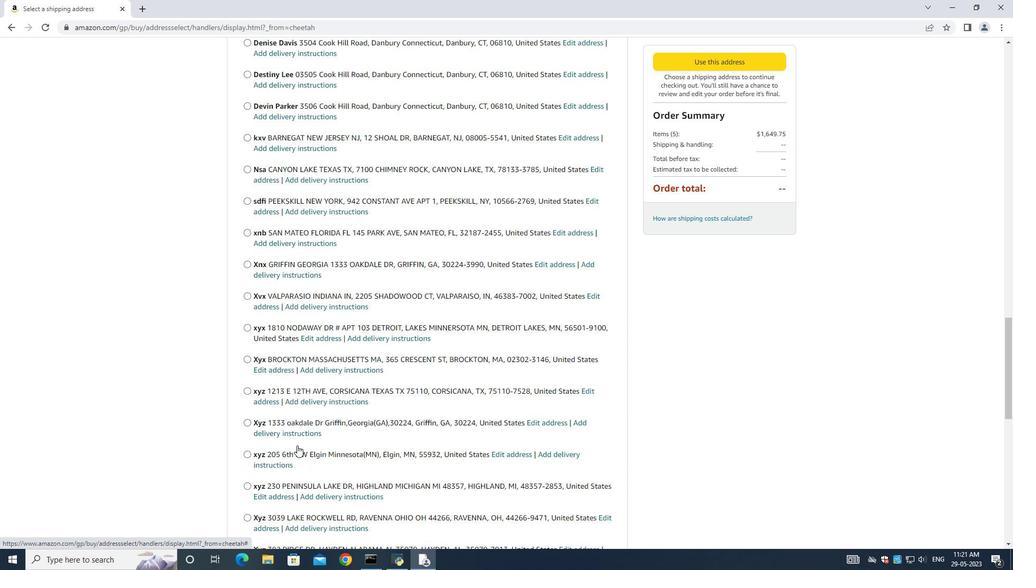 
Action: Mouse scrolled (297, 445) with delta (0, 0)
Screenshot: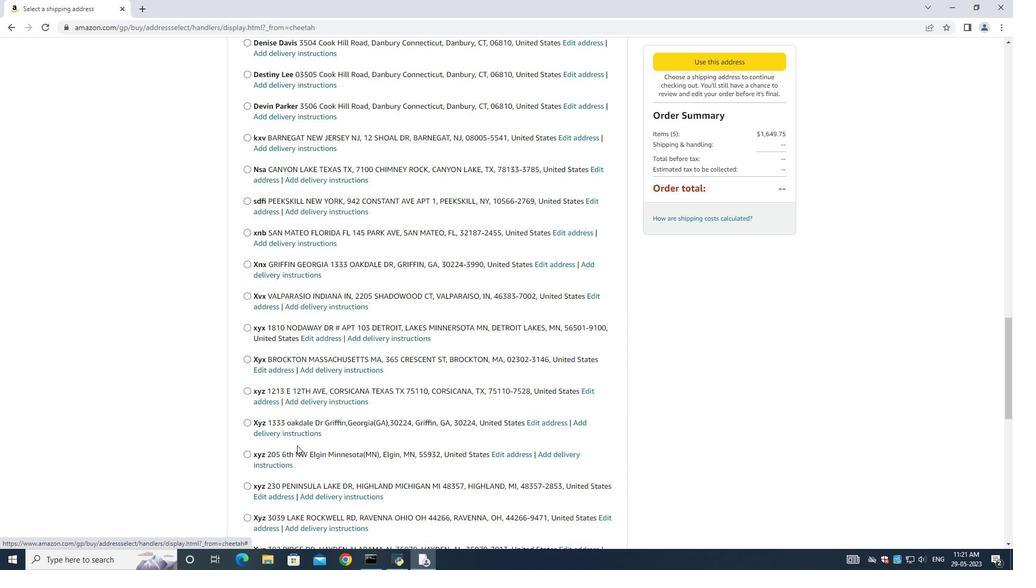
Action: Mouse moved to (300, 440)
Screenshot: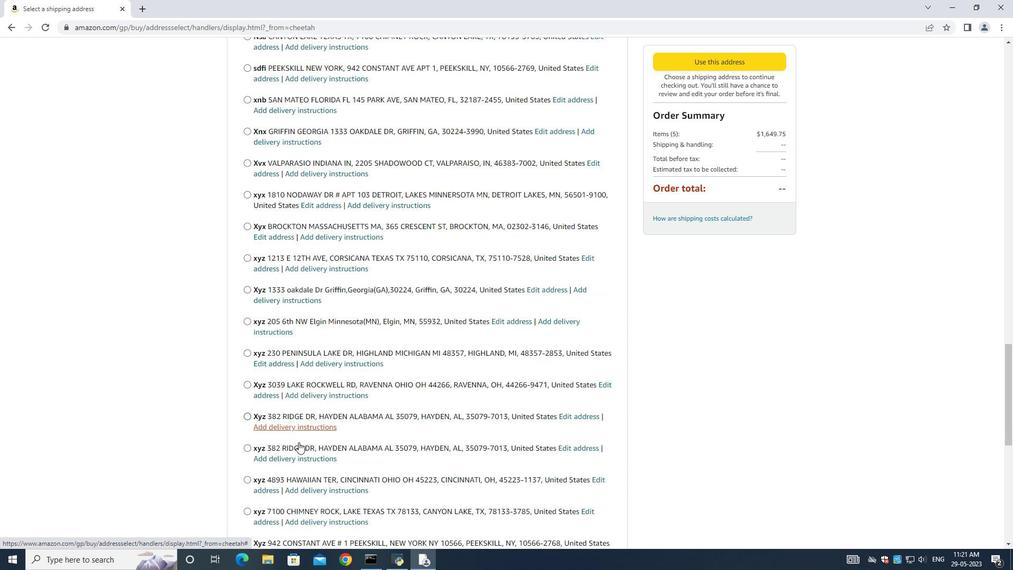 
Action: Mouse scrolled (300, 439) with delta (0, 0)
Screenshot: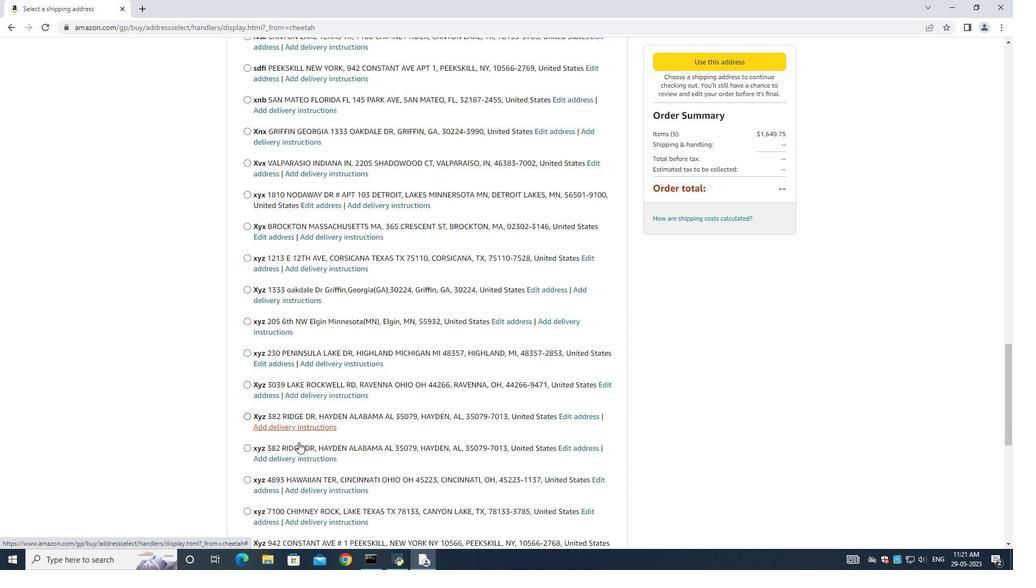 
Action: Mouse scrolled (300, 439) with delta (0, 0)
Screenshot: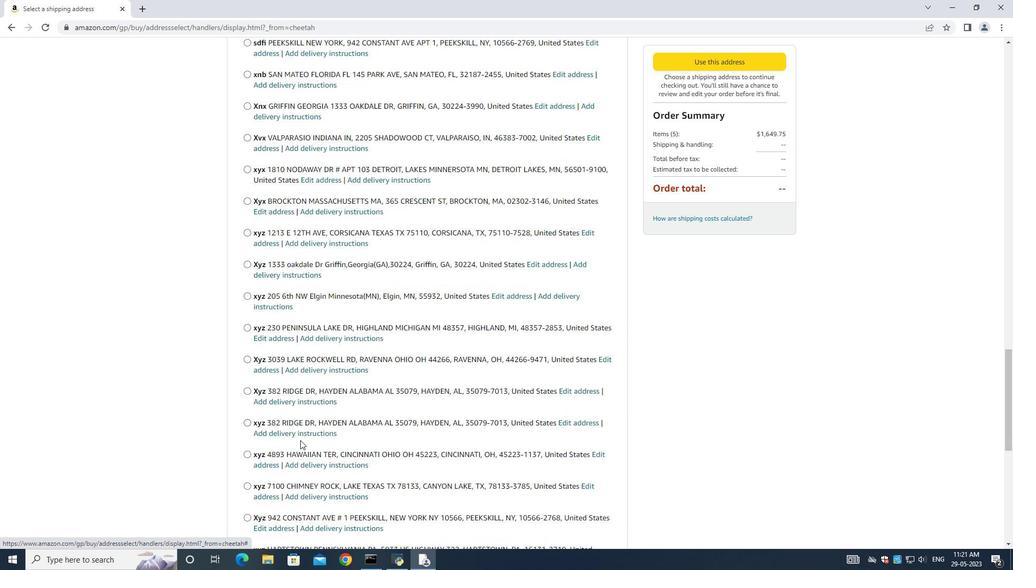 
Action: Mouse scrolled (300, 439) with delta (0, 0)
Screenshot: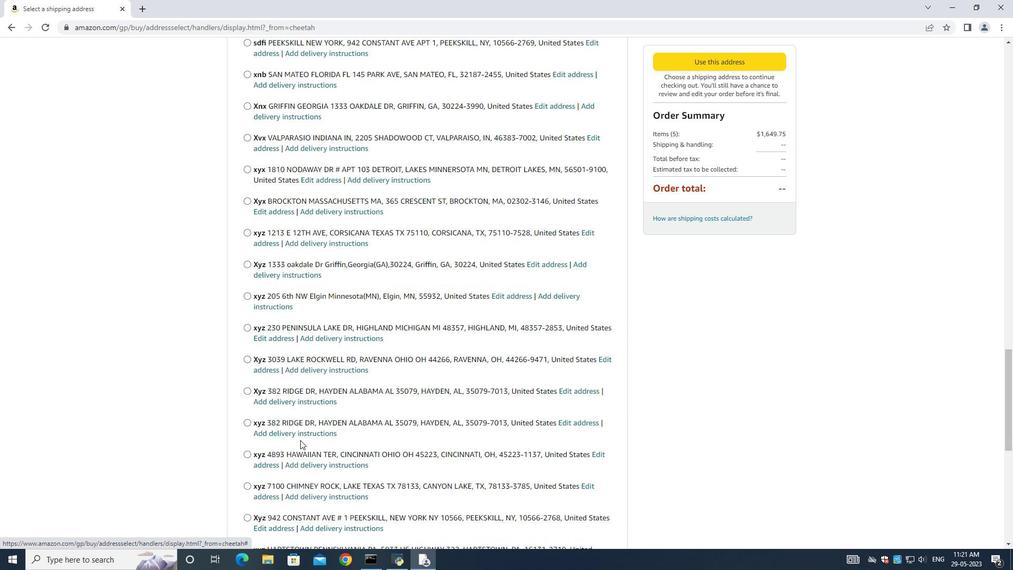 
Action: Mouse moved to (320, 418)
Screenshot: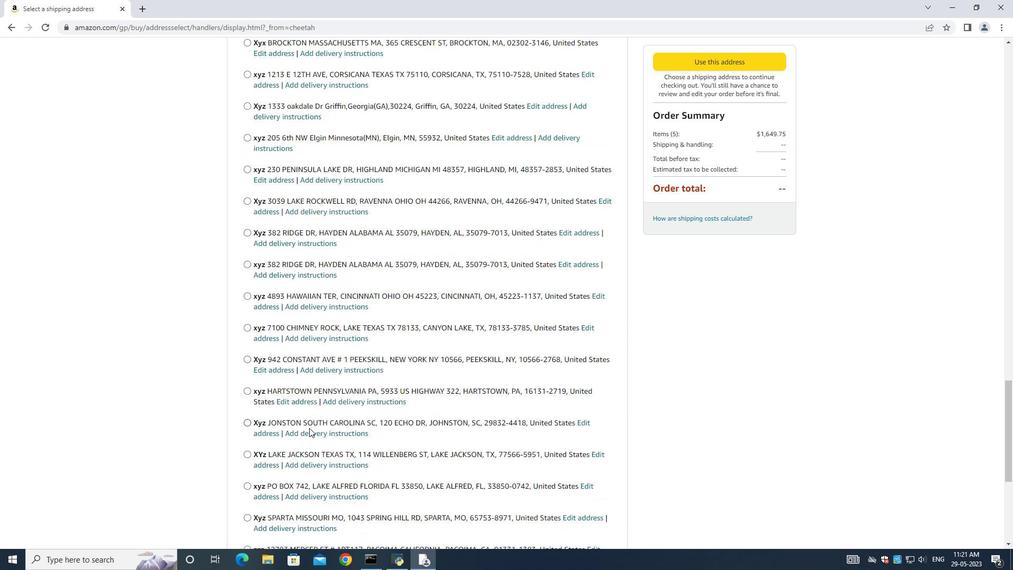
Action: Mouse scrolled (320, 418) with delta (0, 0)
Screenshot: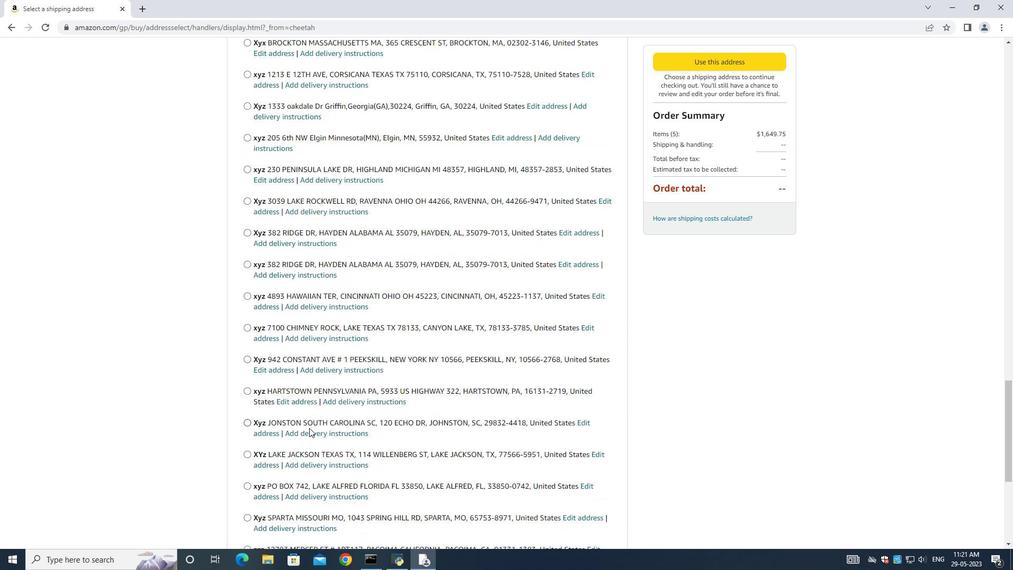 
Action: Mouse scrolled (320, 418) with delta (0, 0)
Screenshot: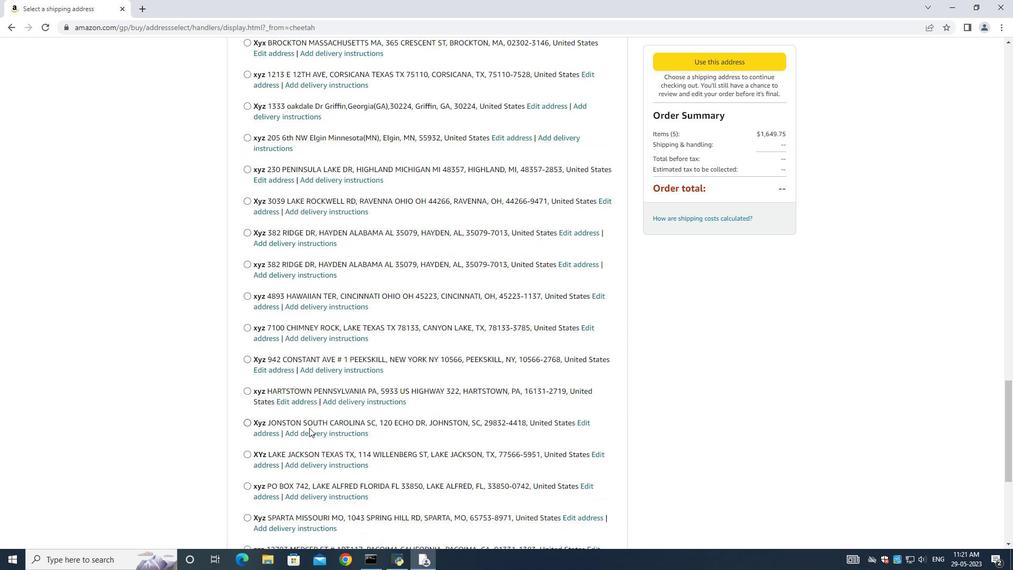 
Action: Mouse scrolled (320, 418) with delta (0, 0)
Screenshot: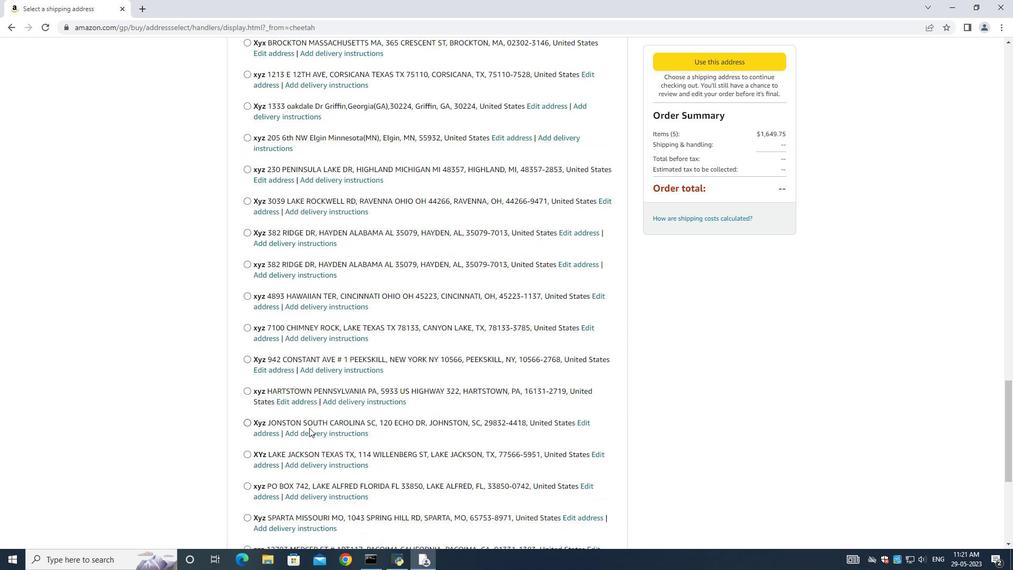 
Action: Mouse moved to (320, 418)
Screenshot: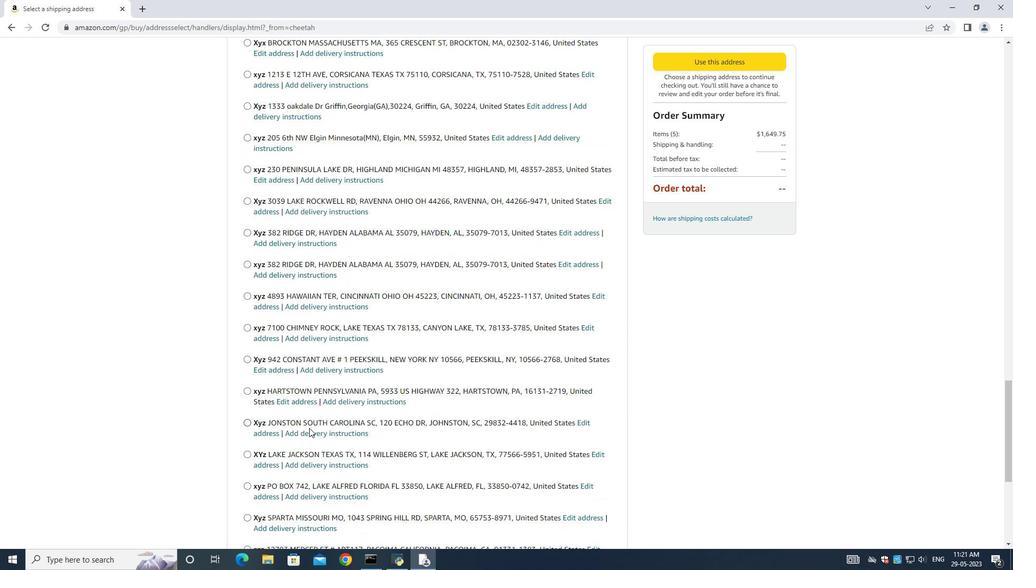 
Action: Mouse scrolled (320, 418) with delta (0, 0)
Screenshot: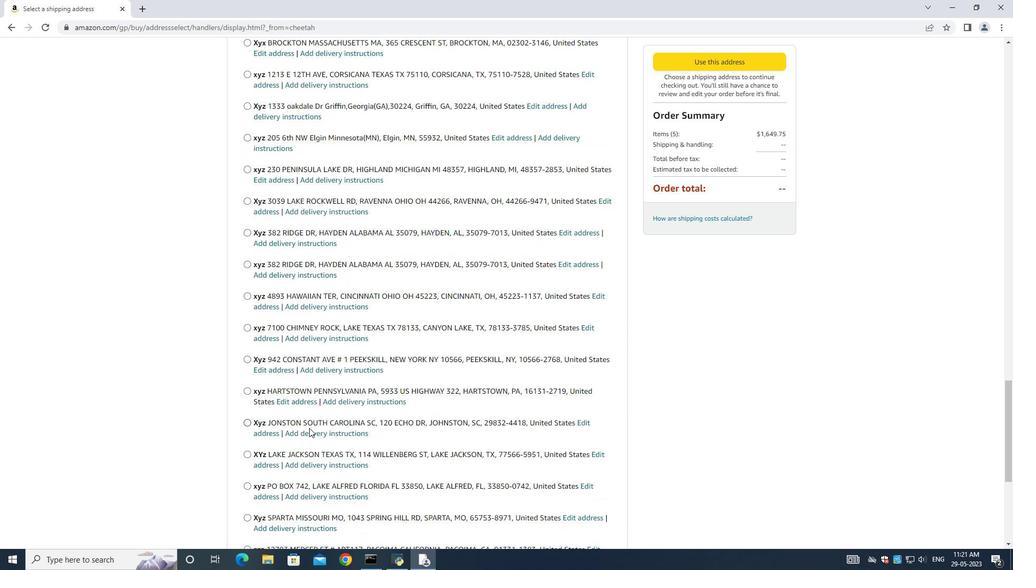 
Action: Mouse moved to (336, 416)
Screenshot: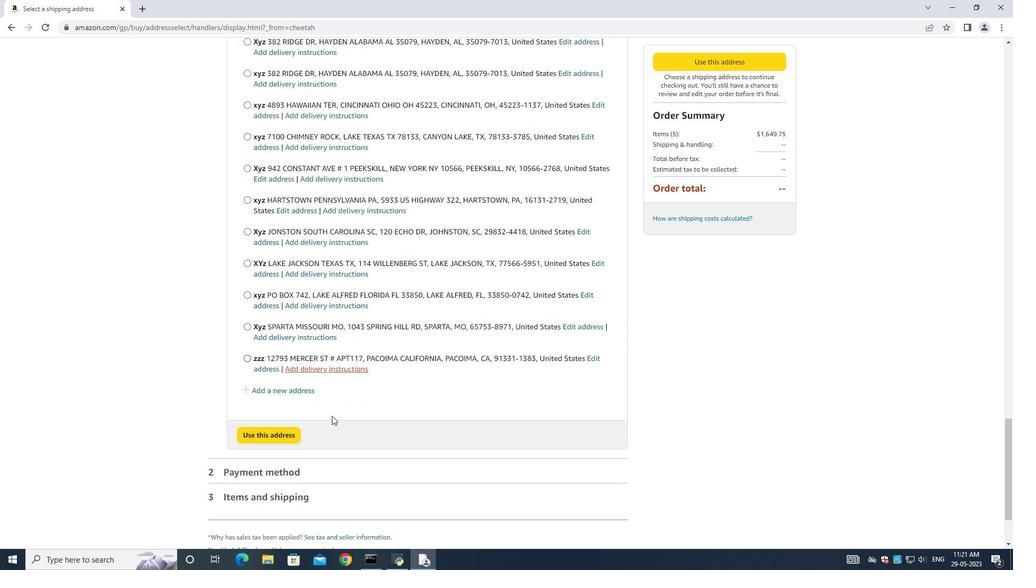 
Action: Mouse scrolled (336, 416) with delta (0, 0)
Screenshot: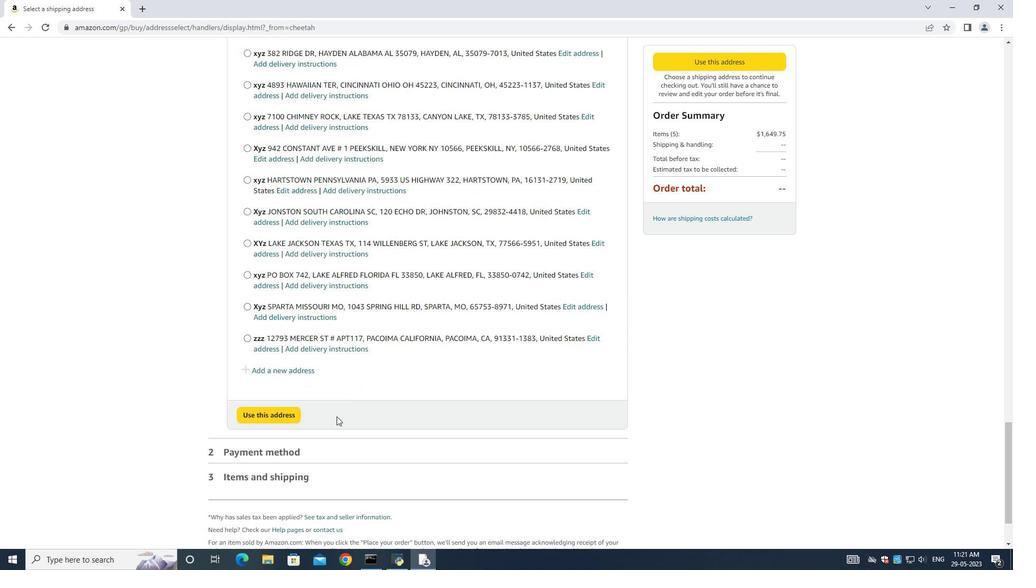 
Action: Mouse moved to (297, 315)
Screenshot: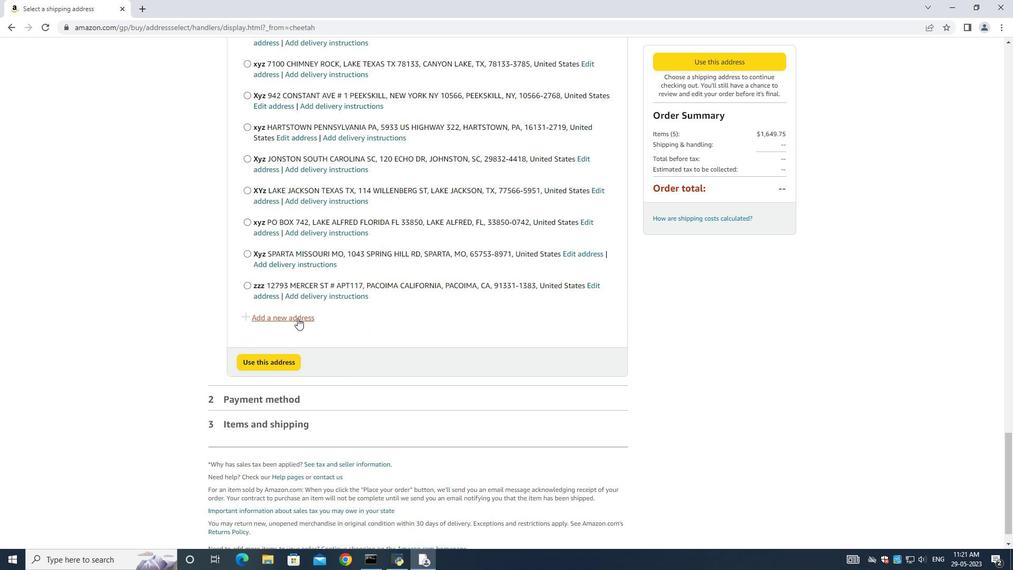 
Action: Mouse pressed left at (297, 315)
Screenshot: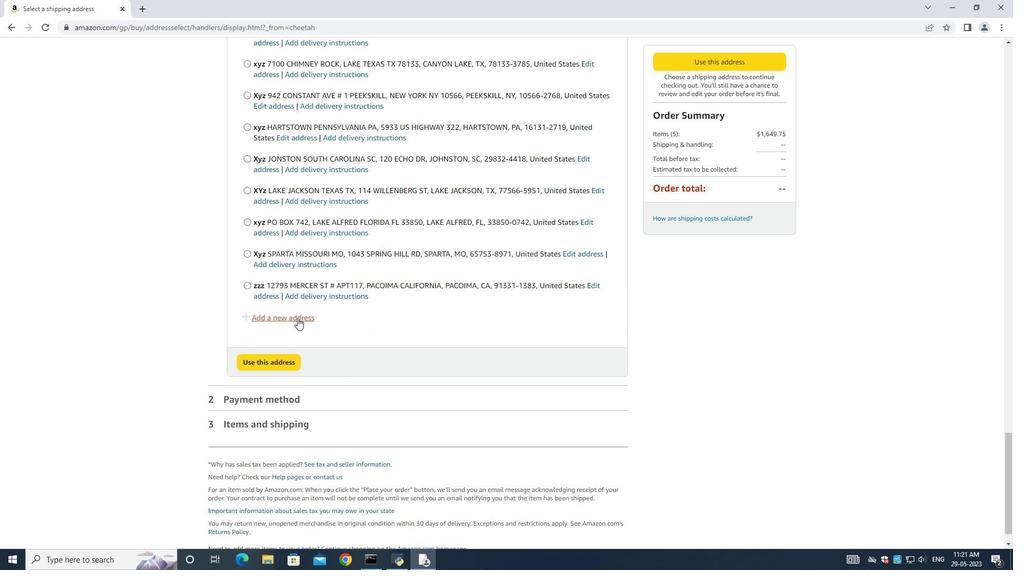 
Action: Mouse moved to (366, 251)
Screenshot: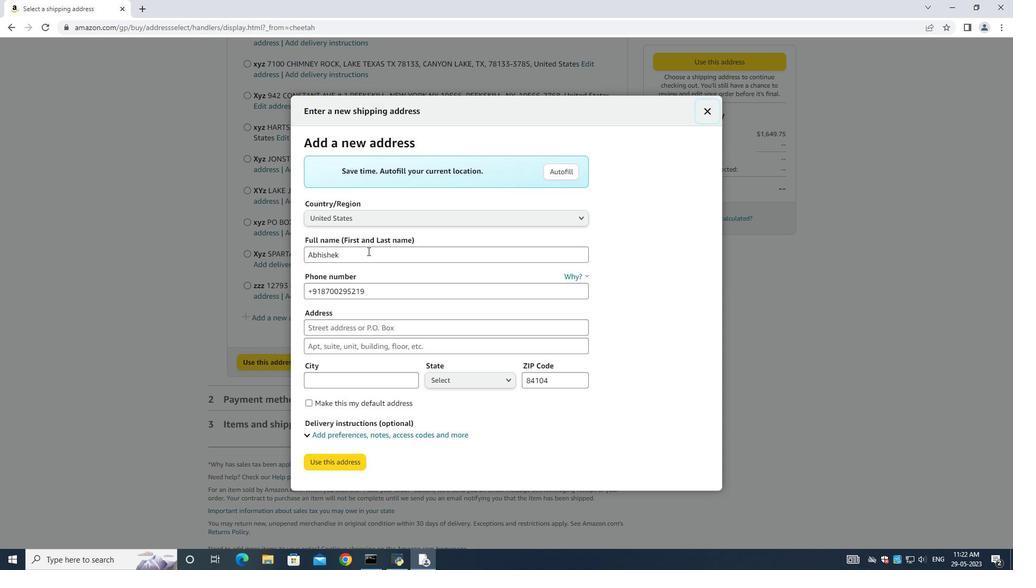 
Action: Mouse pressed left at (366, 251)
Screenshot: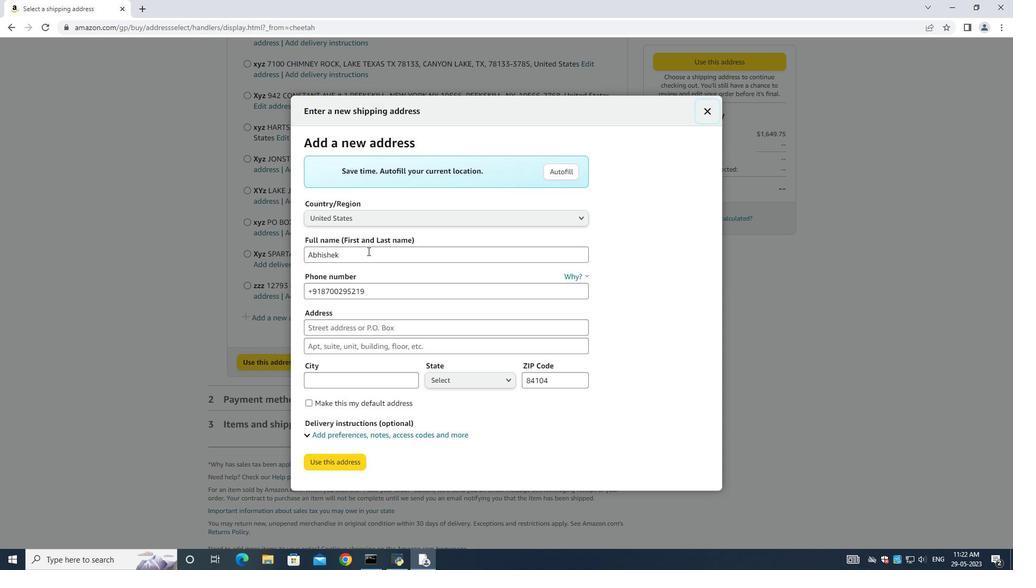 
Action: Mouse moved to (366, 252)
Screenshot: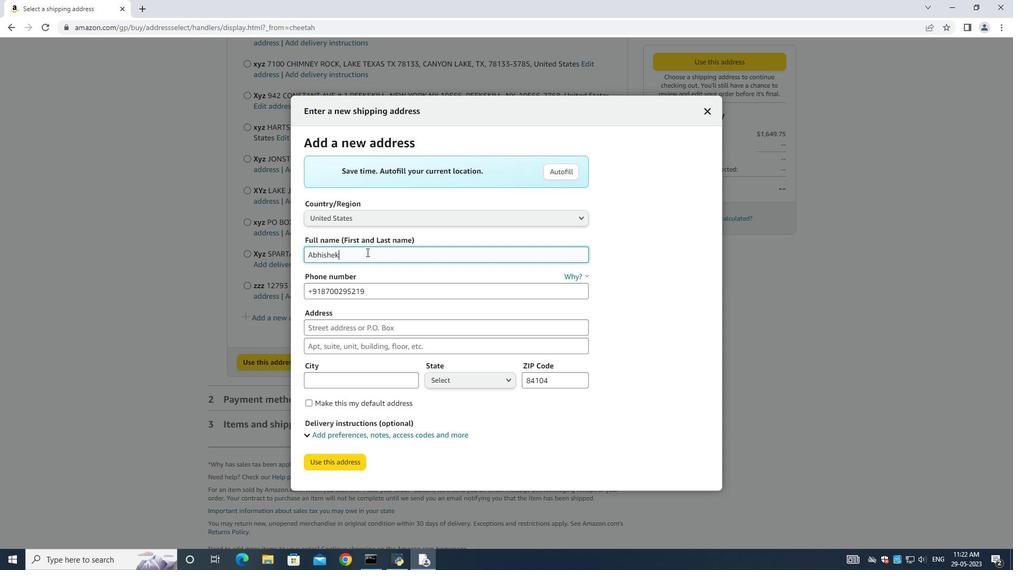 
Action: Key pressed ctrl+A<Key.backspace><Key.shift><Key.shift>Dillon<Key.space><Key.shift><Key.shift><Key.shift><Key.shift><Key.shift><Key.shift><Key.shift><Key.shift><Key.shift><Key.shift><Key.shift><Key.shift><Key.shift><Key.shift><Key.shift><Key.shift><Key.shift><Key.shift>T
Screenshot: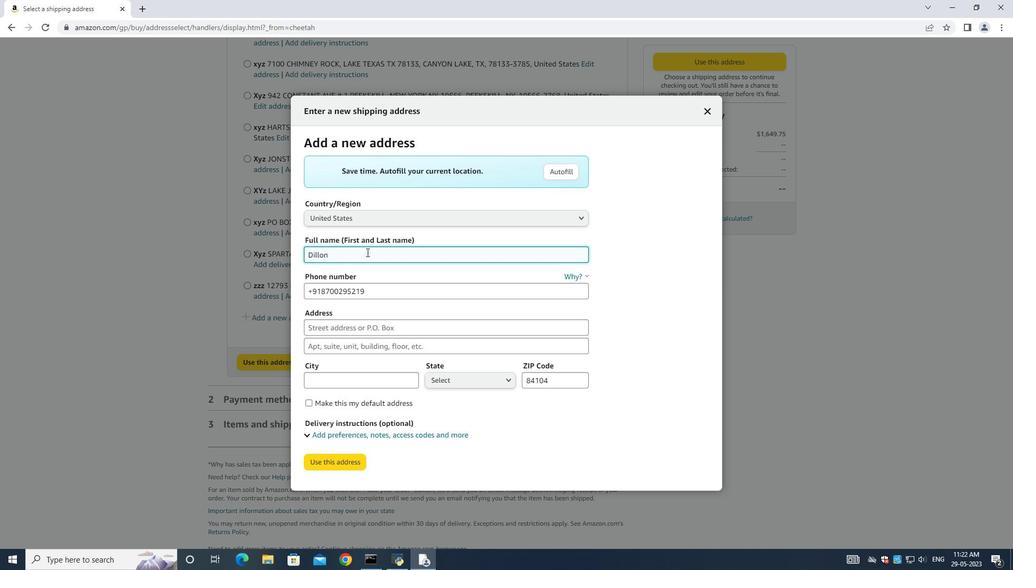 
Action: Mouse moved to (594, 178)
Screenshot: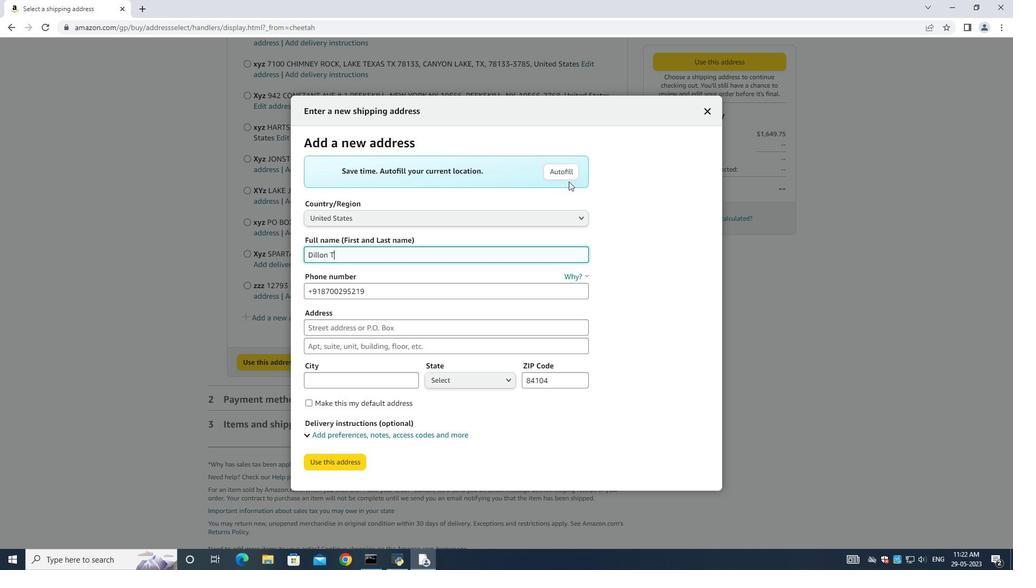 
Action: Key pressed urner<Key.space>
Screenshot: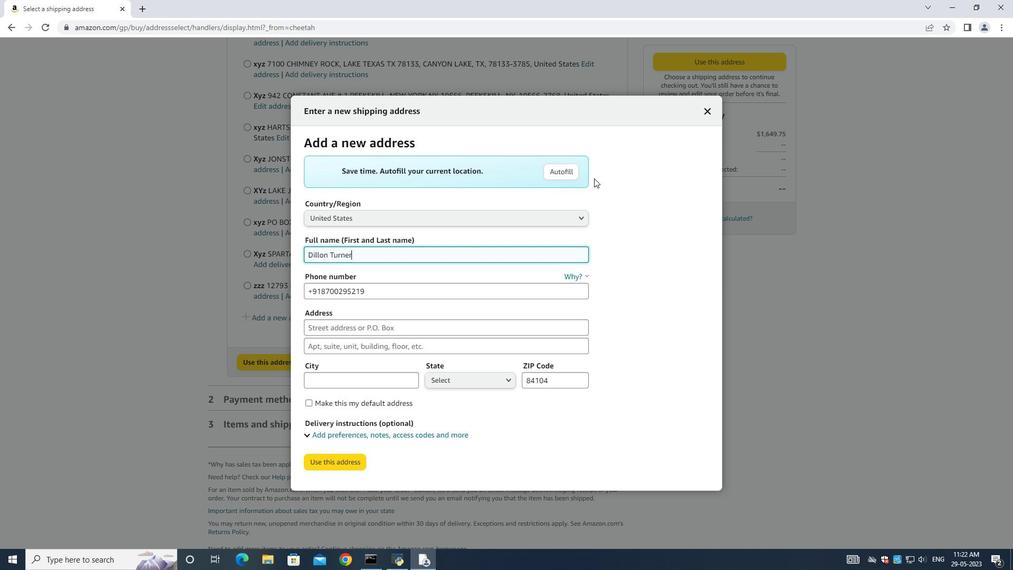 
Action: Mouse moved to (376, 290)
Screenshot: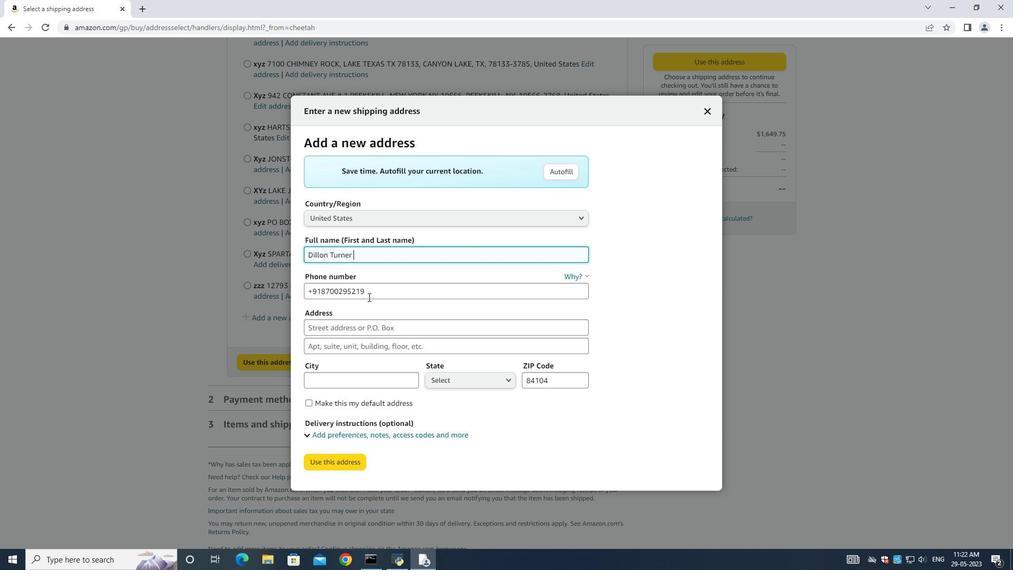 
Action: Mouse pressed left at (376, 290)
Screenshot: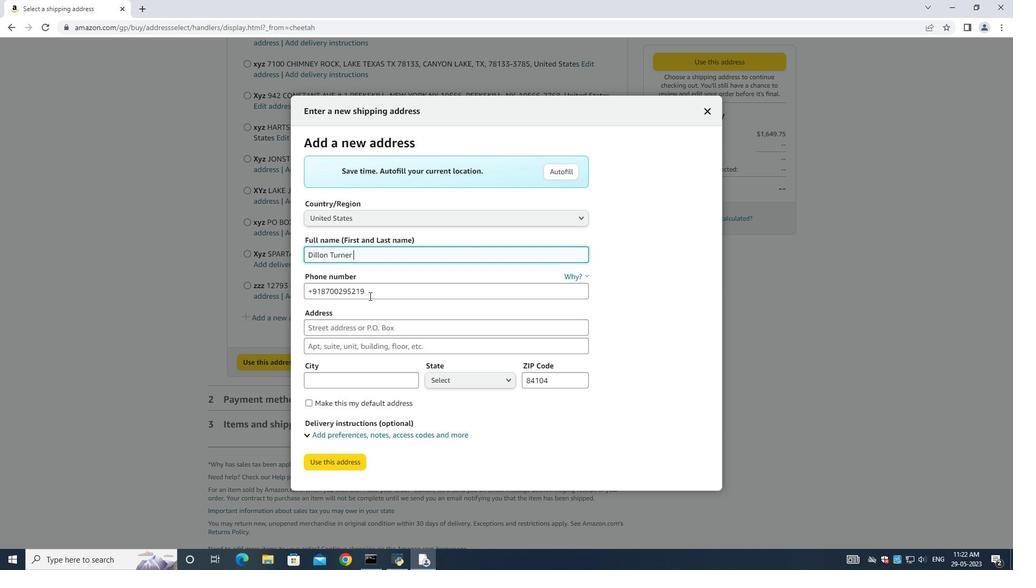 
Action: Key pressed ctrl+A<Key.backspace>4<Key.backspace>20347077320
Screenshot: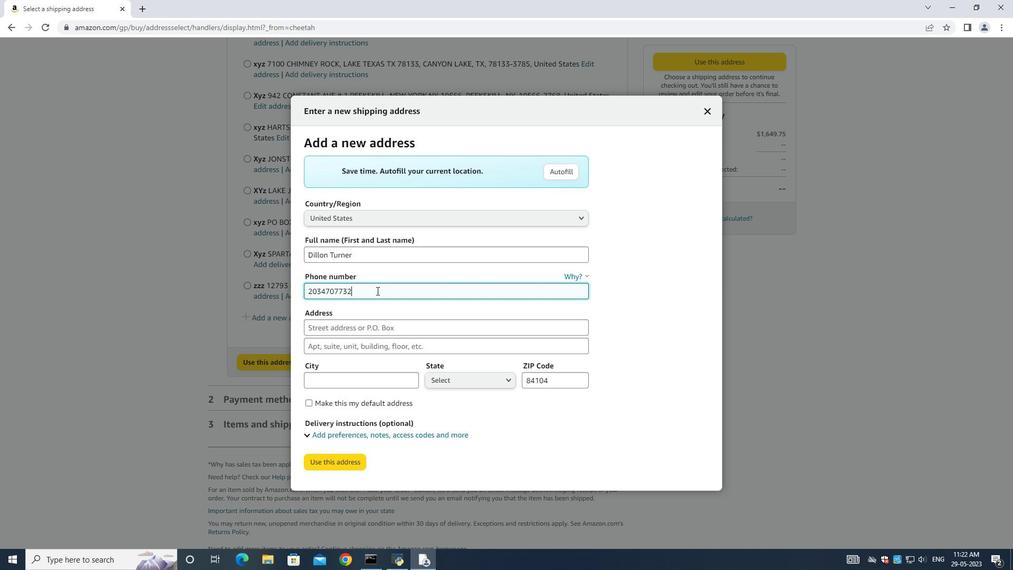 
Action: Mouse moved to (360, 328)
Screenshot: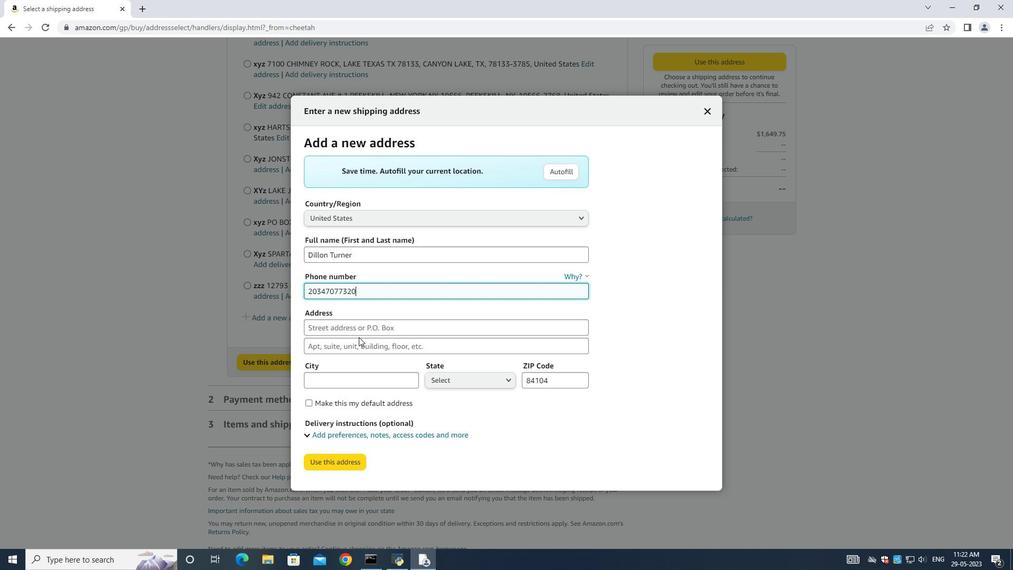 
Action: Mouse pressed left at (360, 328)
Screenshot: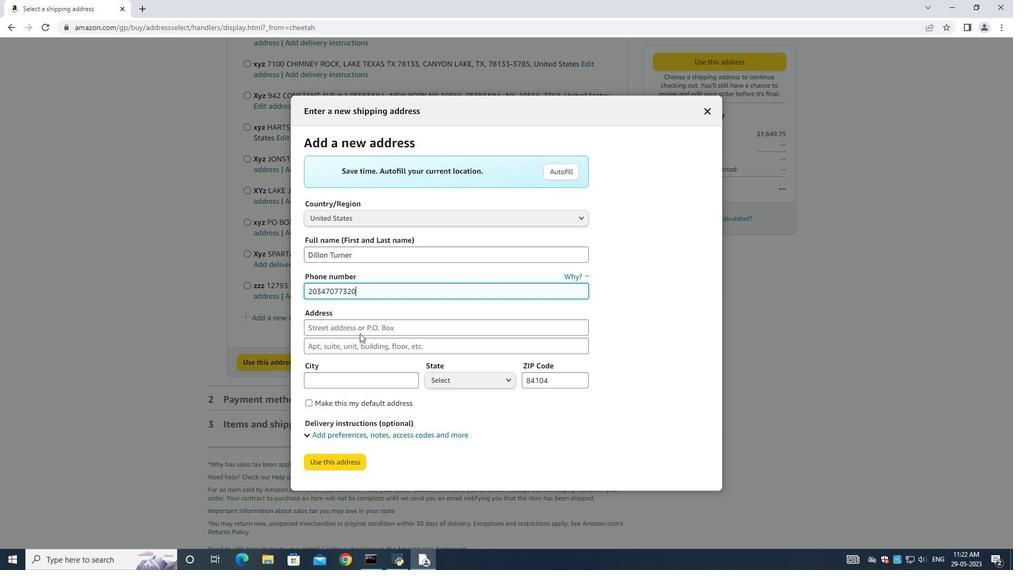 
Action: Key pressed 3507<Key.space><Key.shift>Cook<Key.space>ho<Key.backspace>ill<Key.space><Key.shift>Road<Key.space>
Screenshot: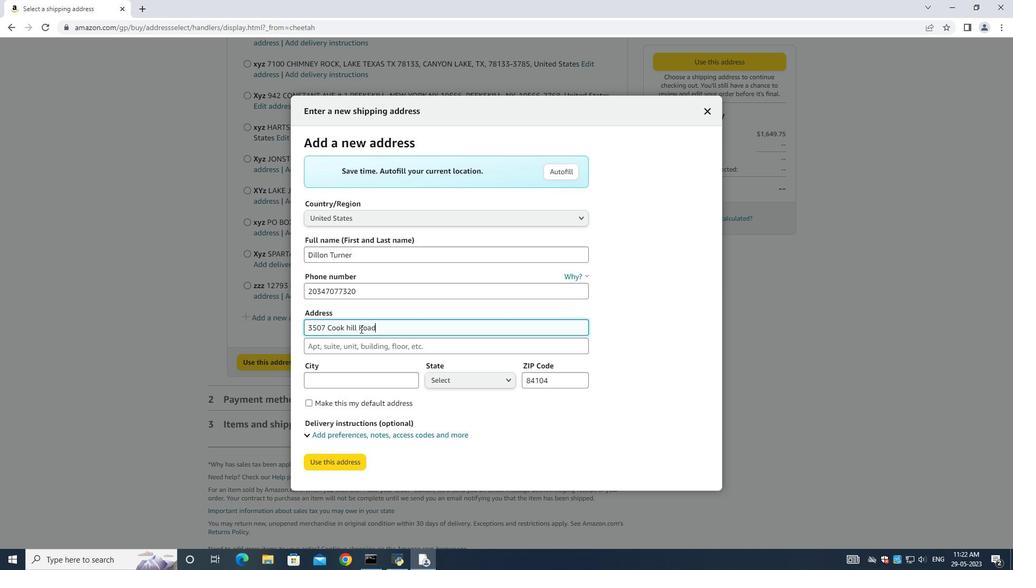 
Action: Mouse moved to (363, 349)
Screenshot: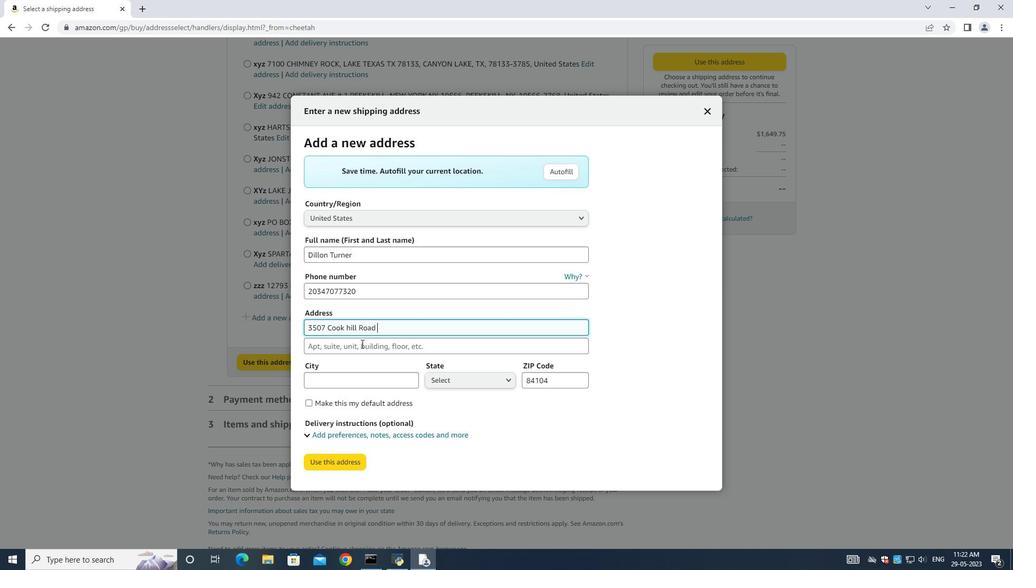 
Action: Mouse pressed left at (363, 349)
Screenshot: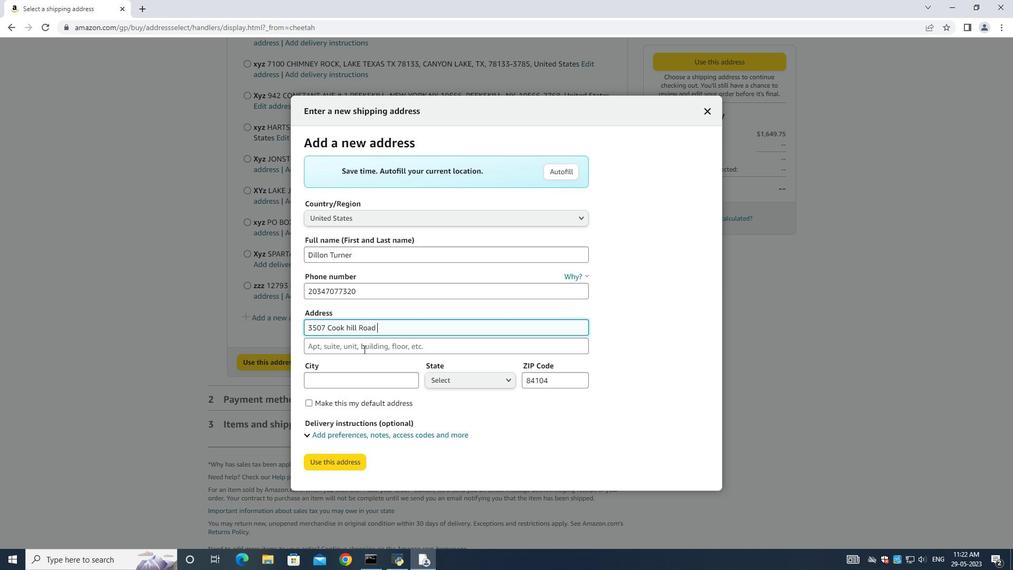 
Action: Key pressed <Key.shift>Danbu<Key.backspace>ry<Key.space>
Screenshot: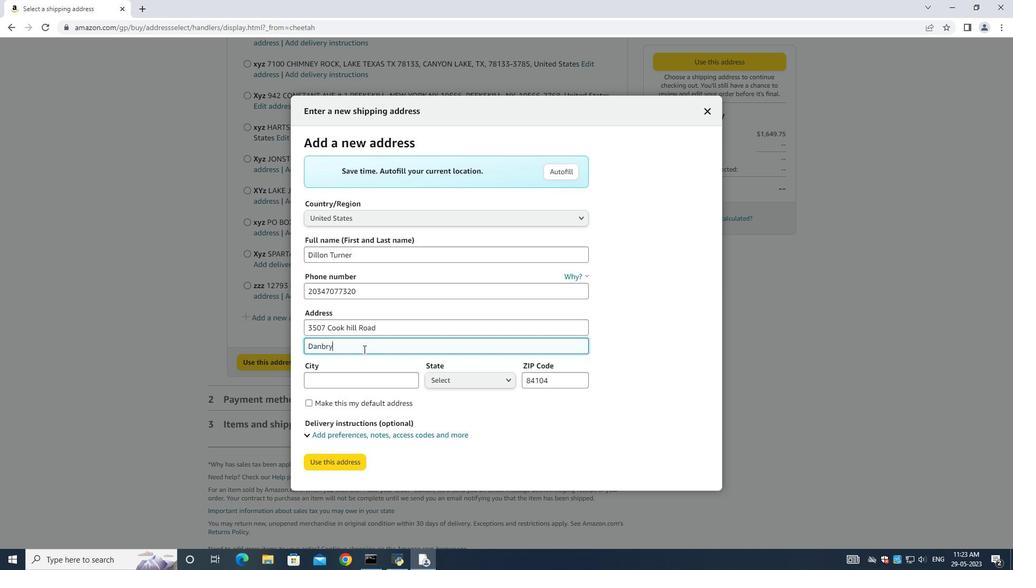 
Action: Mouse moved to (365, 350)
Screenshot: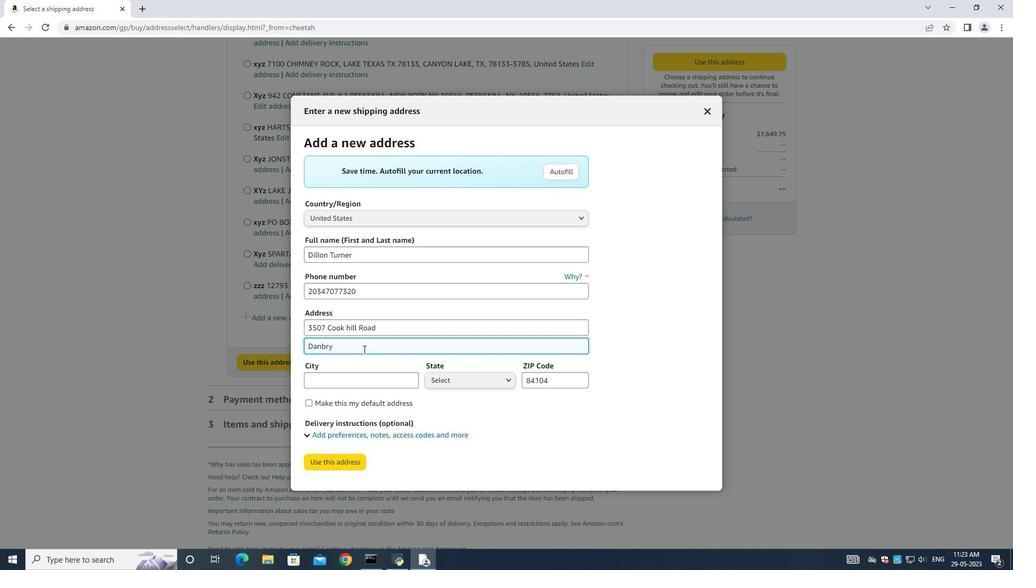 
Action: Key pressed <Key.backspace><Key.backspace><Key.backspace>ury<Key.space><Key.shift><Key.shift><Key.shift><Key.shift><Key.shift><Key.shift><Key.shift><Key.shift><Key.shift><Key.shift><Key.shift><Key.shift><Key.shift><Key.shift><Key.shift>Connecticut
Screenshot: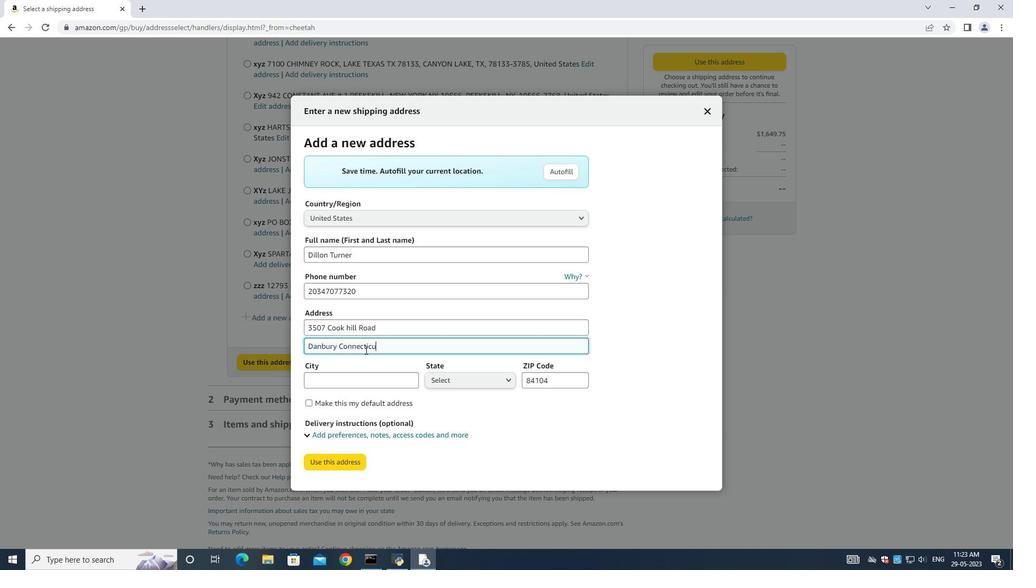 
Action: Mouse moved to (367, 382)
Screenshot: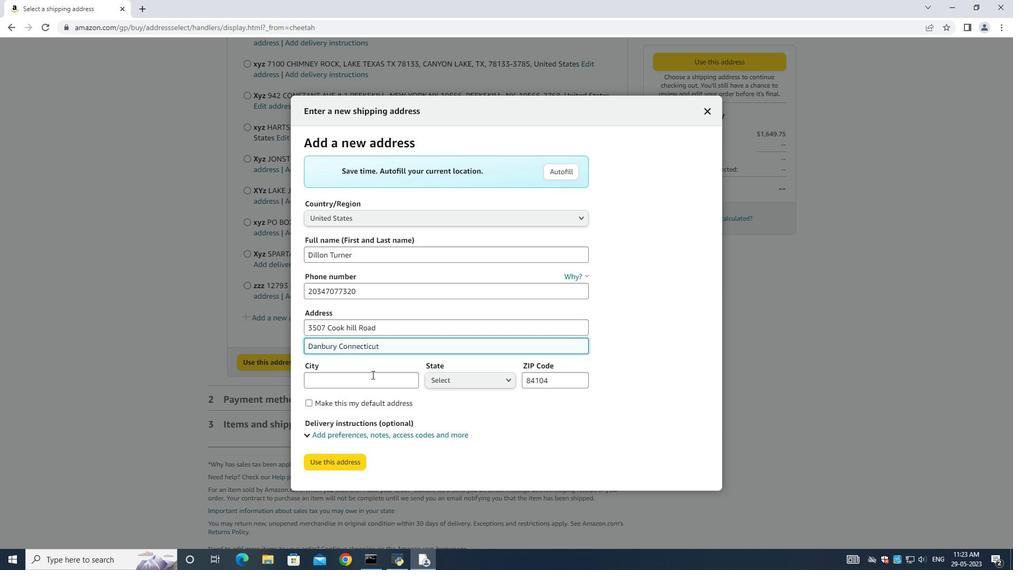 
Action: Mouse pressed left at (367, 382)
Screenshot: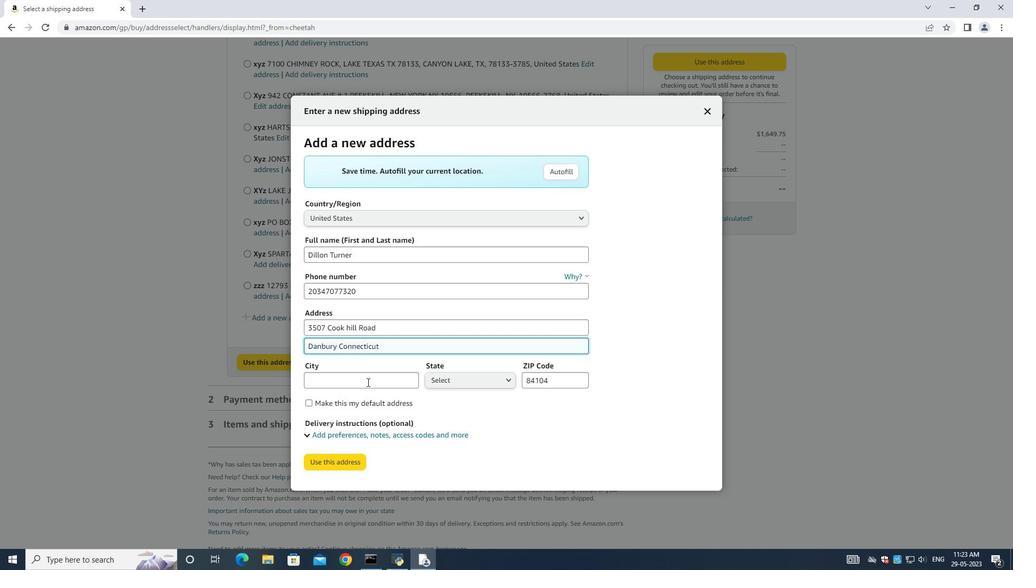 
Action: Key pressed <Key.shift>Danbury<Key.space>
Screenshot: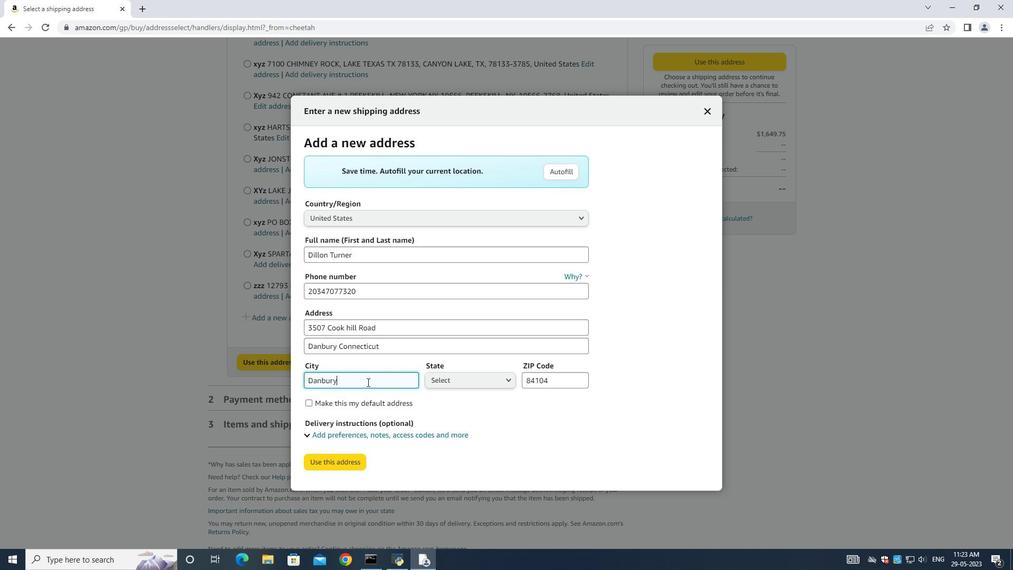 
Action: Mouse moved to (442, 380)
Screenshot: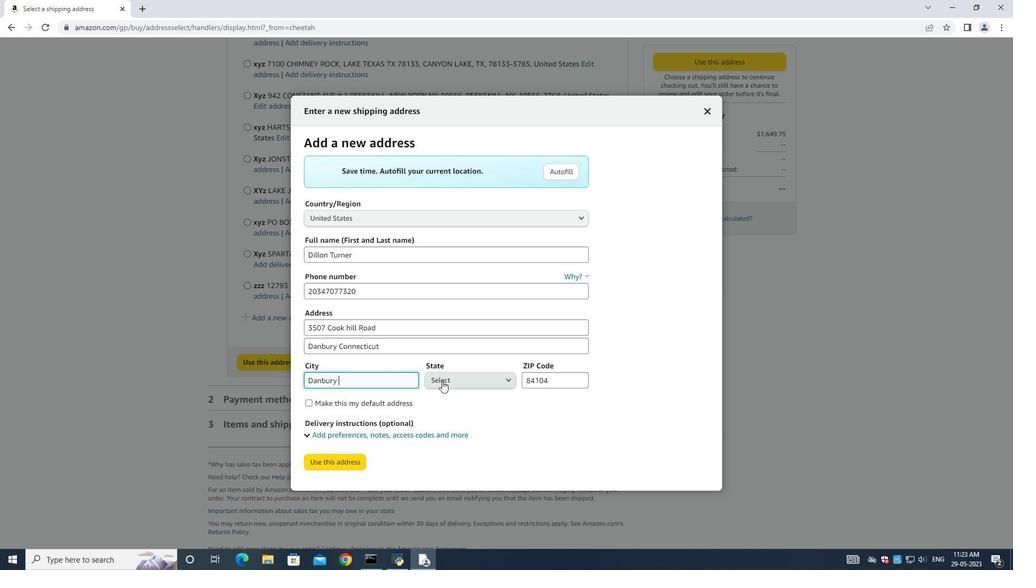 
Action: Mouse pressed left at (442, 380)
Screenshot: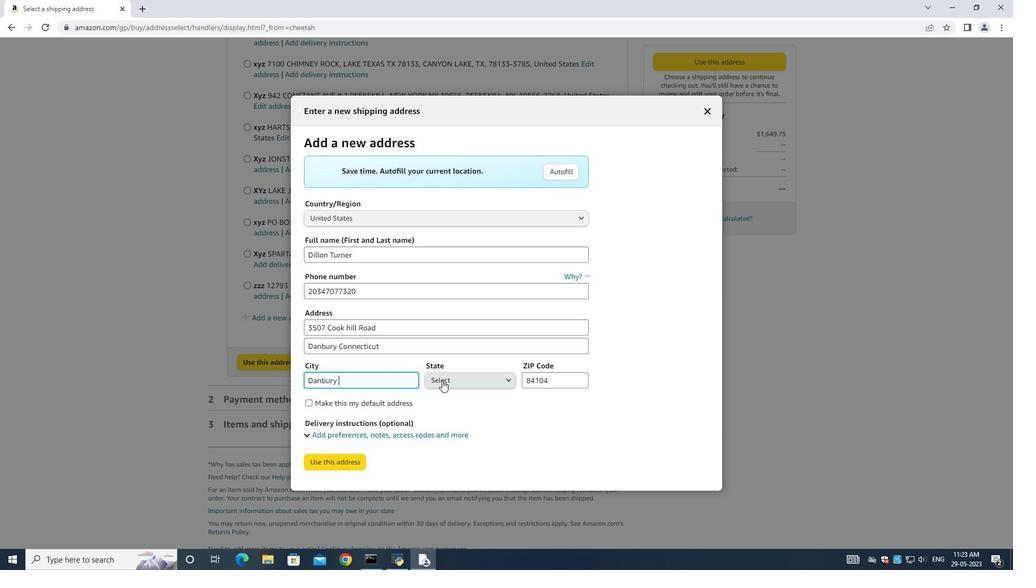 
Action: Key pressed conn
Screenshot: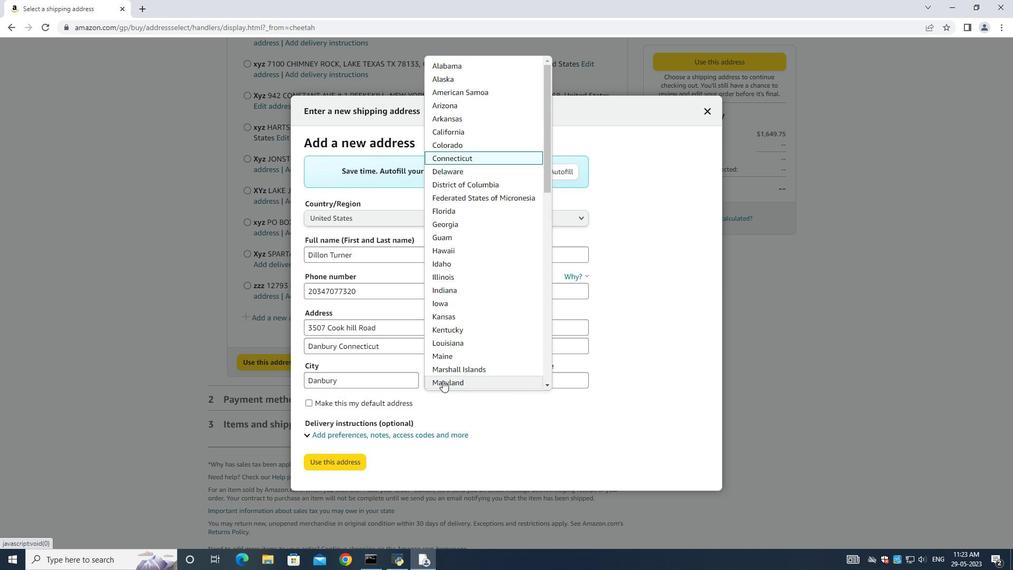 
Action: Mouse moved to (456, 155)
Screenshot: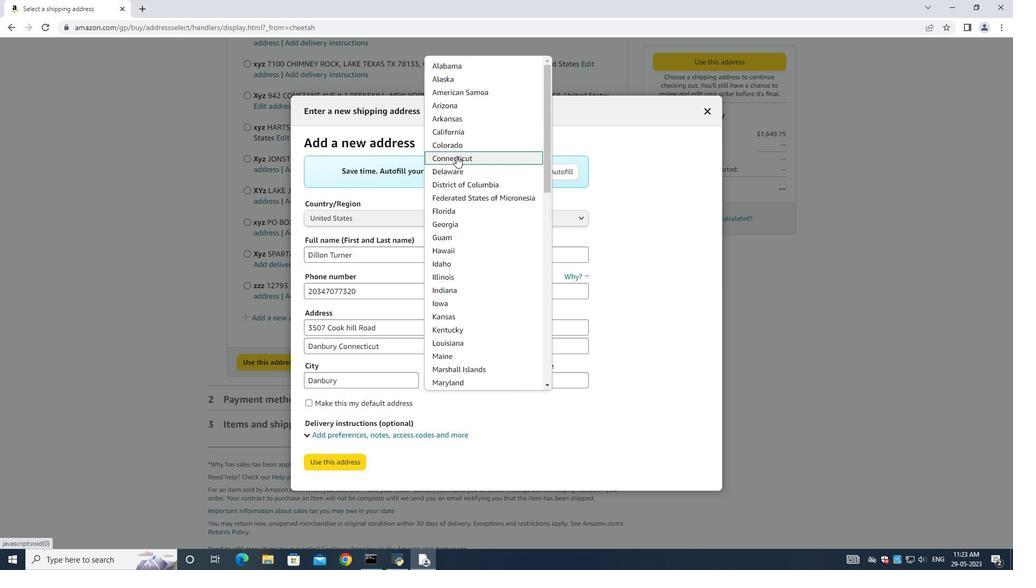 
Action: Mouse pressed left at (456, 155)
Screenshot: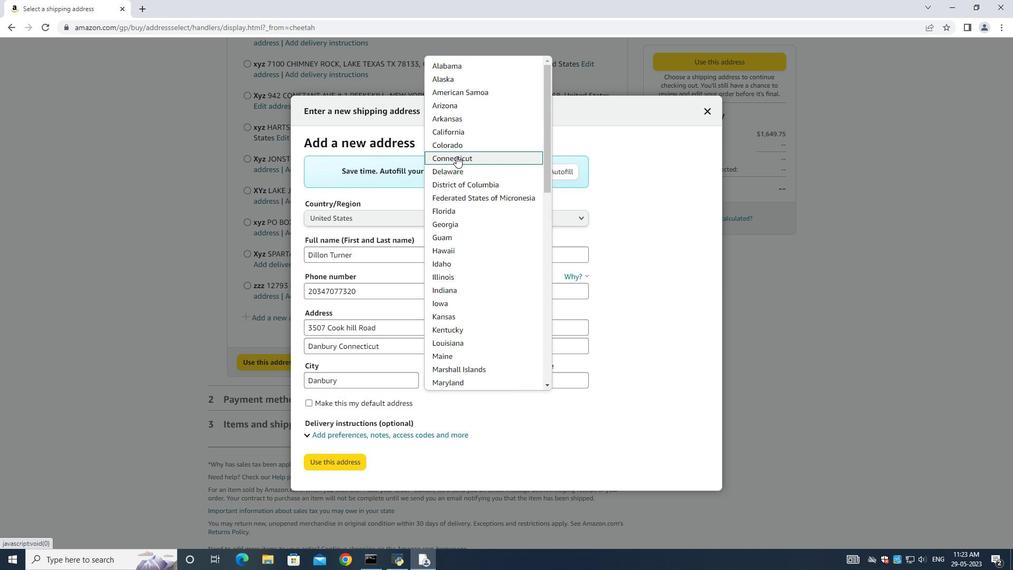 
Action: Mouse moved to (543, 381)
Screenshot: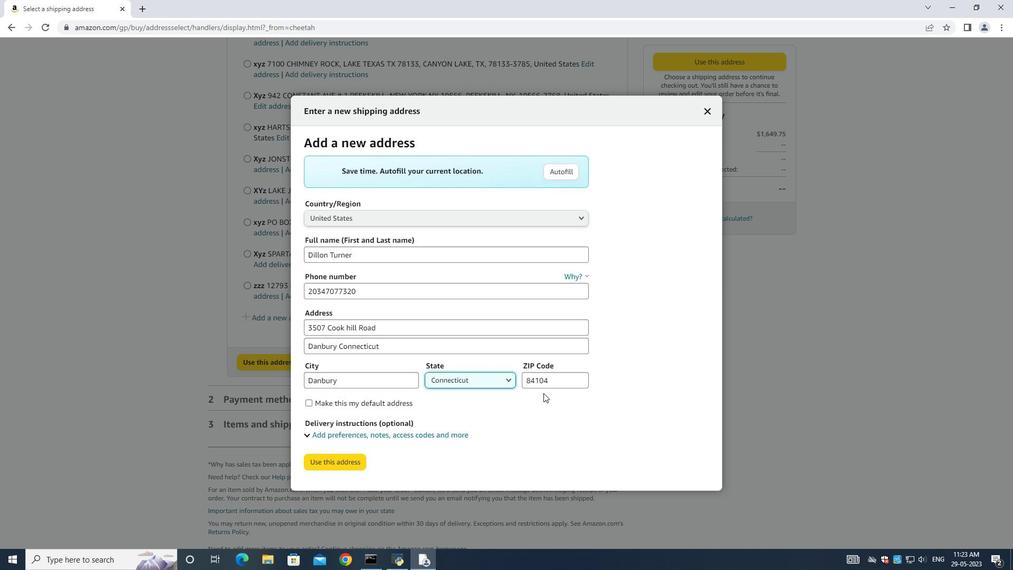 
Action: Mouse pressed left at (543, 381)
Screenshot: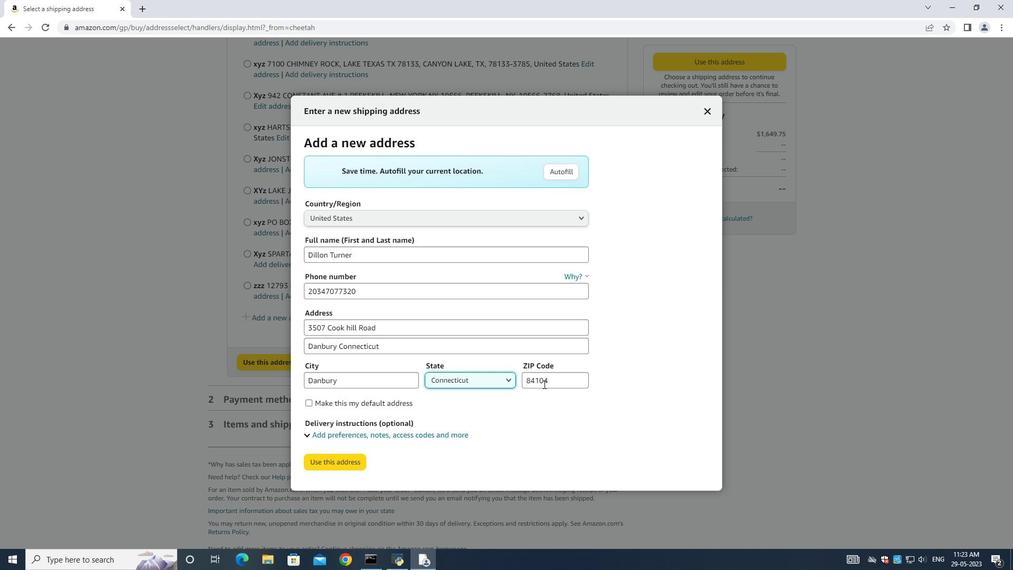
Action: Key pressed ctrl+A<Key.backspace>06810
Screenshot: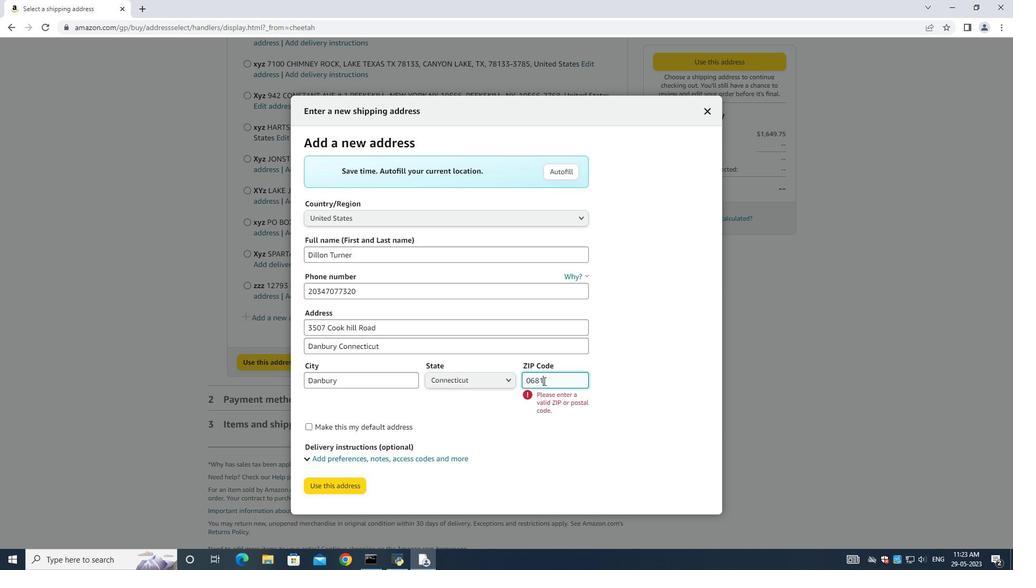
Action: Mouse moved to (331, 465)
Screenshot: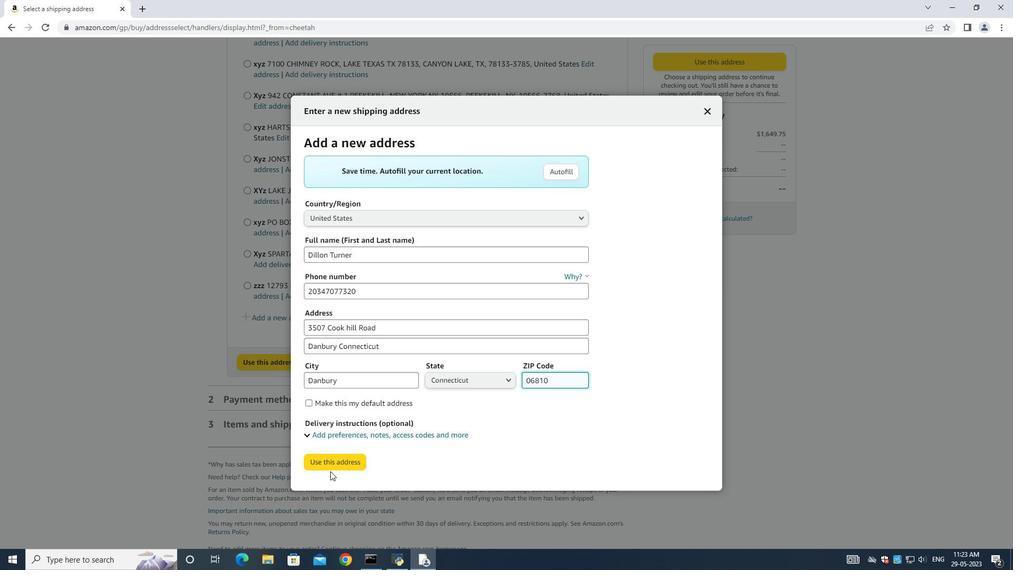 
Action: Mouse pressed left at (331, 465)
Screenshot: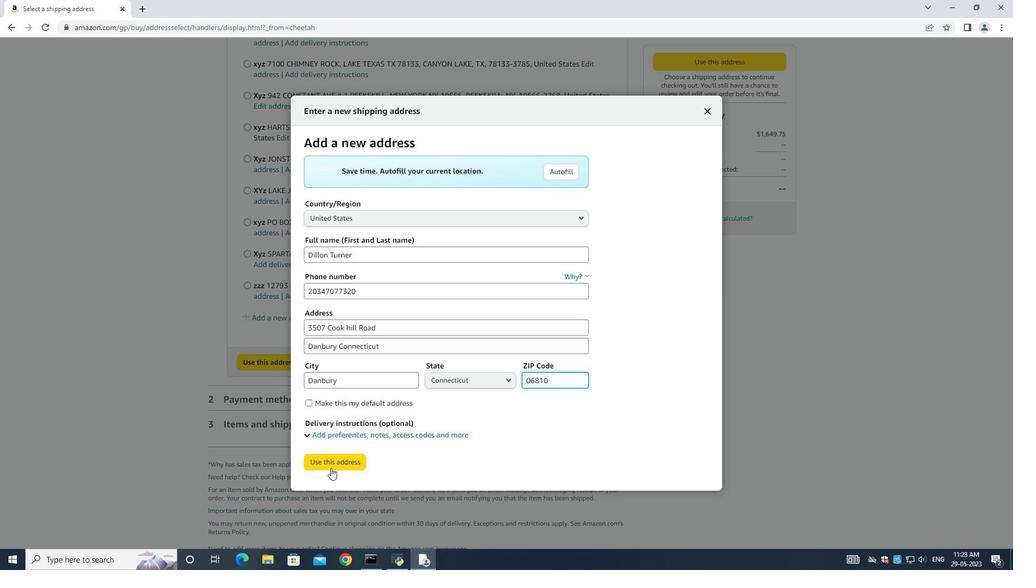 
Action: Mouse moved to (325, 535)
Screenshot: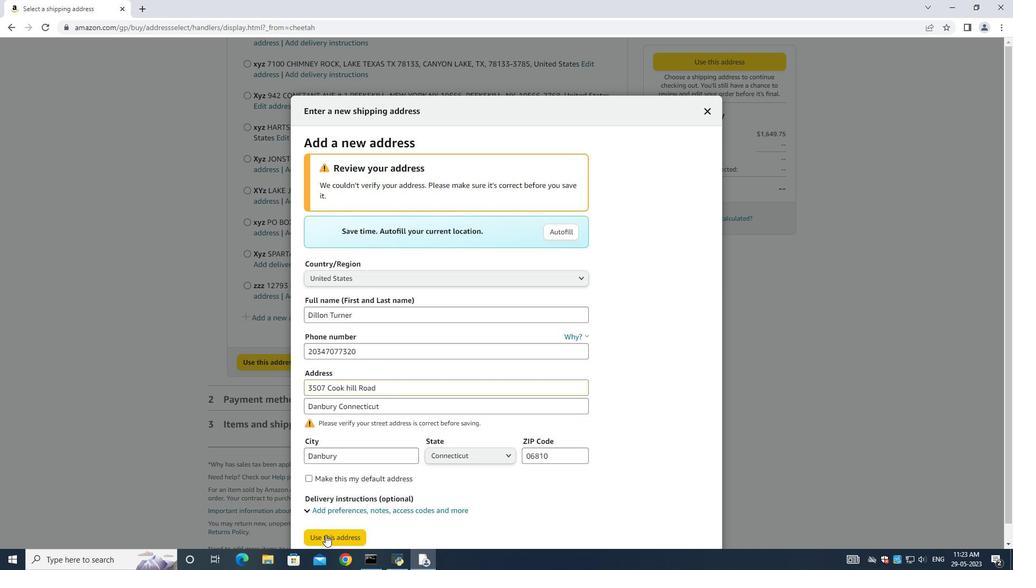 
Action: Mouse pressed left at (325, 535)
Screenshot: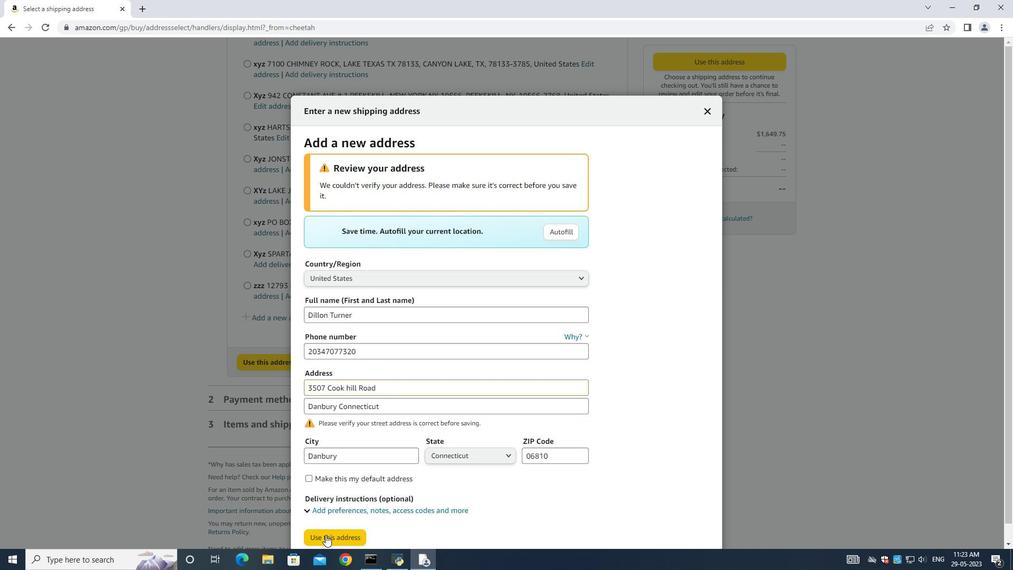 
Action: Mouse moved to (596, 330)
Screenshot: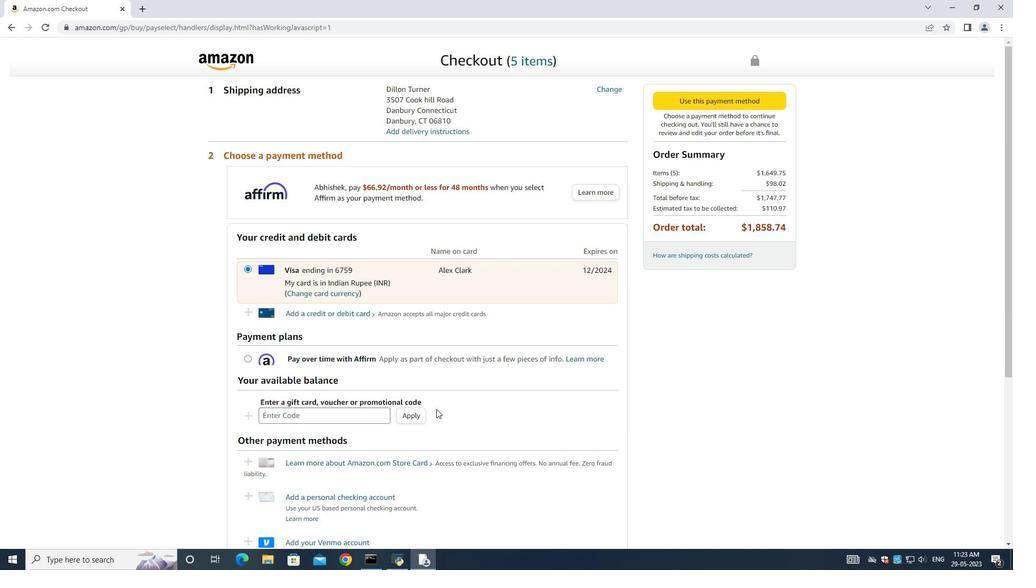 
Action: Mouse scrolled (596, 329) with delta (0, 0)
Screenshot: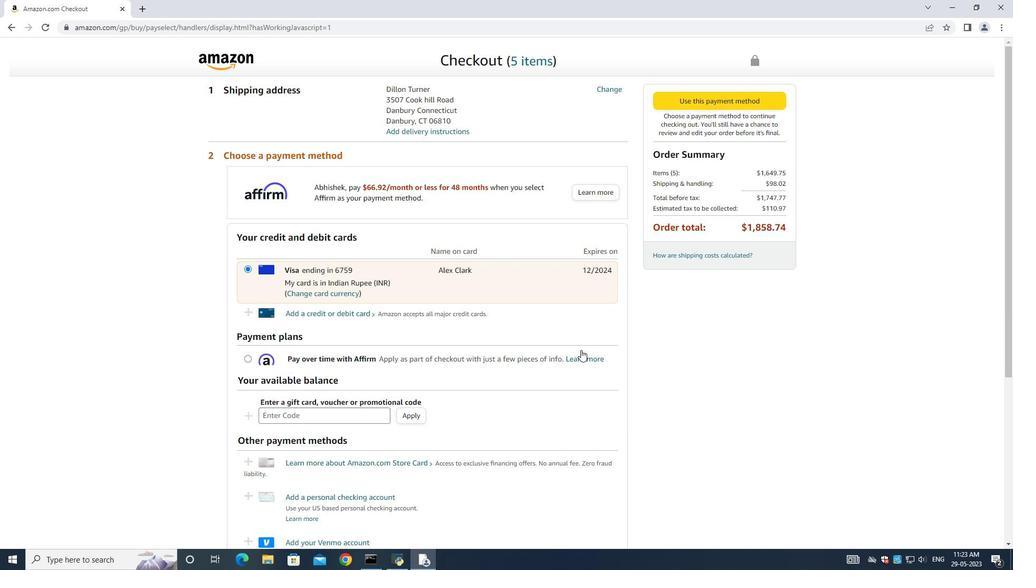 
Action: Mouse scrolled (596, 329) with delta (0, 0)
Screenshot: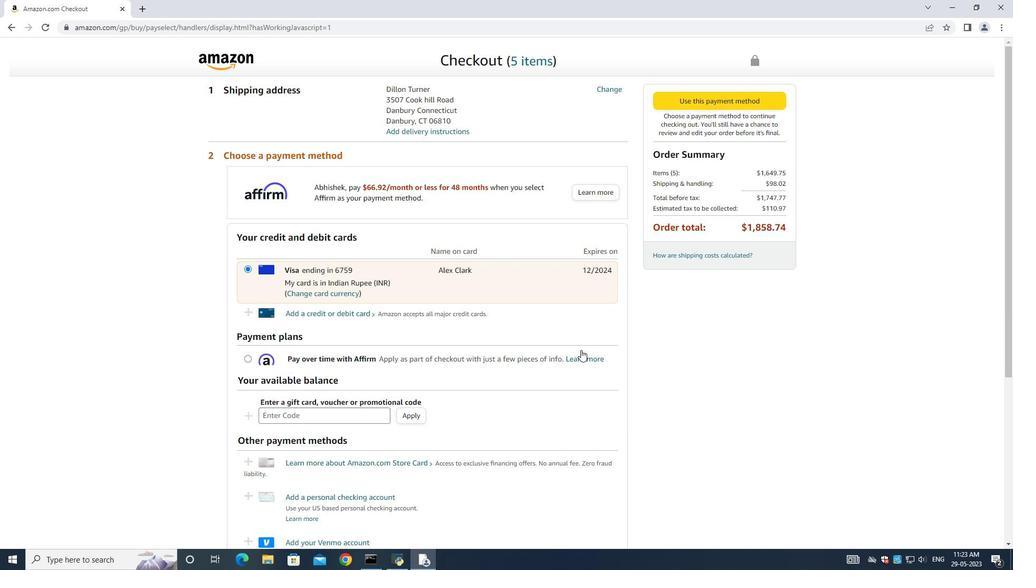 
Action: Mouse scrolled (596, 329) with delta (0, 0)
Screenshot: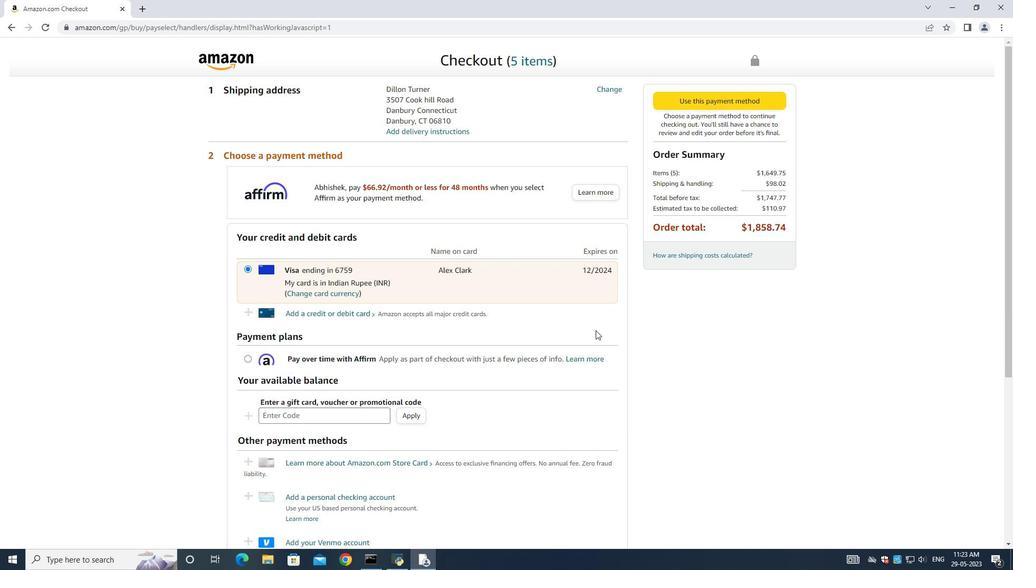 
Action: Mouse scrolled (596, 329) with delta (0, 0)
Screenshot: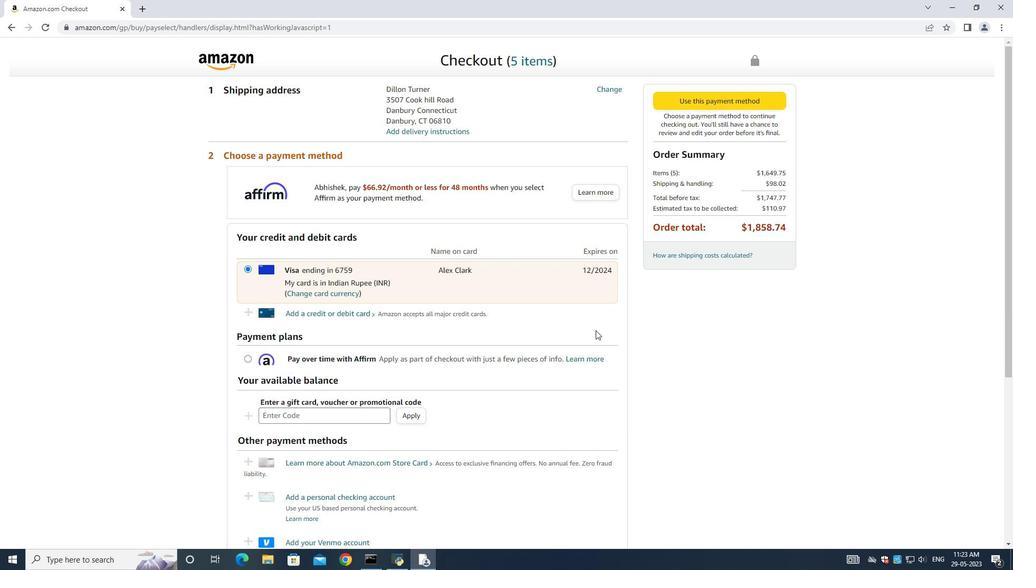 
Action: Mouse scrolled (596, 329) with delta (0, 0)
Screenshot: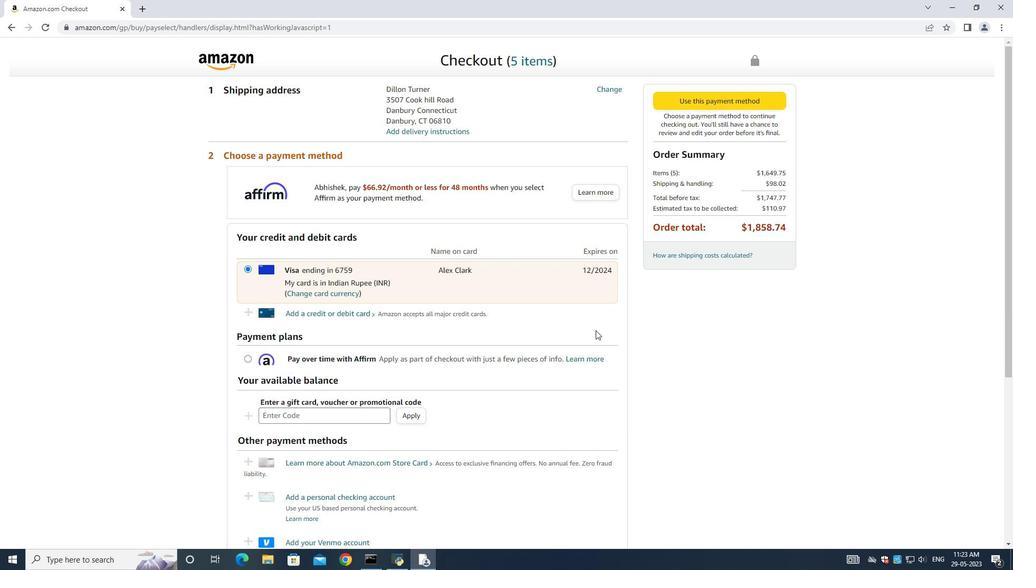 
